 Task: Search one way flight ticket for 2 adults, 2 children, 2 infants in seat in first from Myrtle Beach: Myrtle Beach International Airport to Laramie: Laramie Regional Airport on 5-3-2023. Choice of flights is Royal air maroc. Number of bags: 7 checked bags. Price is upto 110000. Outbound departure time preference is 15:45.
Action: Mouse moved to (393, 162)
Screenshot: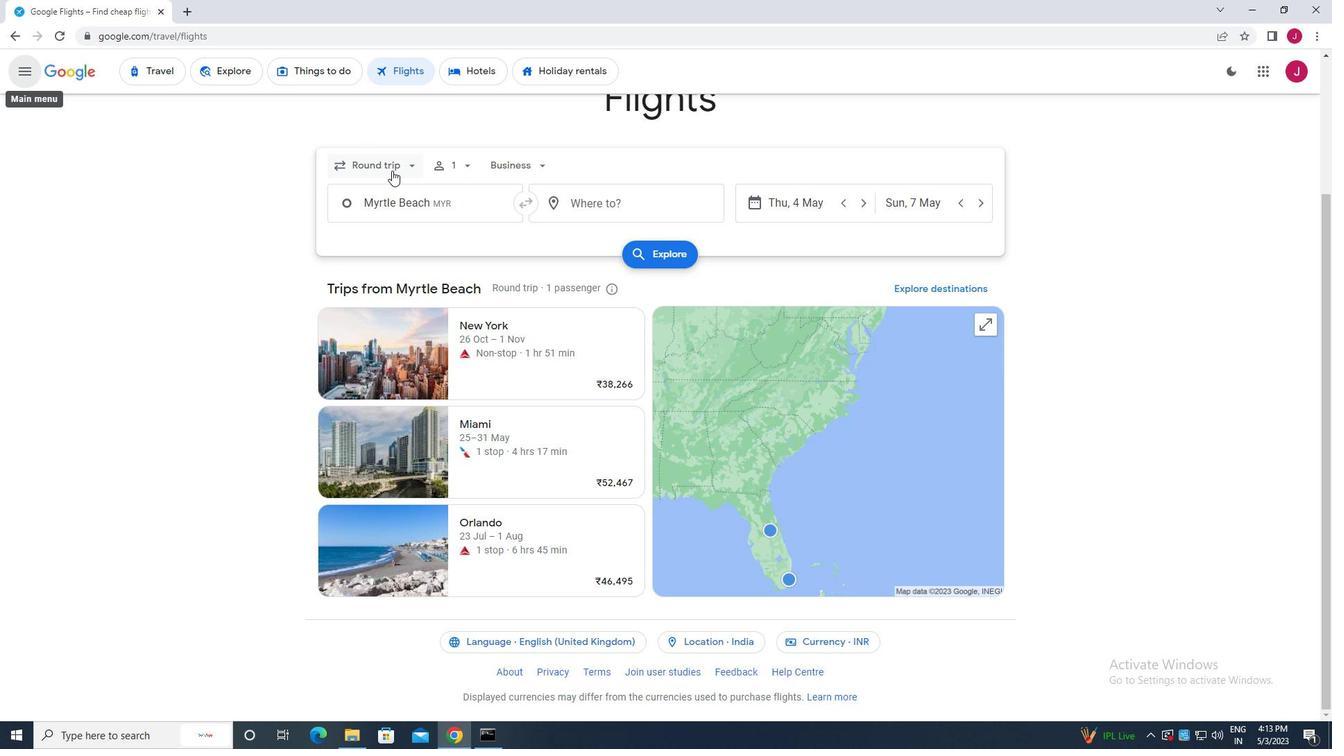 
Action: Mouse pressed left at (393, 162)
Screenshot: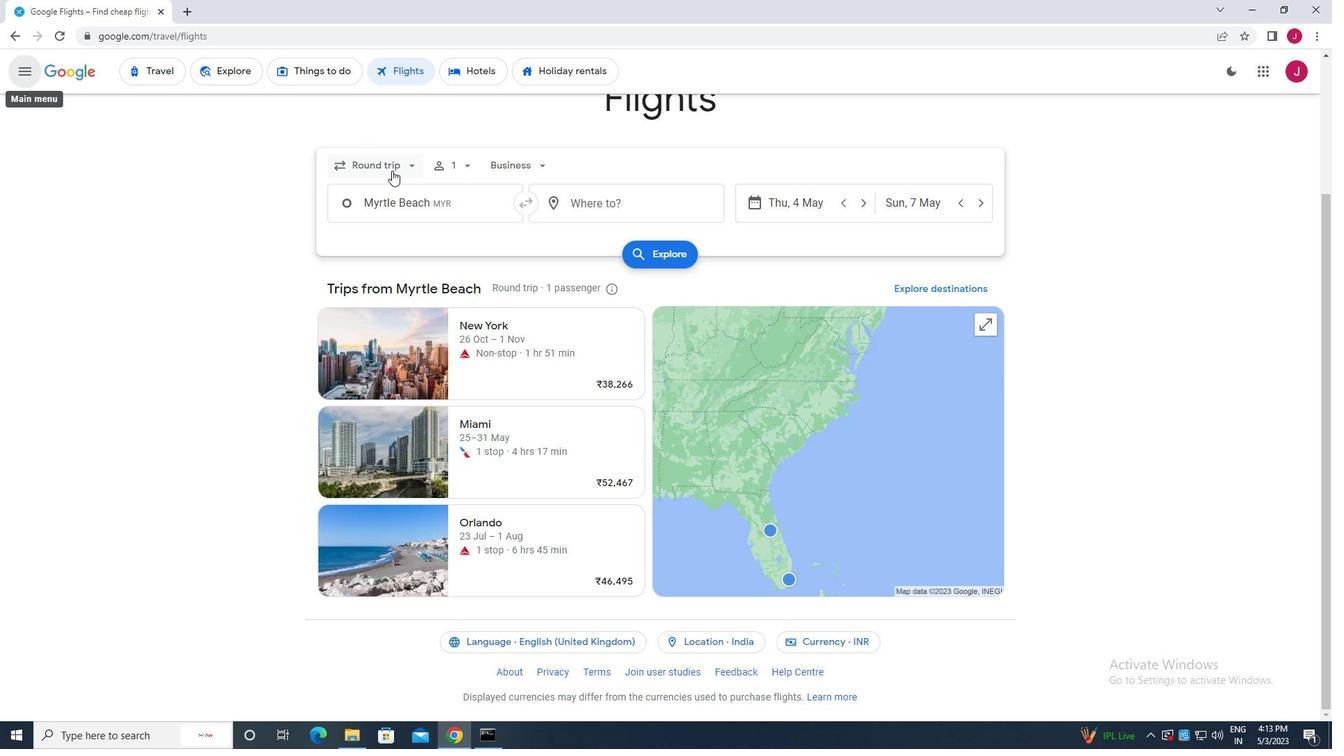 
Action: Mouse moved to (399, 227)
Screenshot: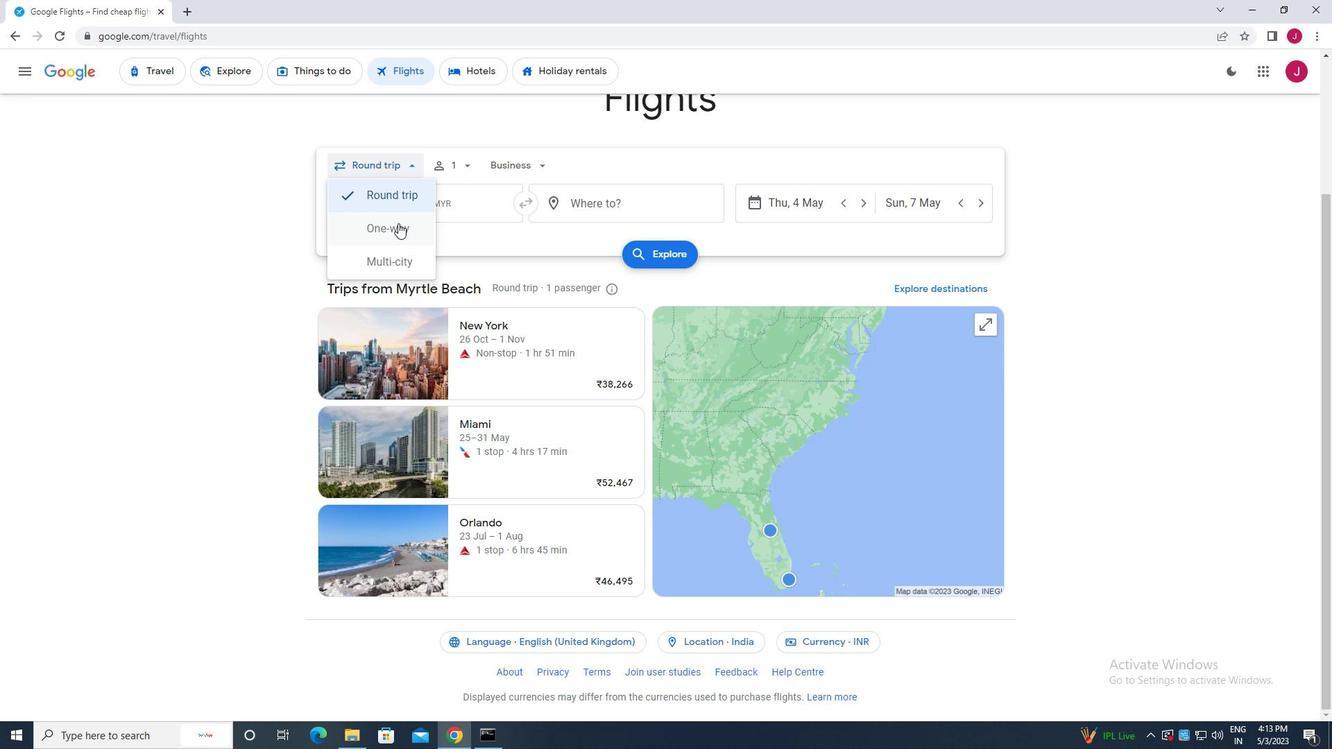 
Action: Mouse pressed left at (399, 227)
Screenshot: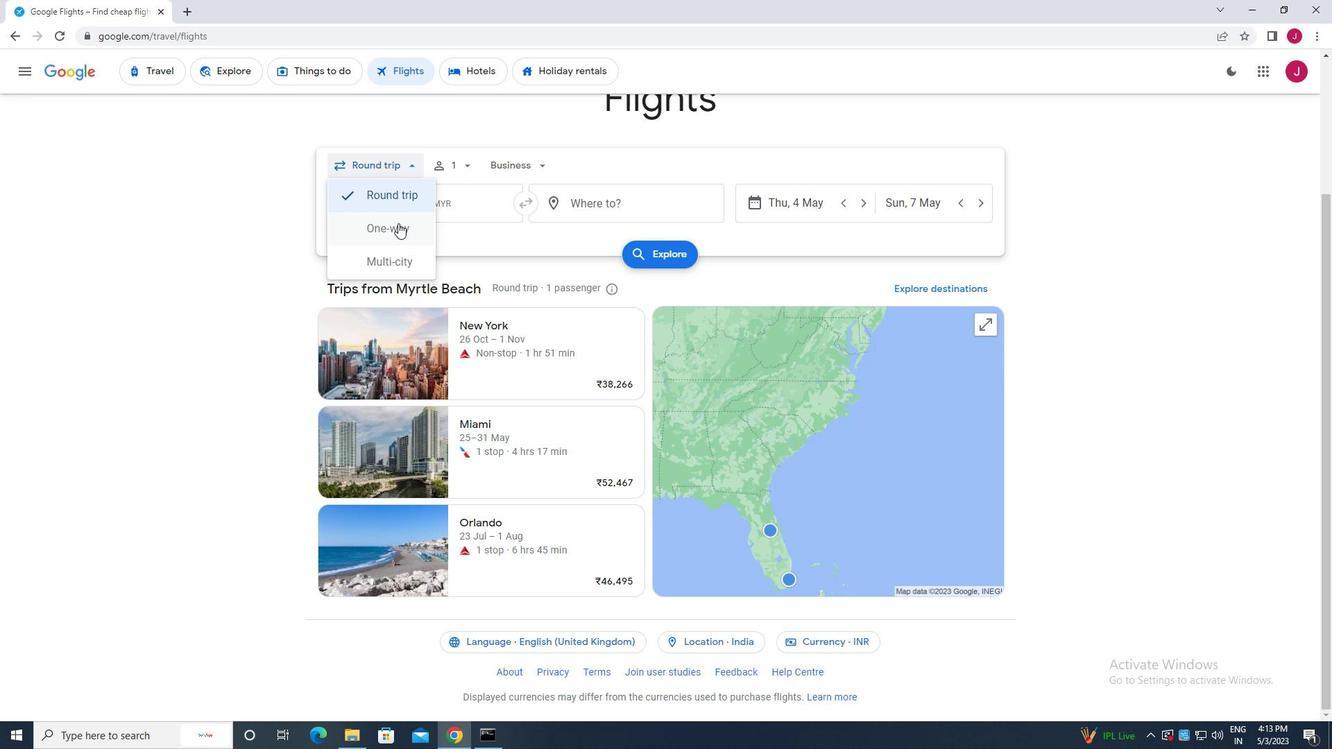 
Action: Mouse moved to (460, 166)
Screenshot: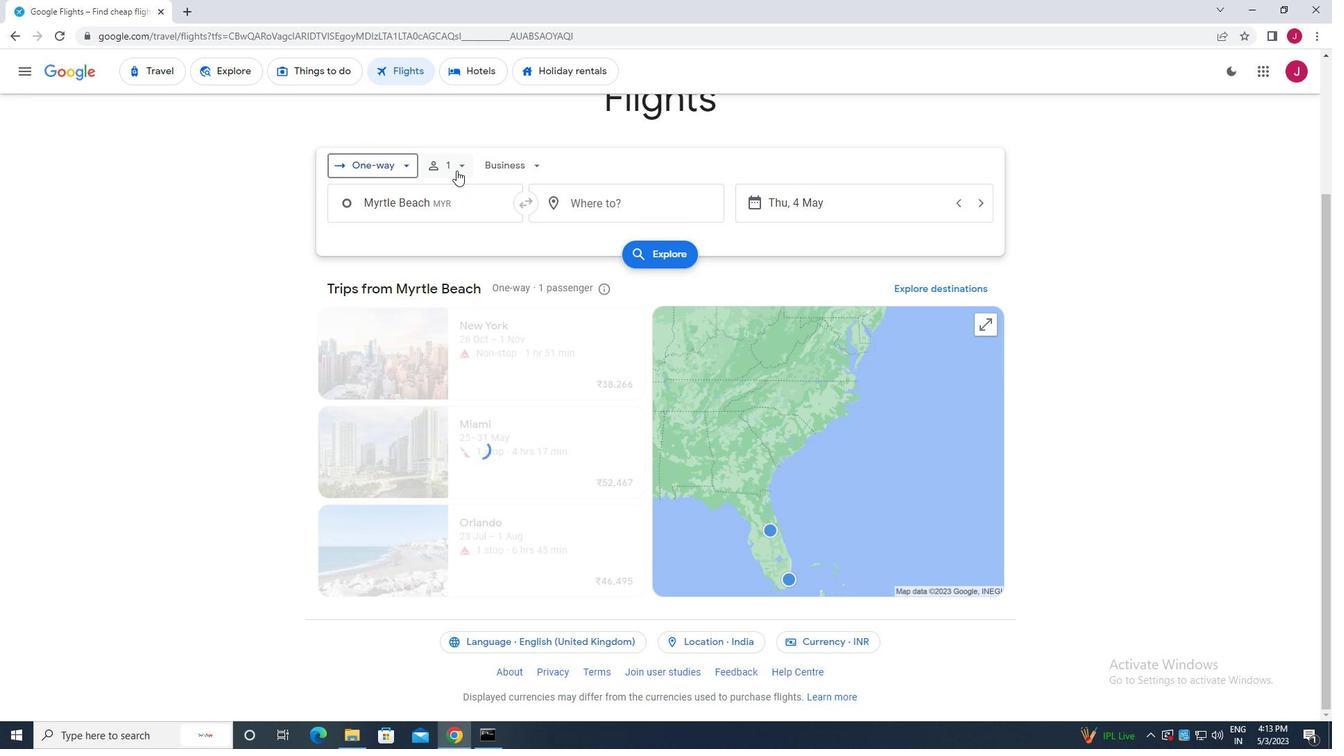 
Action: Mouse pressed left at (460, 166)
Screenshot: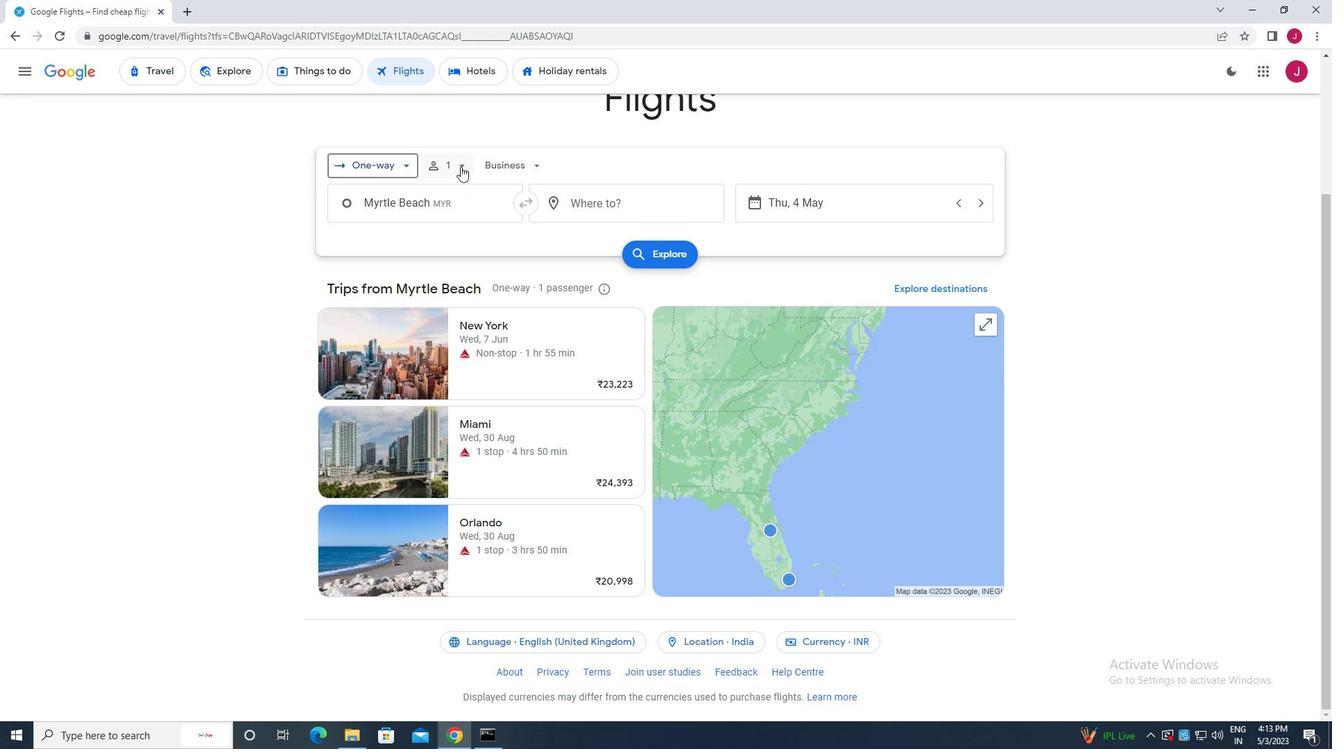 
Action: Mouse moved to (566, 206)
Screenshot: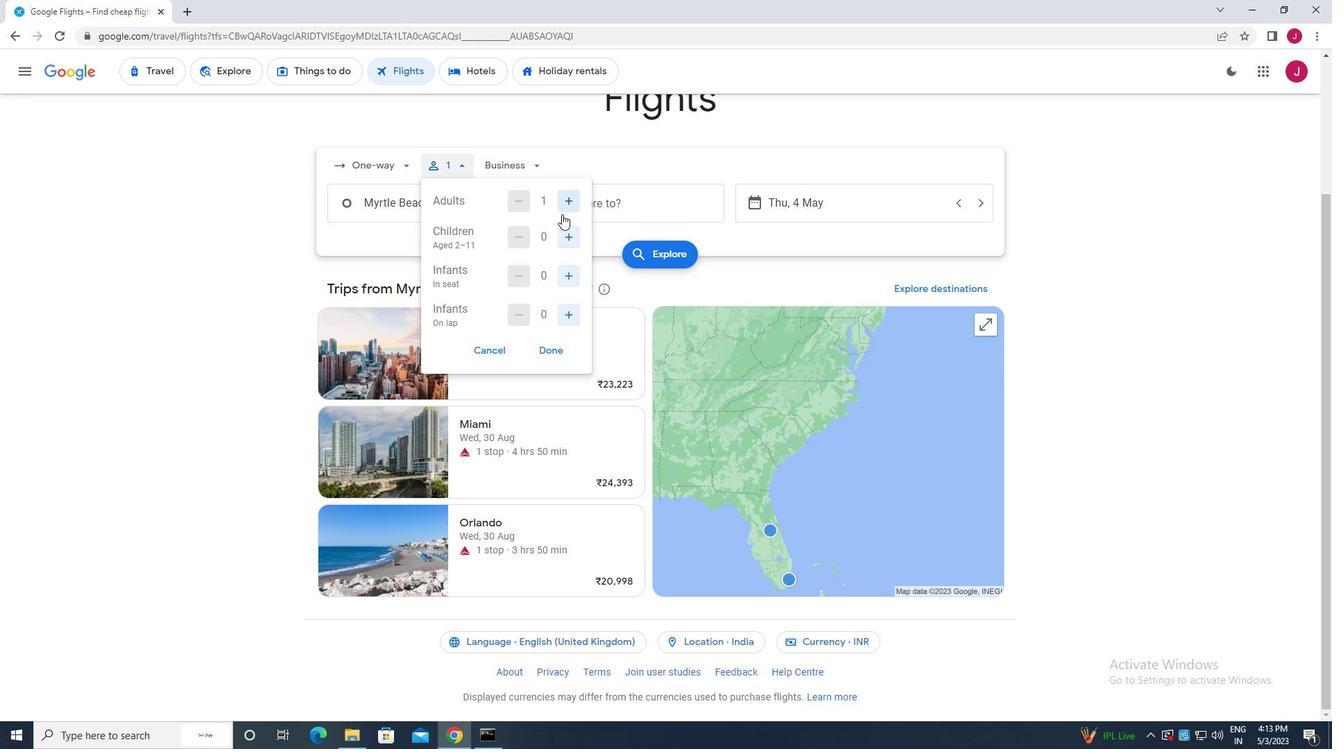 
Action: Mouse pressed left at (566, 206)
Screenshot: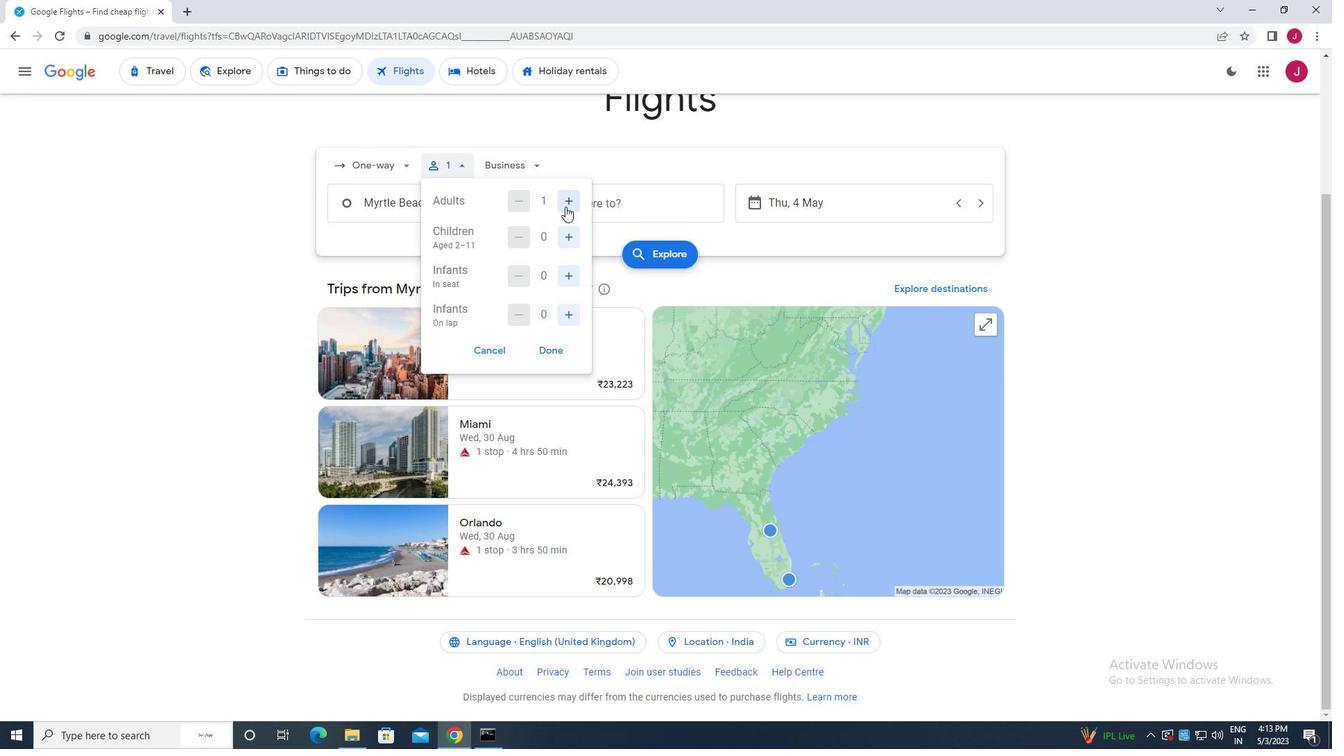 
Action: Mouse moved to (567, 236)
Screenshot: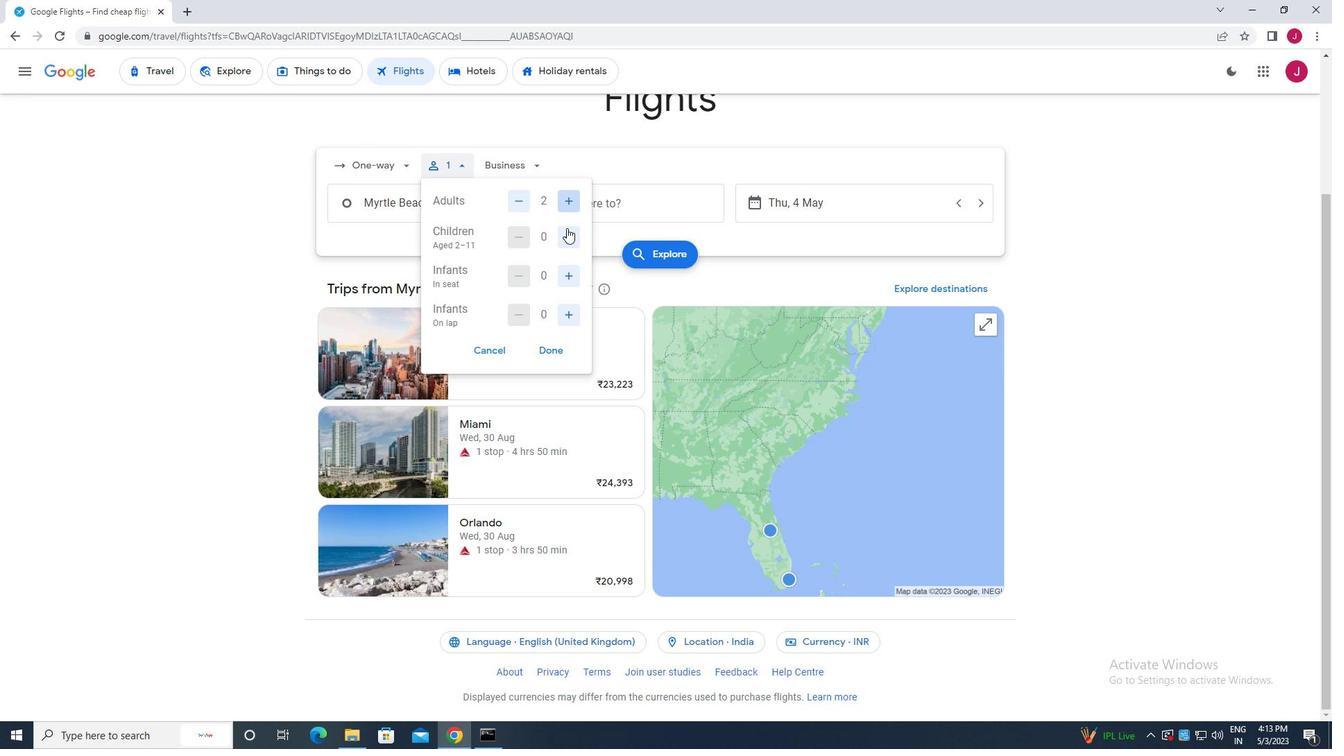 
Action: Mouse pressed left at (567, 236)
Screenshot: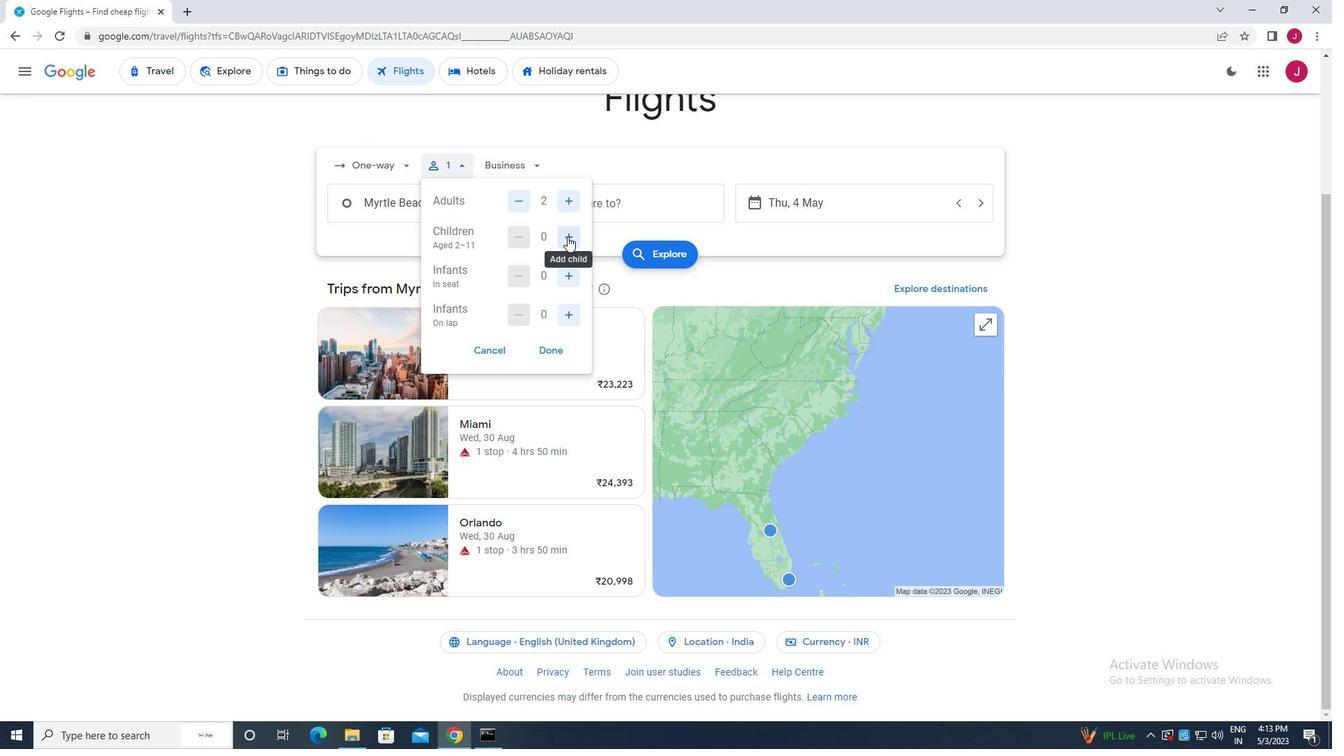 
Action: Mouse pressed left at (567, 236)
Screenshot: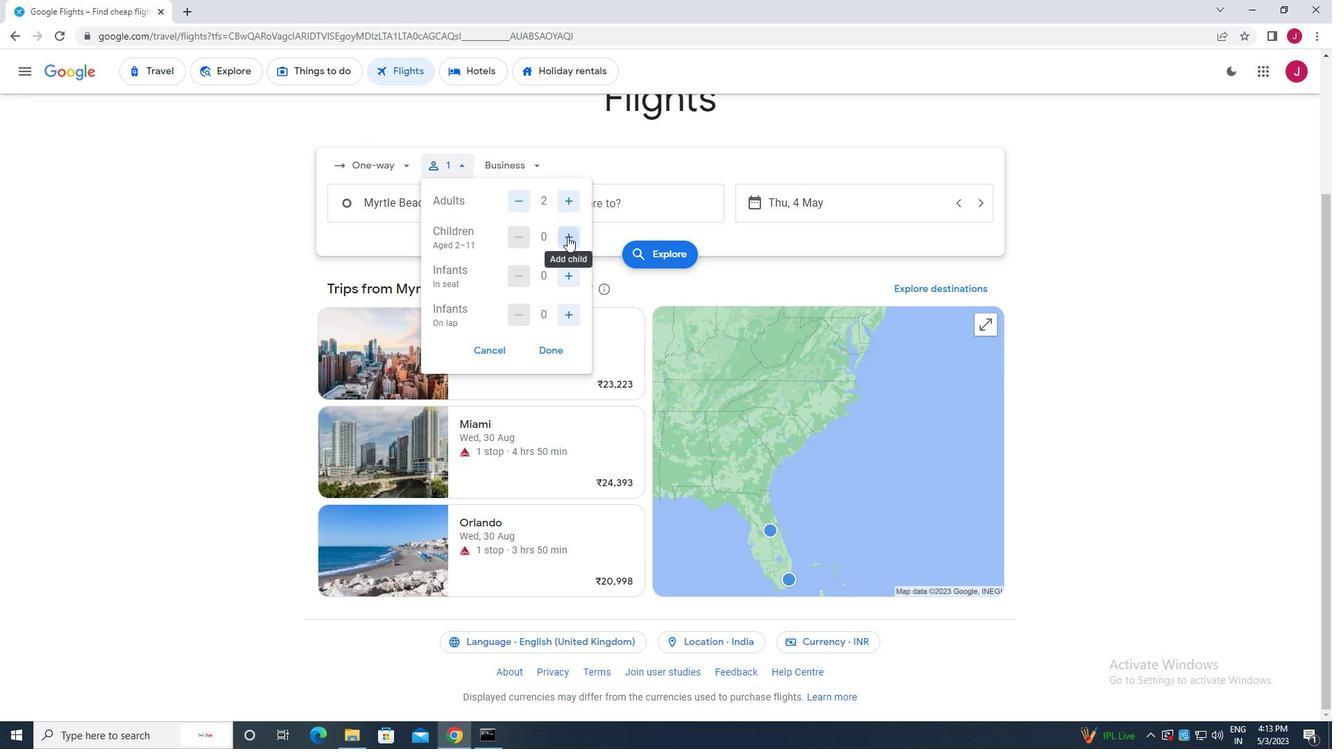 
Action: Mouse moved to (574, 279)
Screenshot: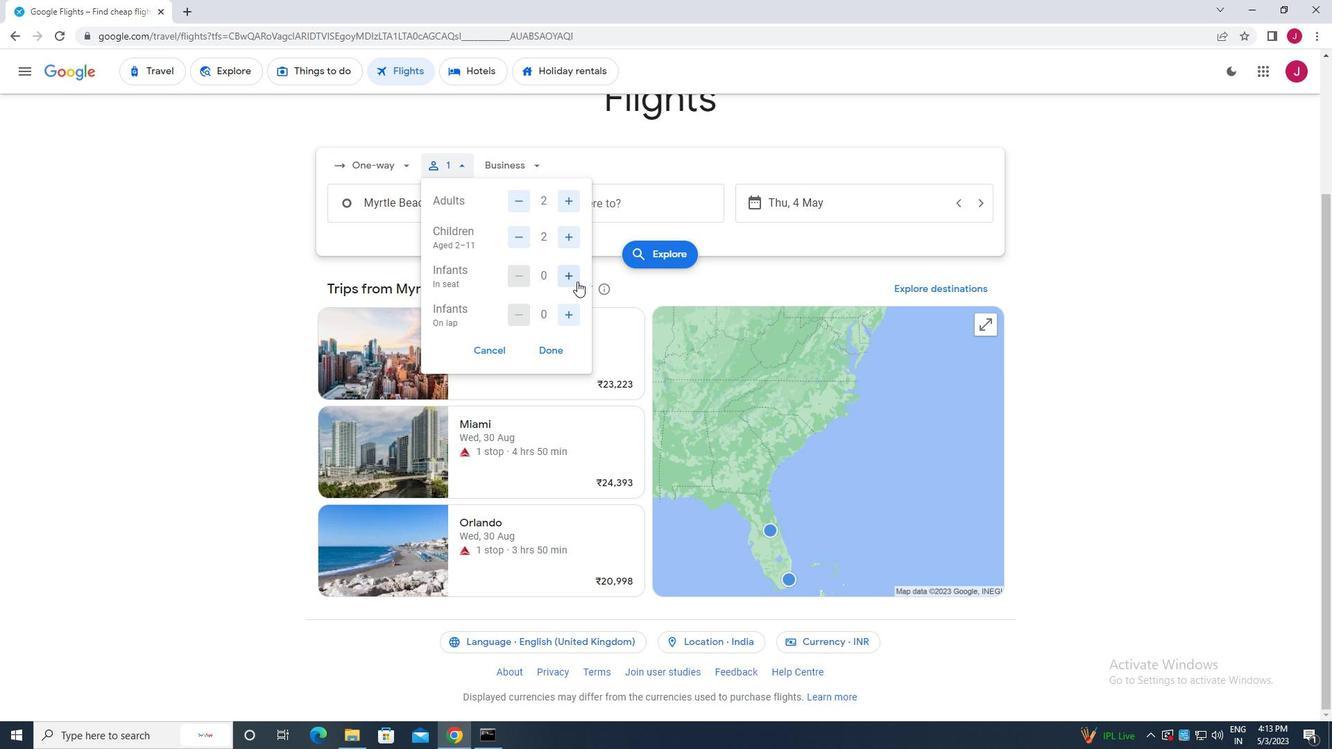 
Action: Mouse pressed left at (574, 279)
Screenshot: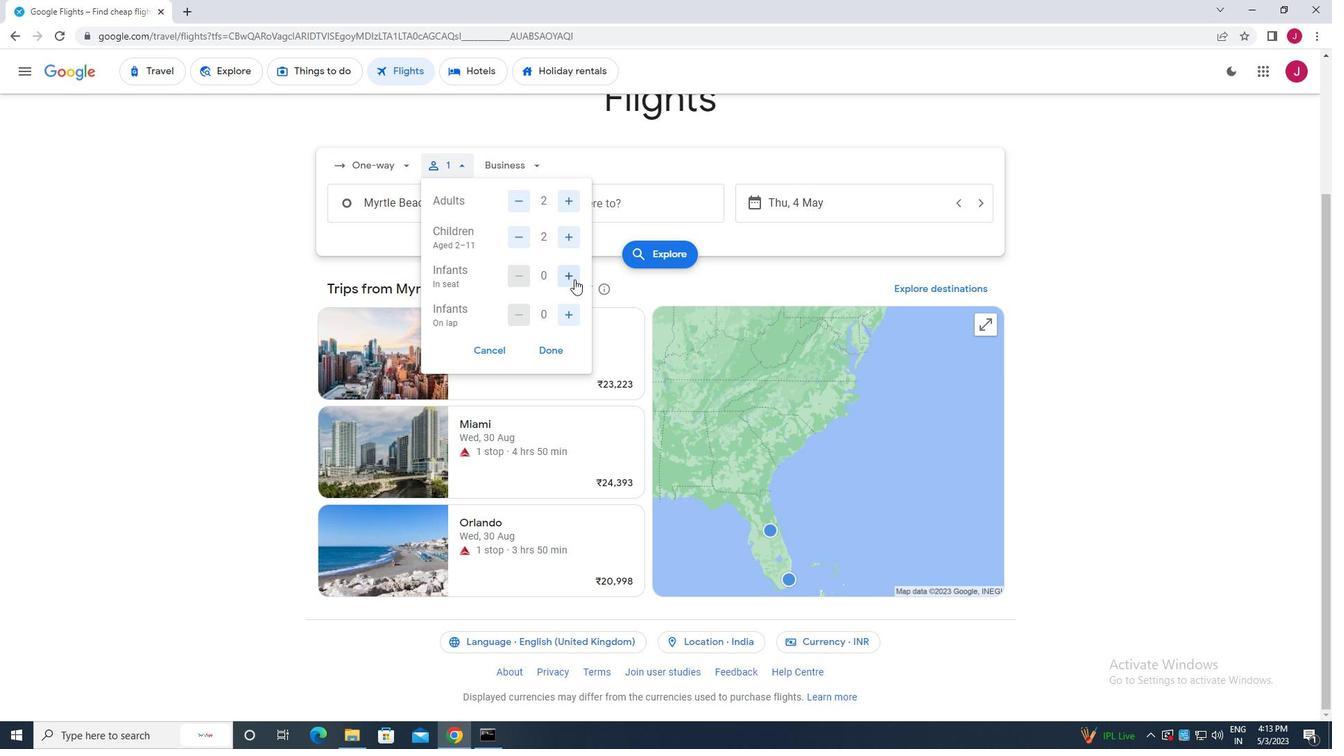 
Action: Mouse pressed left at (574, 279)
Screenshot: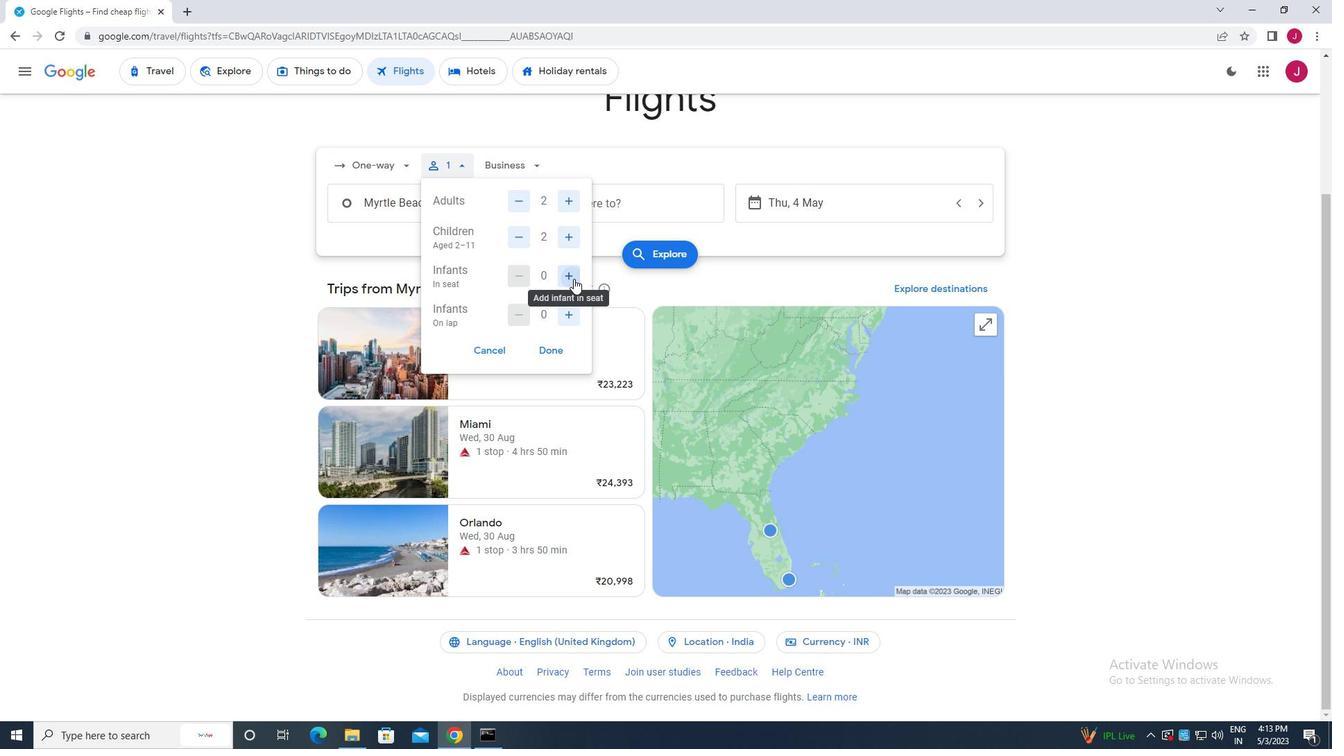 
Action: Mouse moved to (551, 349)
Screenshot: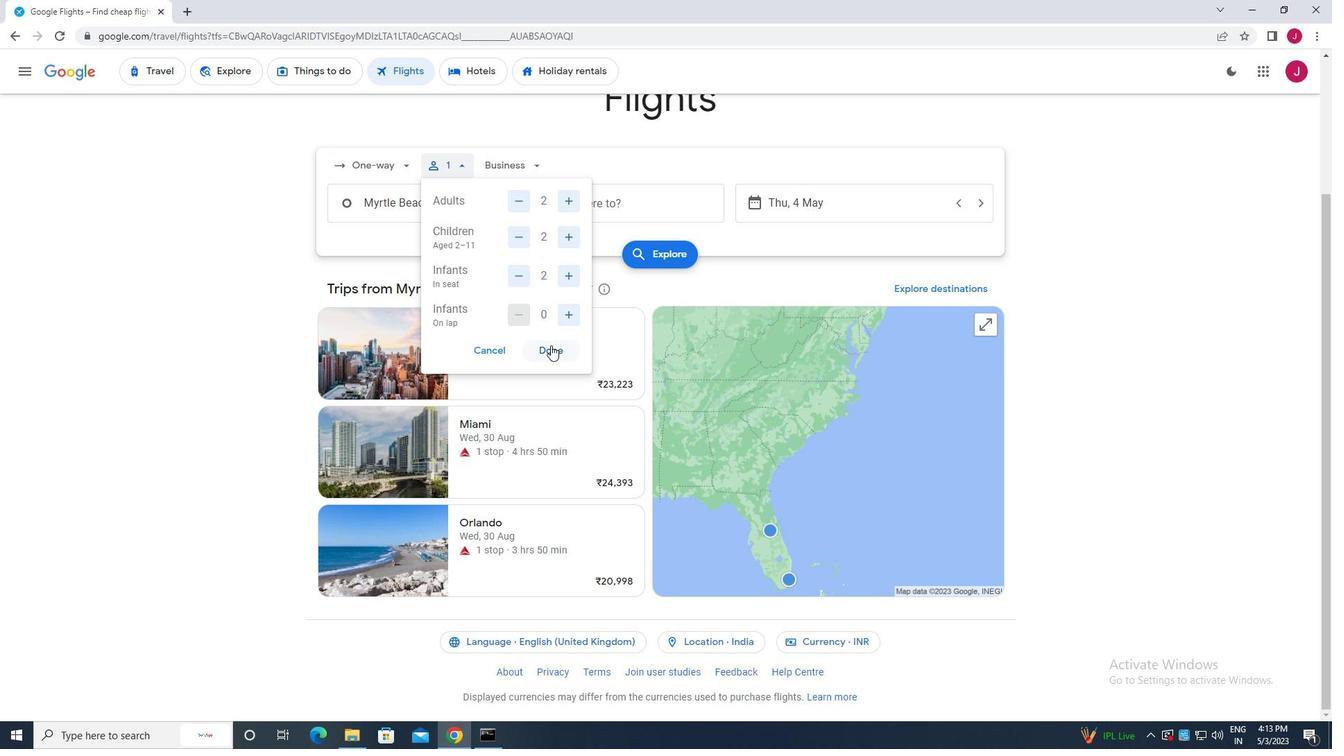 
Action: Mouse pressed left at (551, 349)
Screenshot: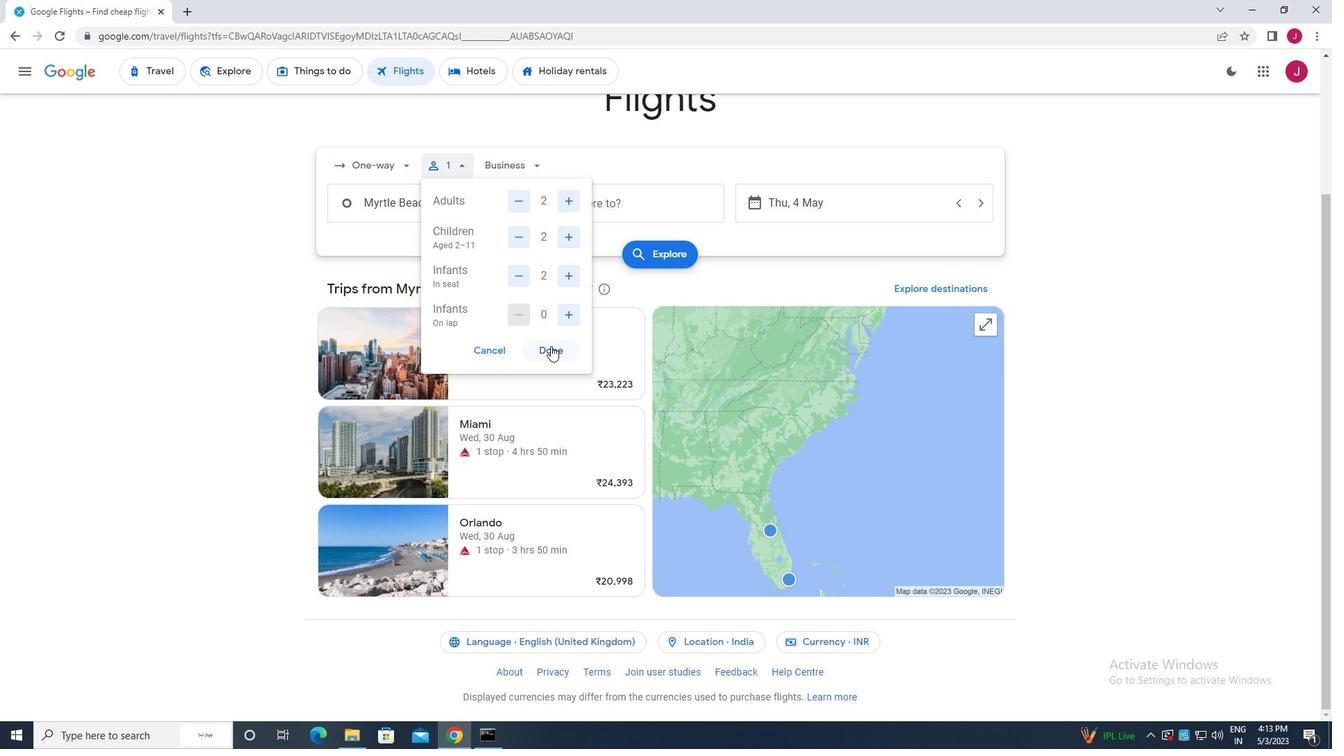 
Action: Mouse moved to (514, 168)
Screenshot: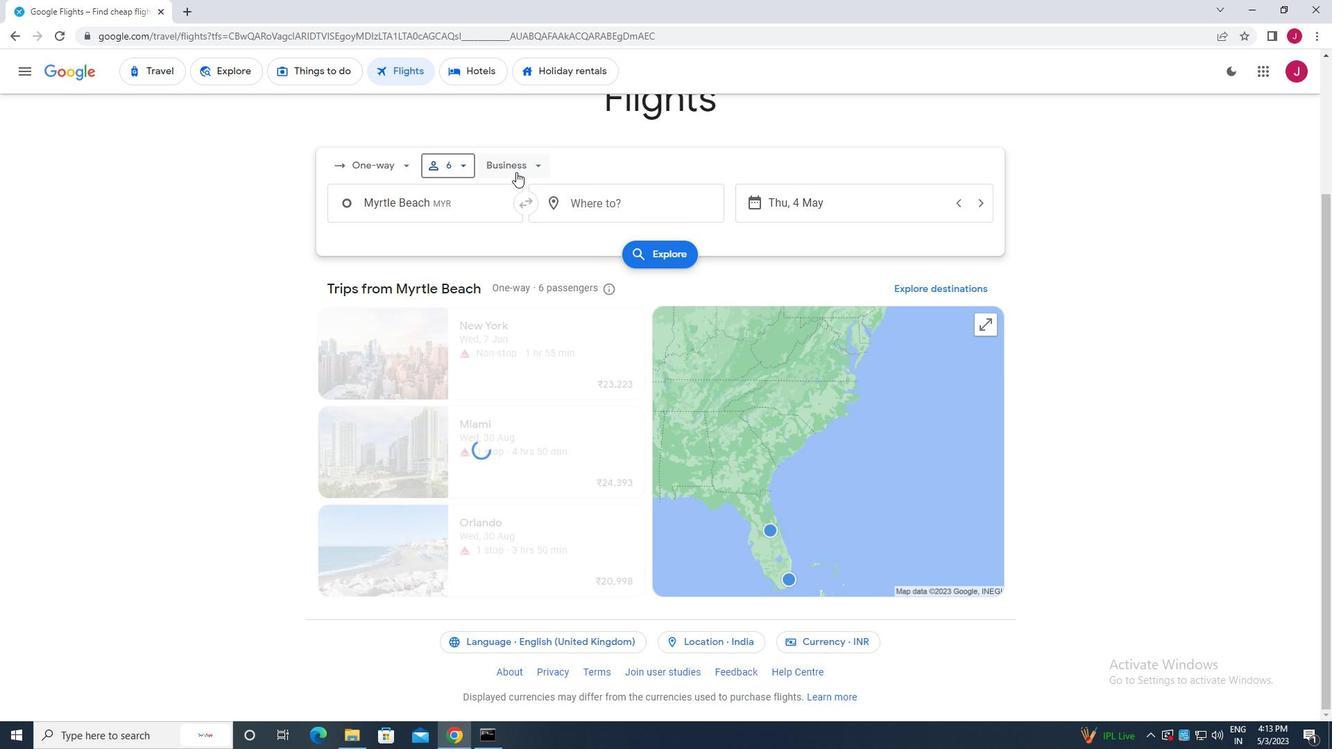 
Action: Mouse pressed left at (514, 168)
Screenshot: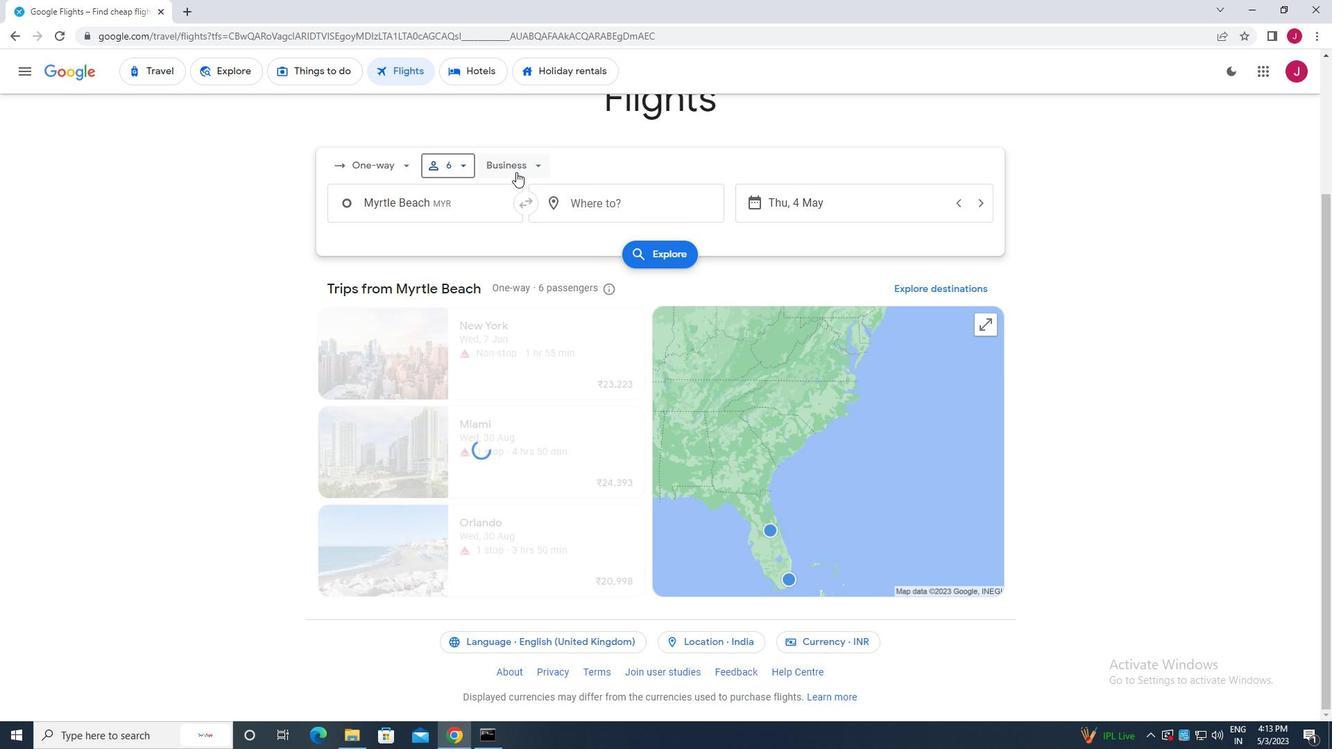 
Action: Mouse moved to (531, 294)
Screenshot: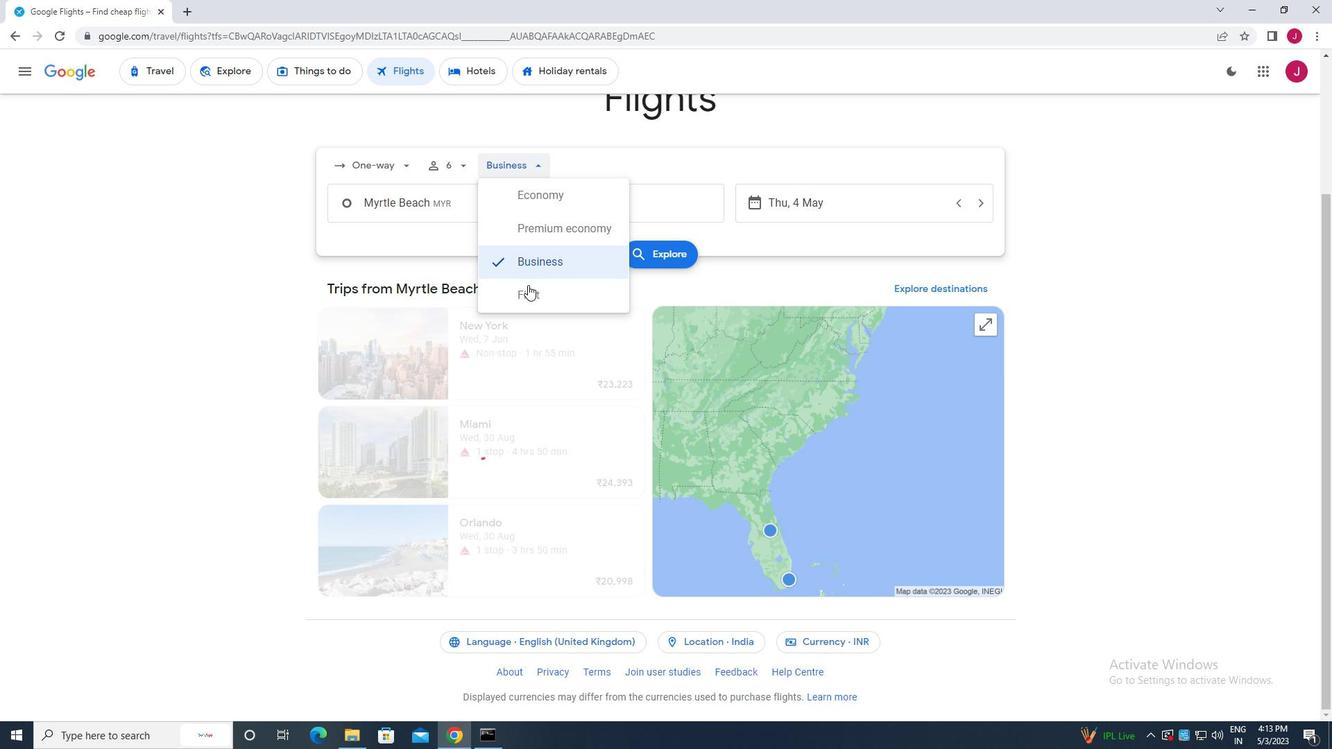 
Action: Mouse pressed left at (531, 294)
Screenshot: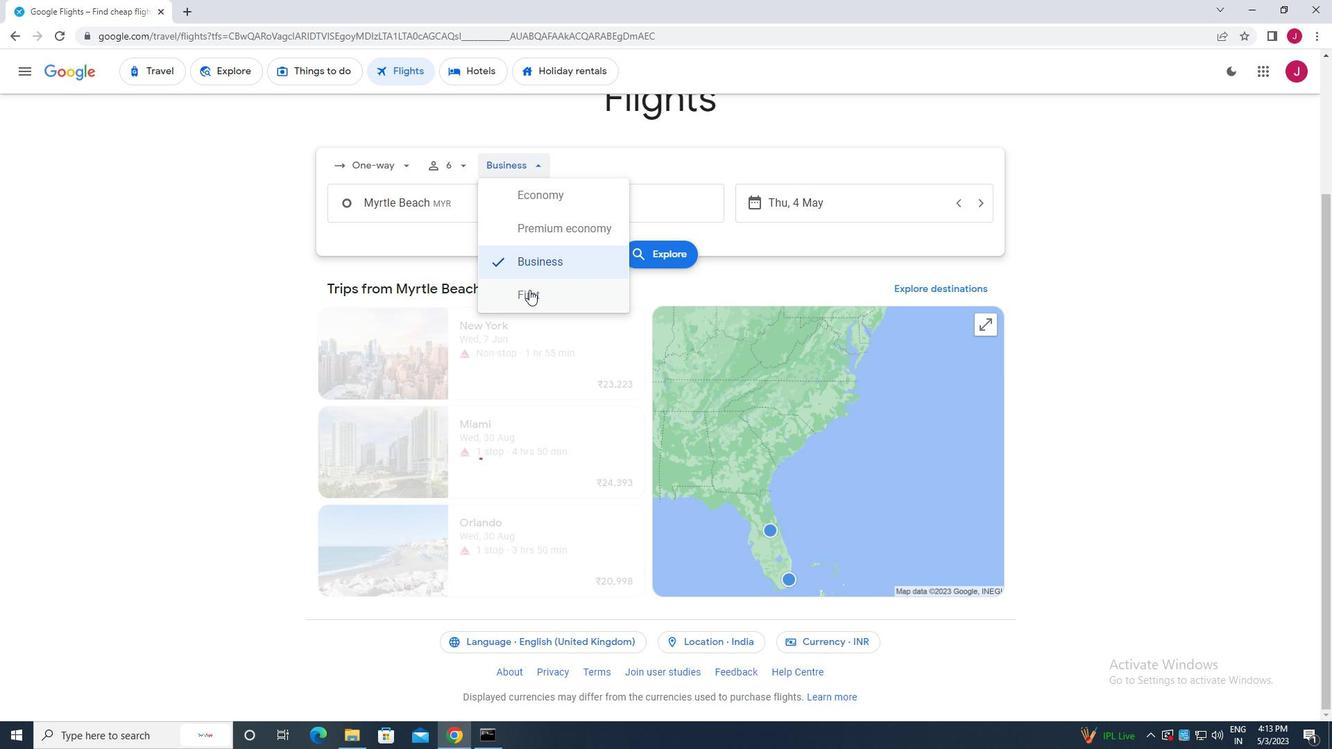 
Action: Mouse moved to (474, 194)
Screenshot: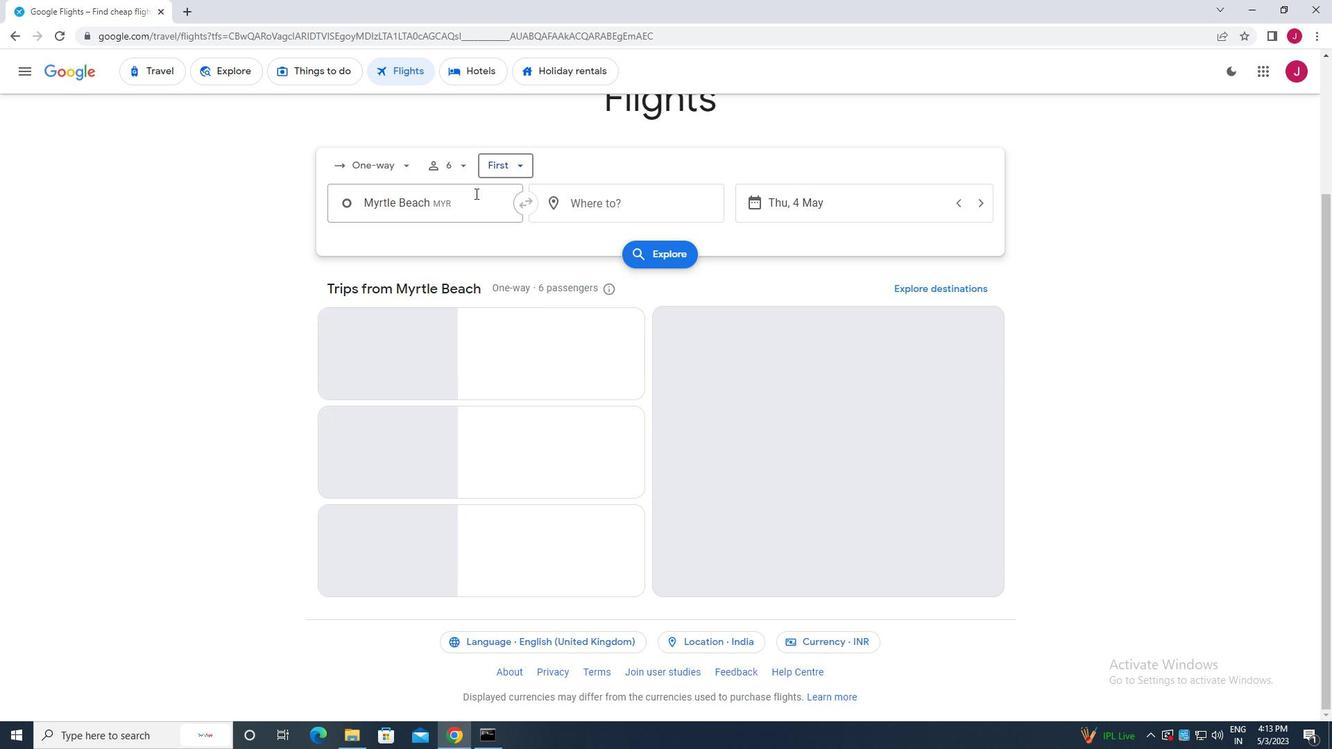 
Action: Mouse pressed left at (474, 194)
Screenshot: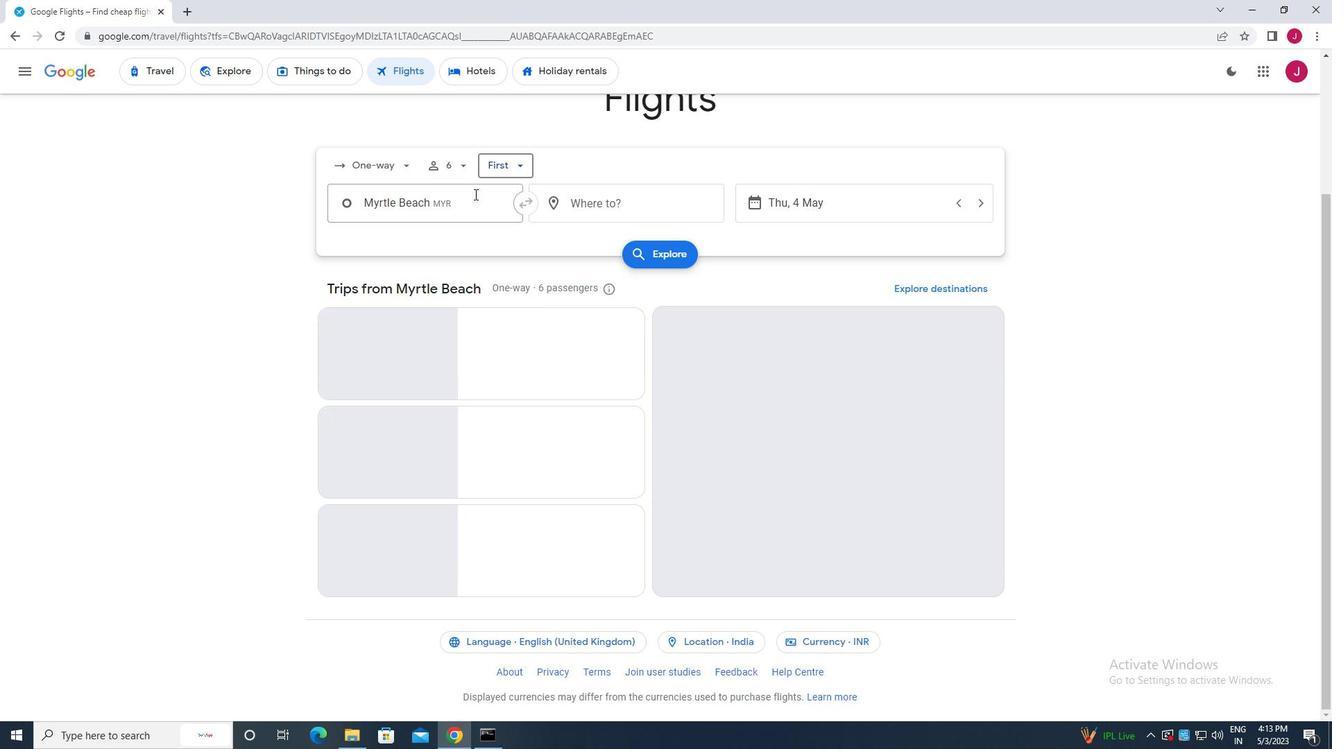 
Action: Mouse moved to (479, 194)
Screenshot: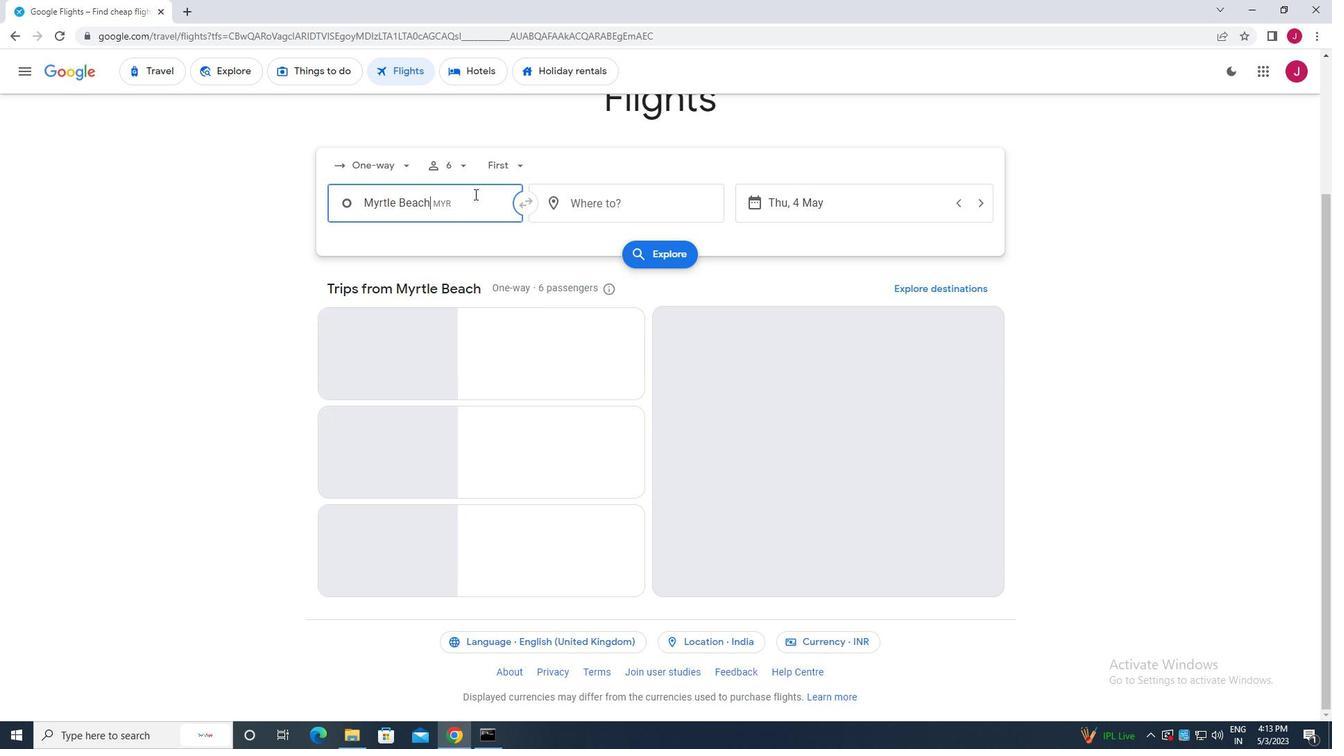 
Action: Key pressed myrtle
Screenshot: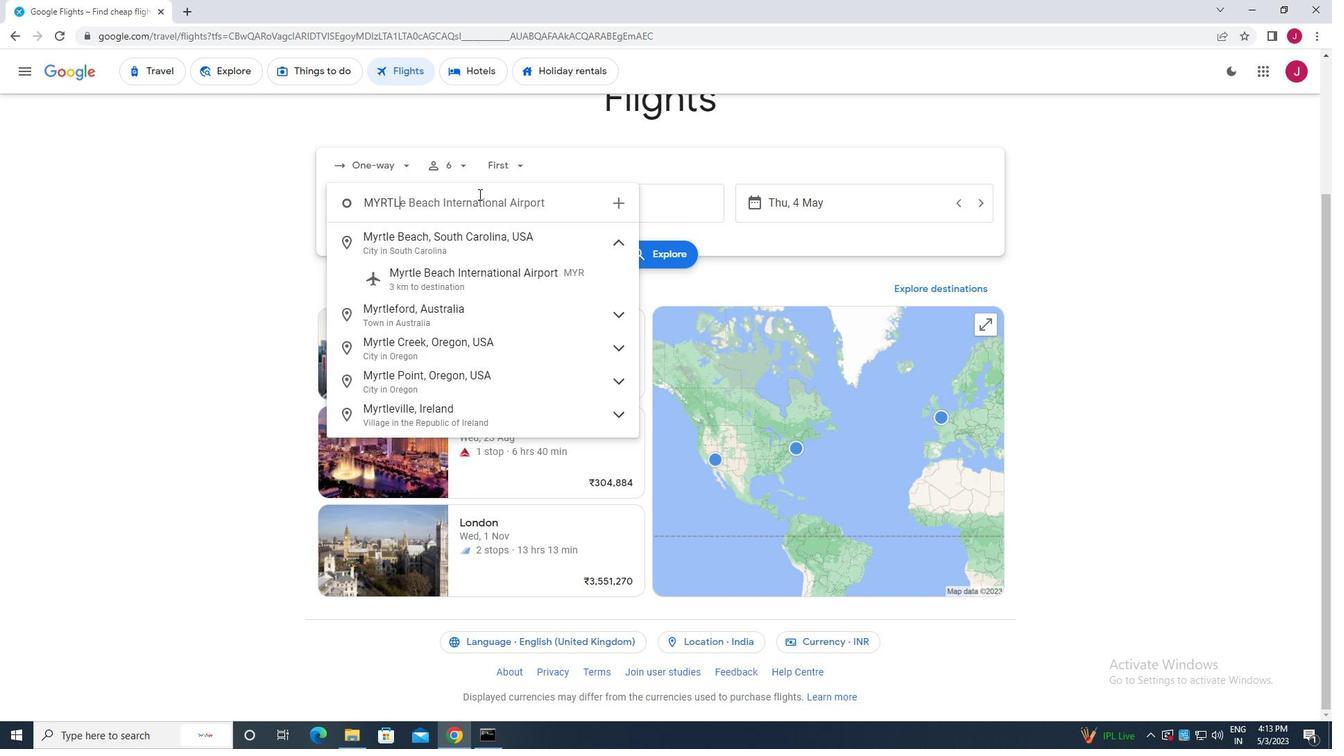 
Action: Mouse moved to (497, 272)
Screenshot: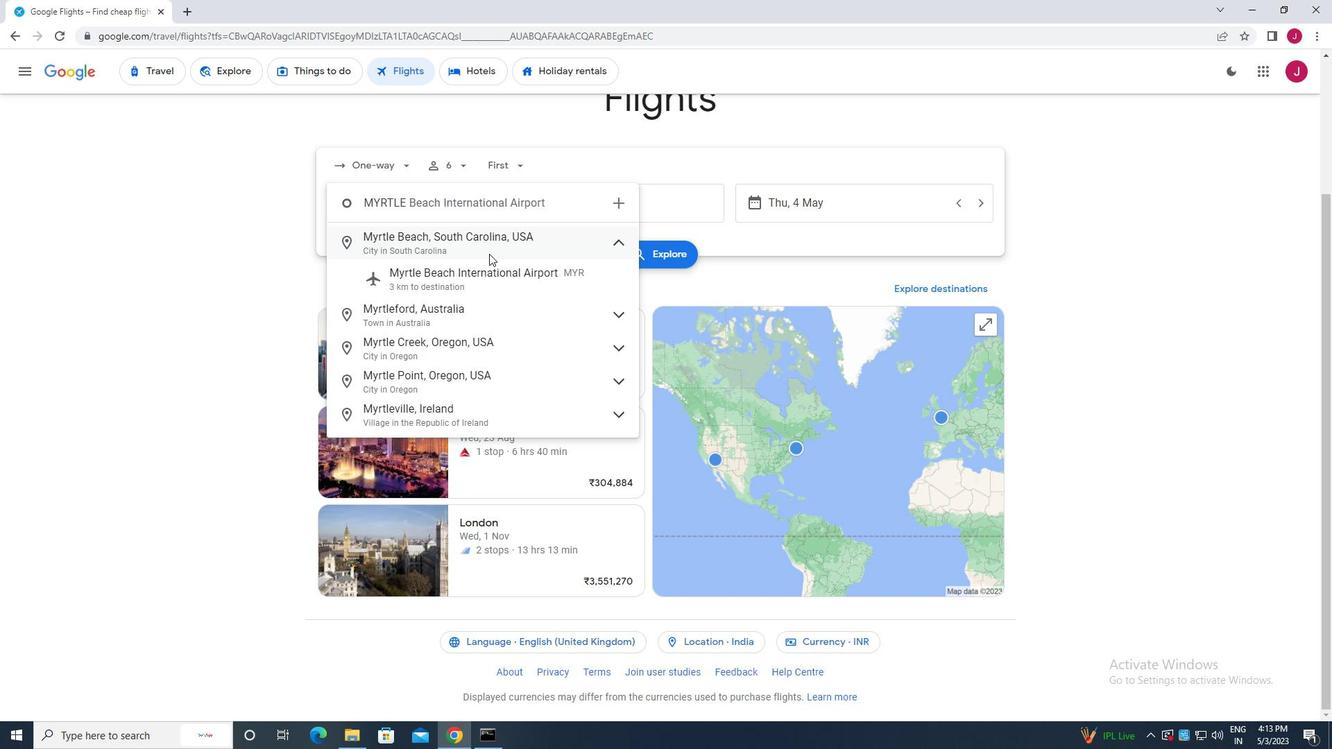 
Action: Mouse pressed left at (497, 272)
Screenshot: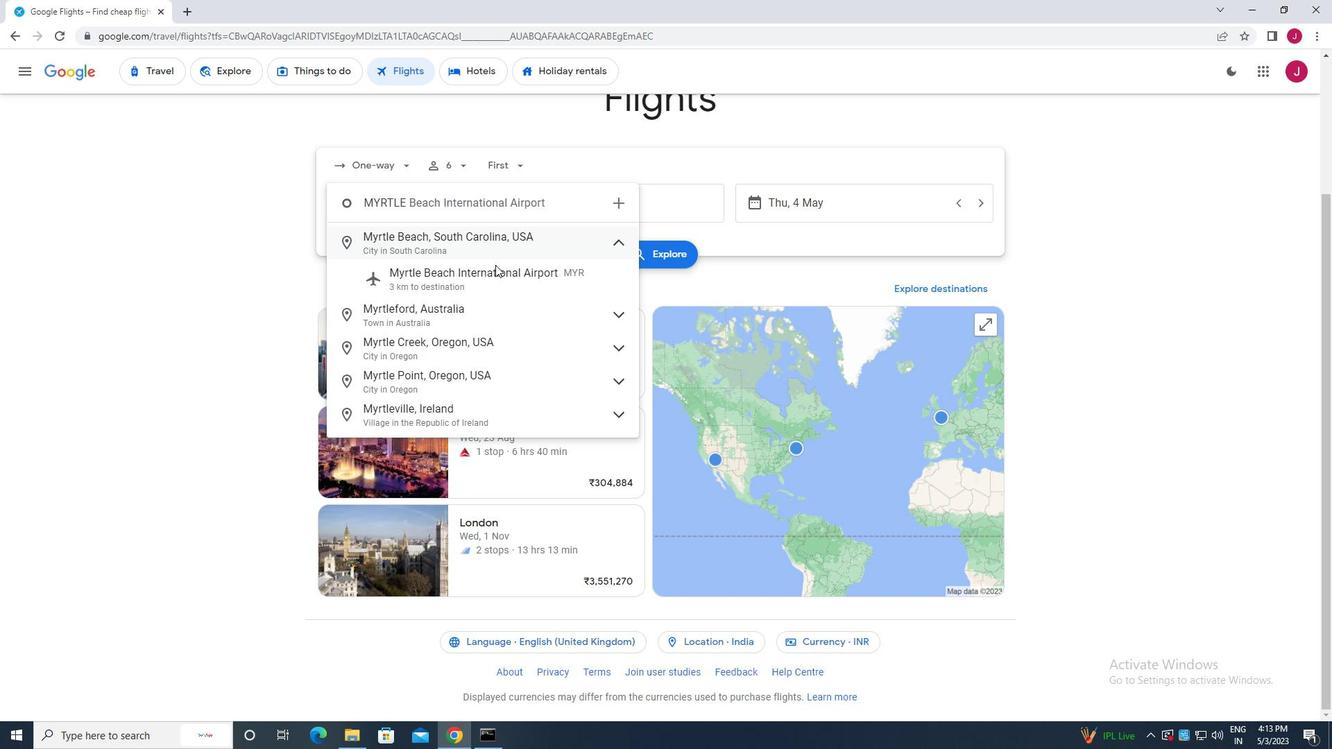 
Action: Mouse moved to (623, 211)
Screenshot: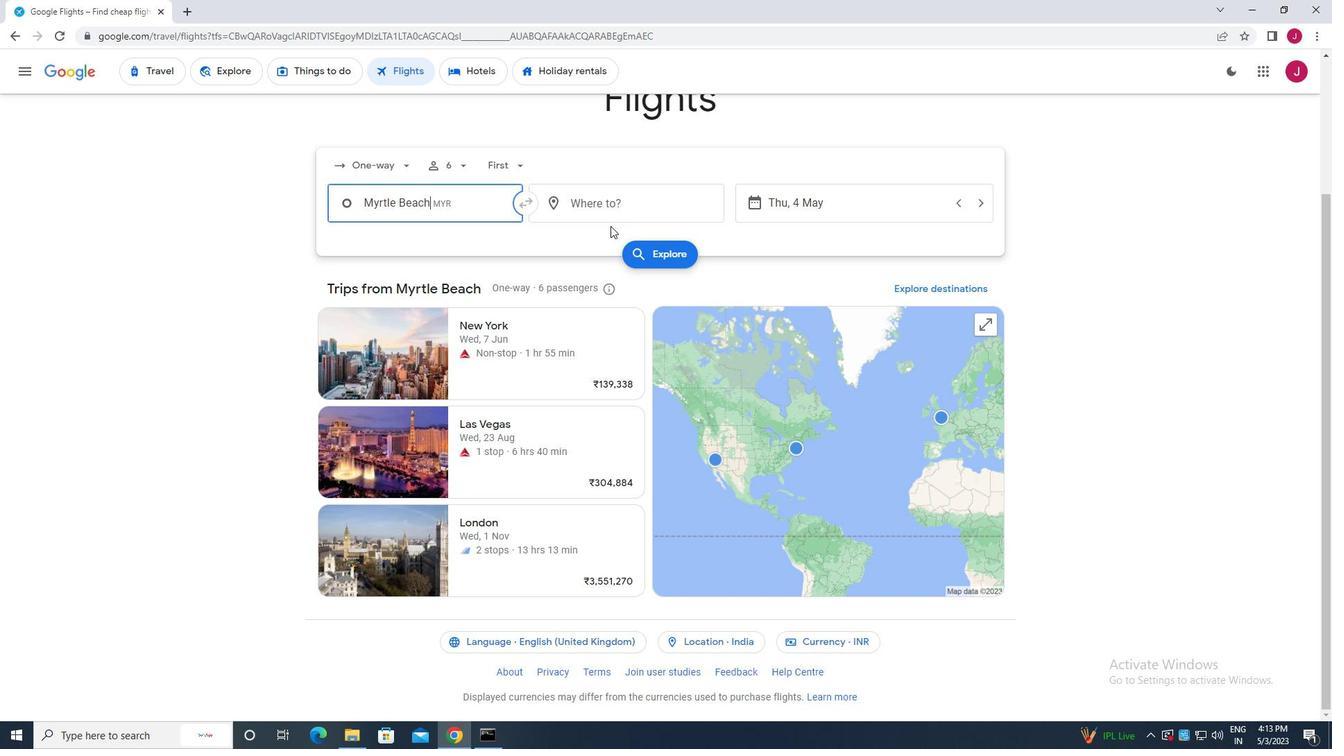 
Action: Mouse pressed left at (623, 211)
Screenshot: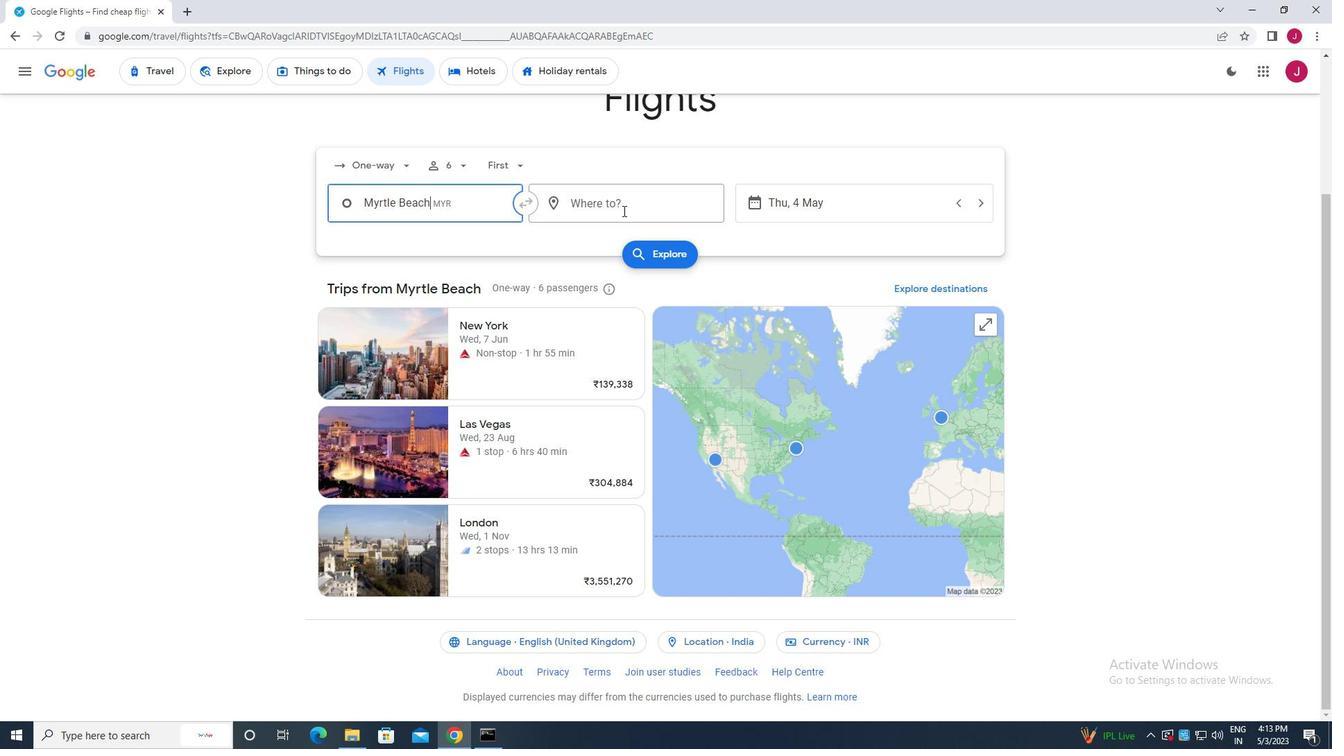 
Action: Mouse moved to (621, 208)
Screenshot: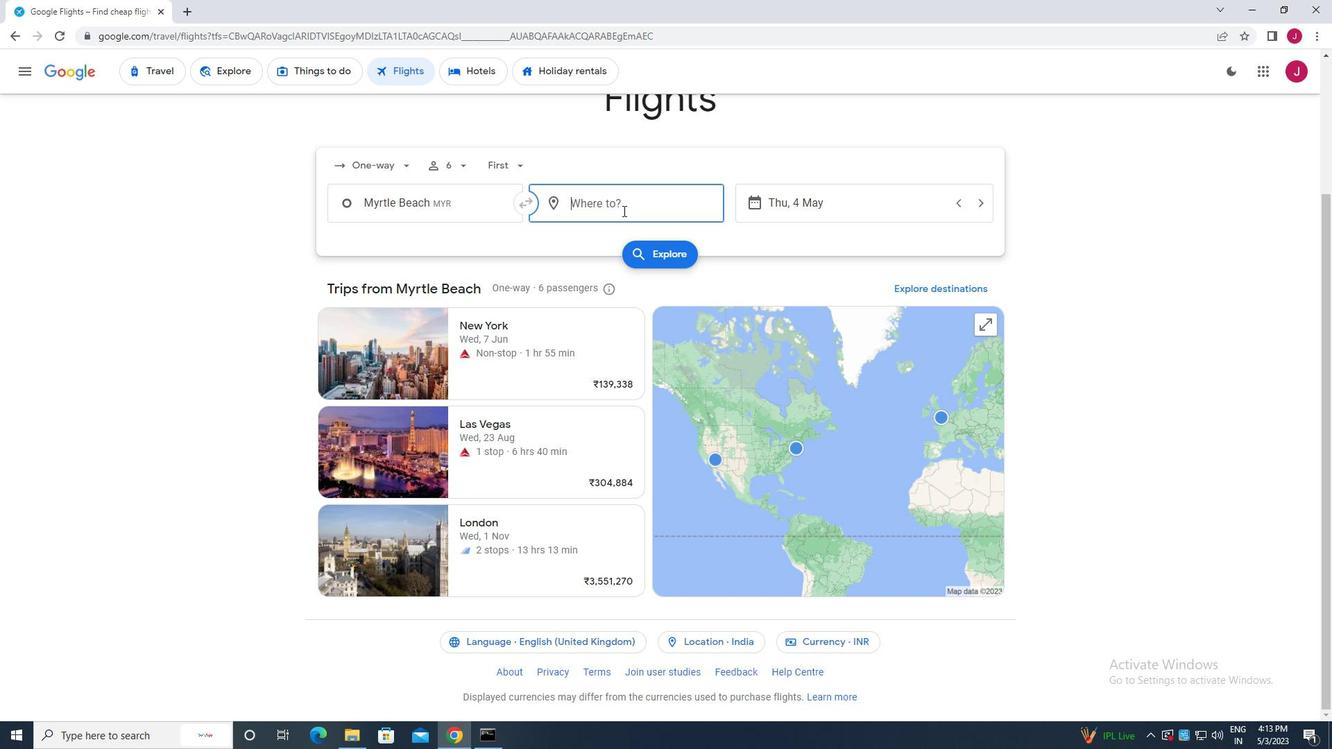 
Action: Key pressed laram<Key.space><Key.backspace>
Screenshot: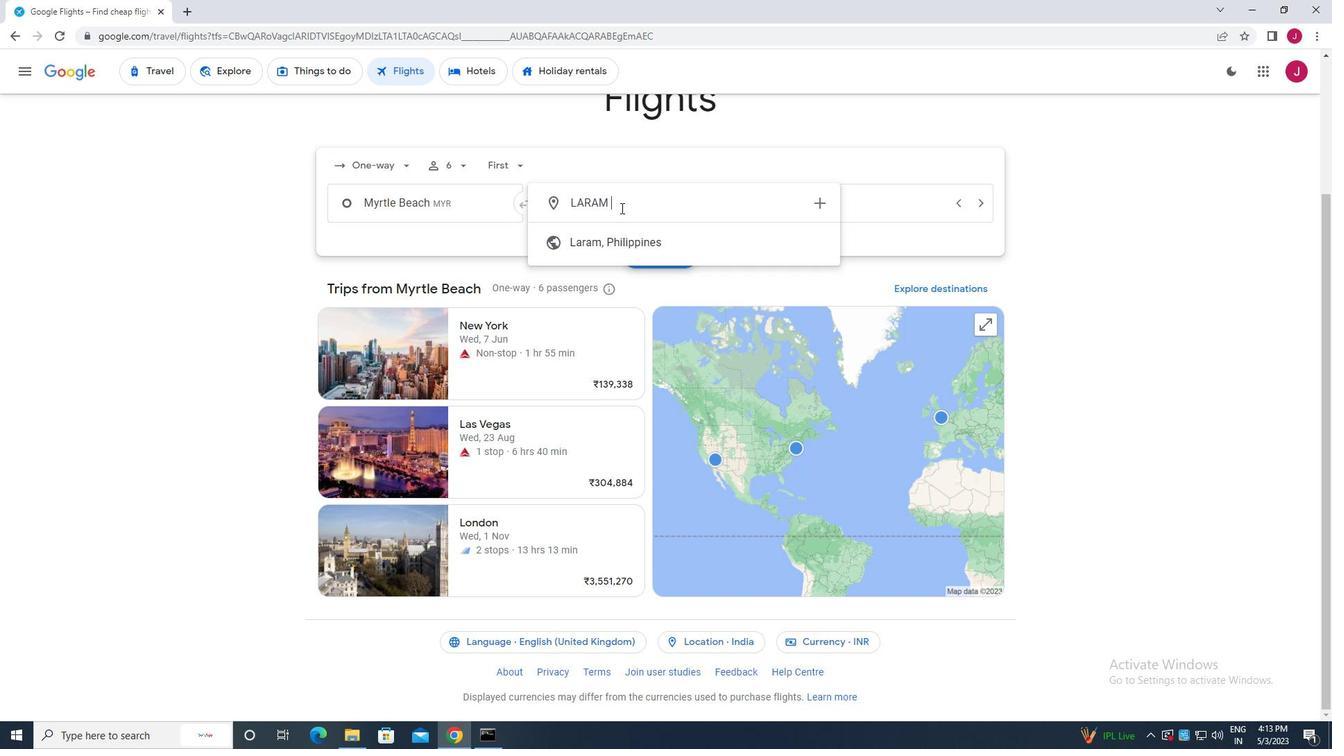 
Action: Mouse moved to (666, 308)
Screenshot: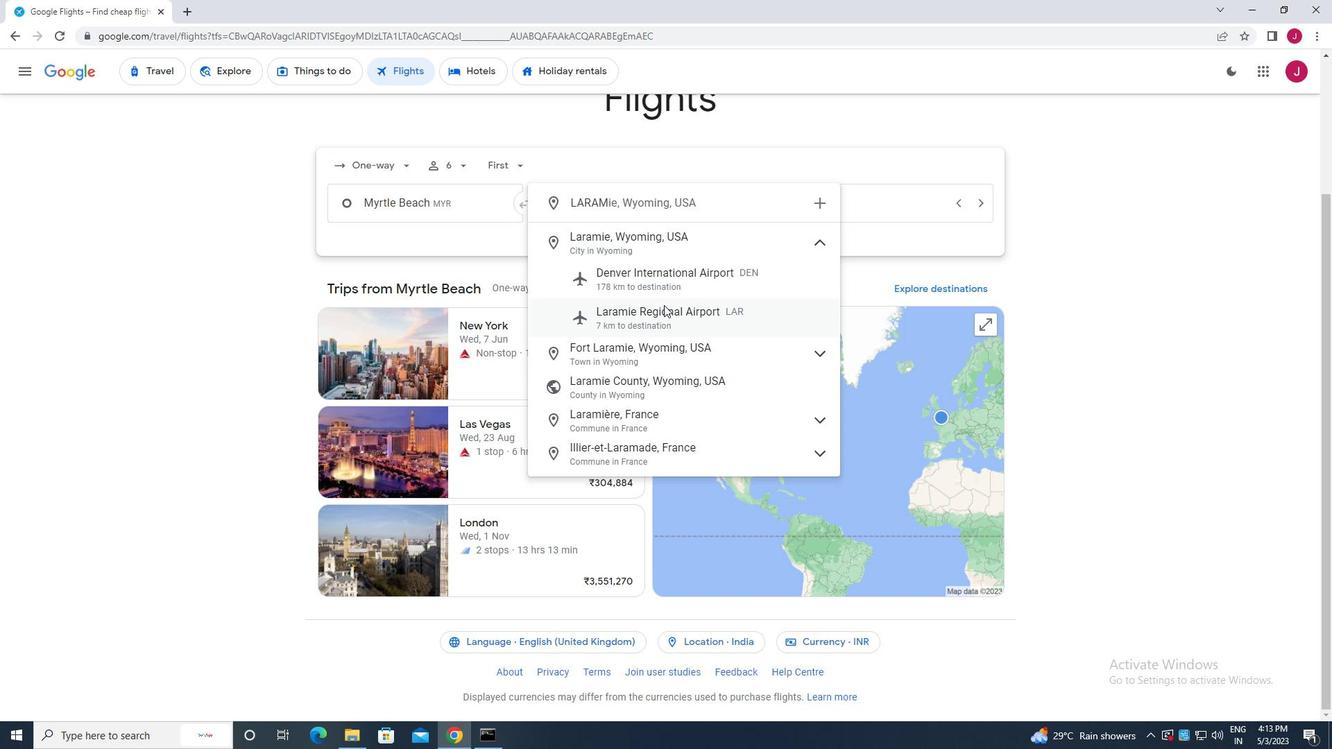 
Action: Mouse pressed left at (666, 308)
Screenshot: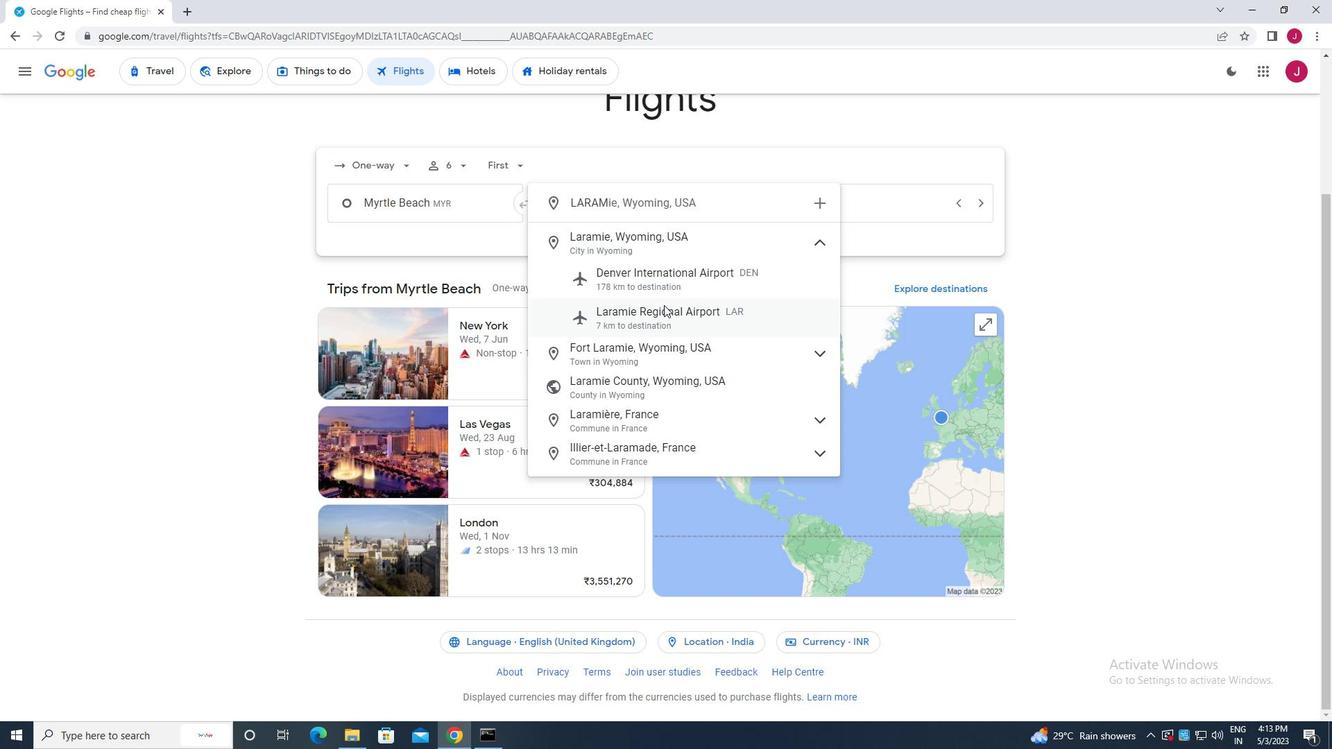 
Action: Mouse moved to (815, 209)
Screenshot: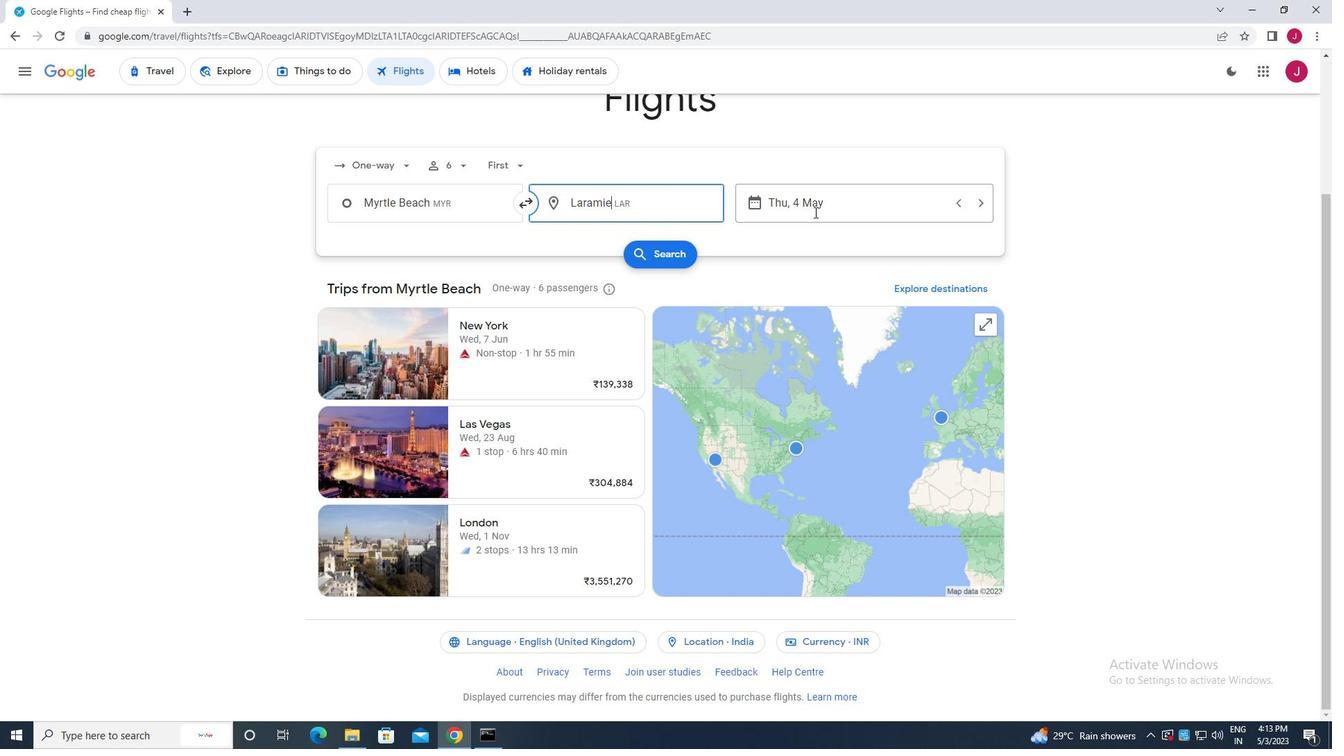 
Action: Mouse pressed left at (815, 209)
Screenshot: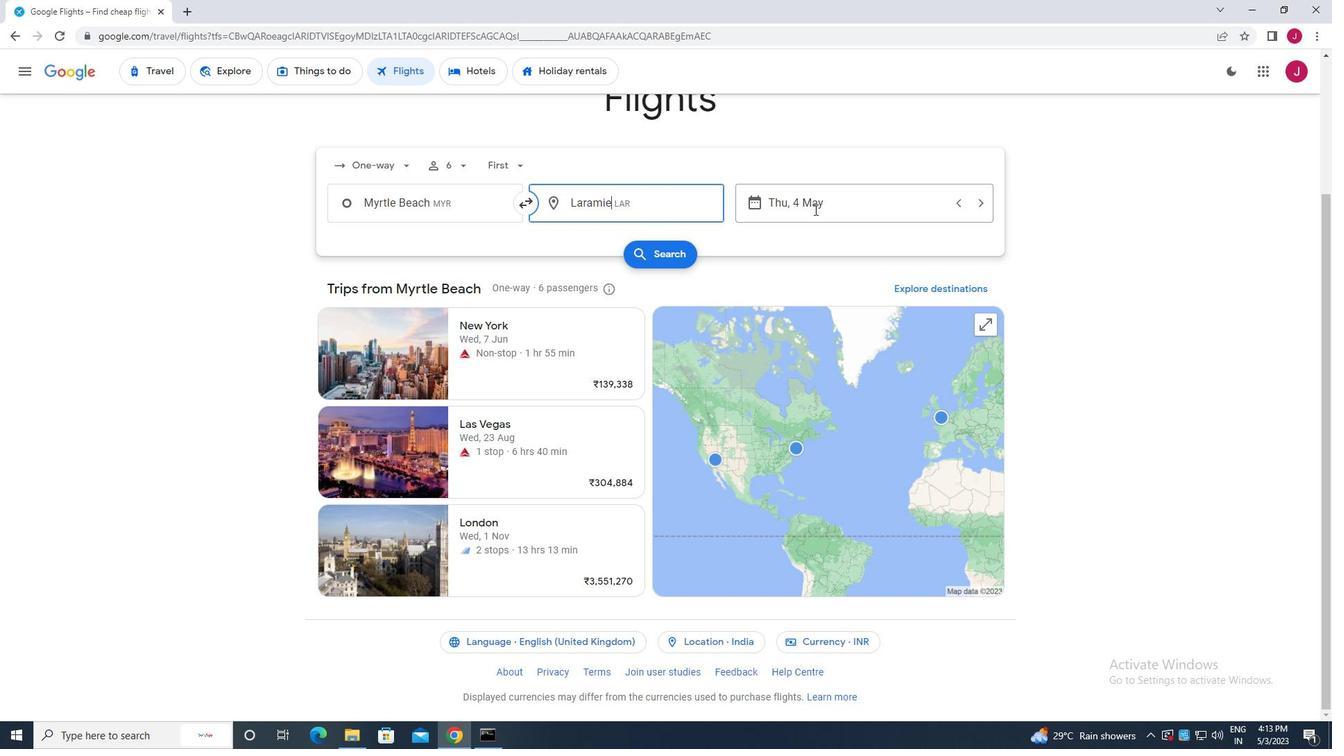 
Action: Mouse moved to (594, 311)
Screenshot: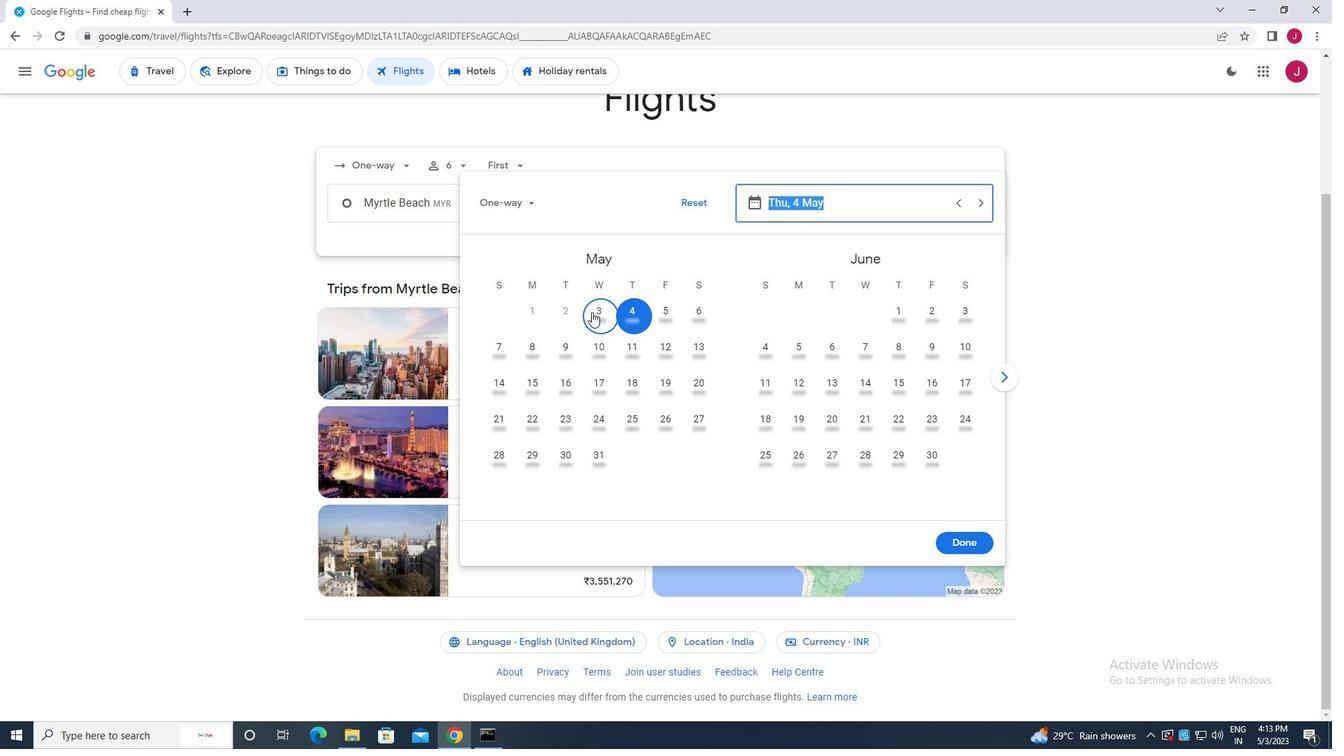 
Action: Mouse pressed left at (594, 311)
Screenshot: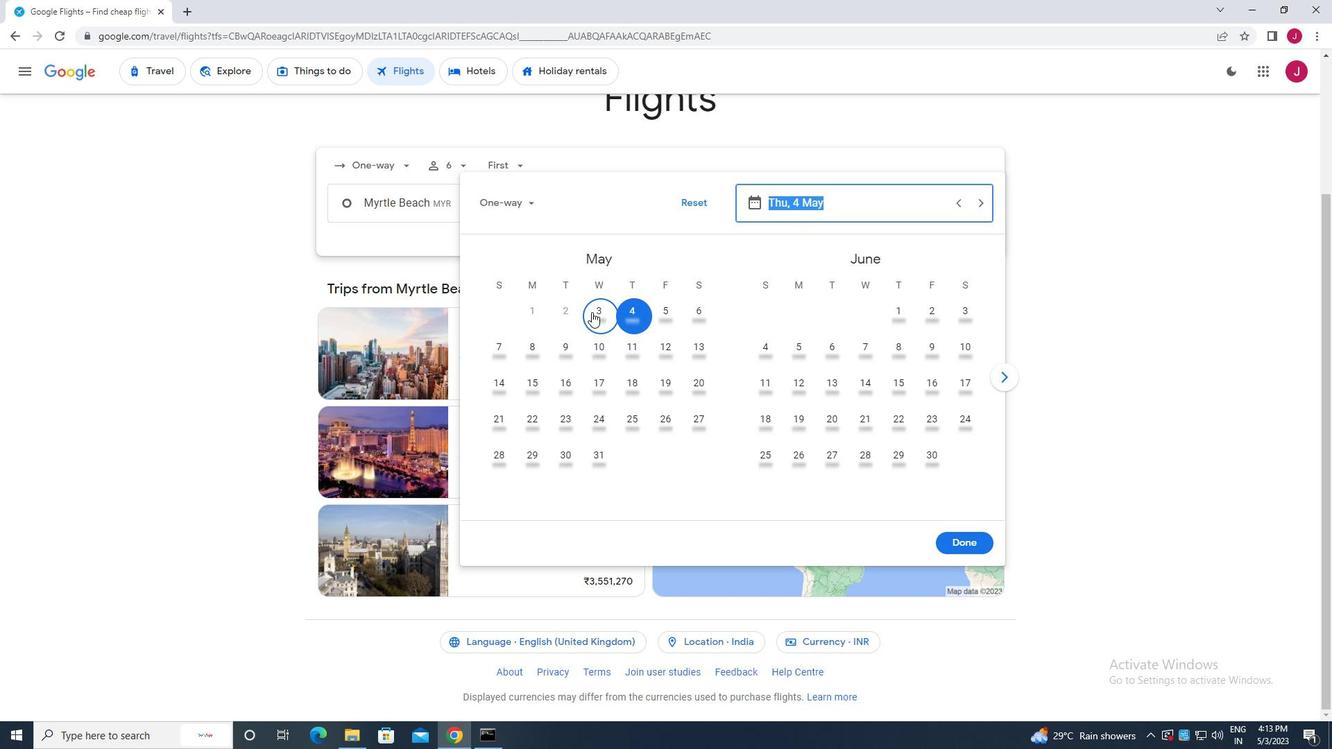 
Action: Mouse moved to (962, 549)
Screenshot: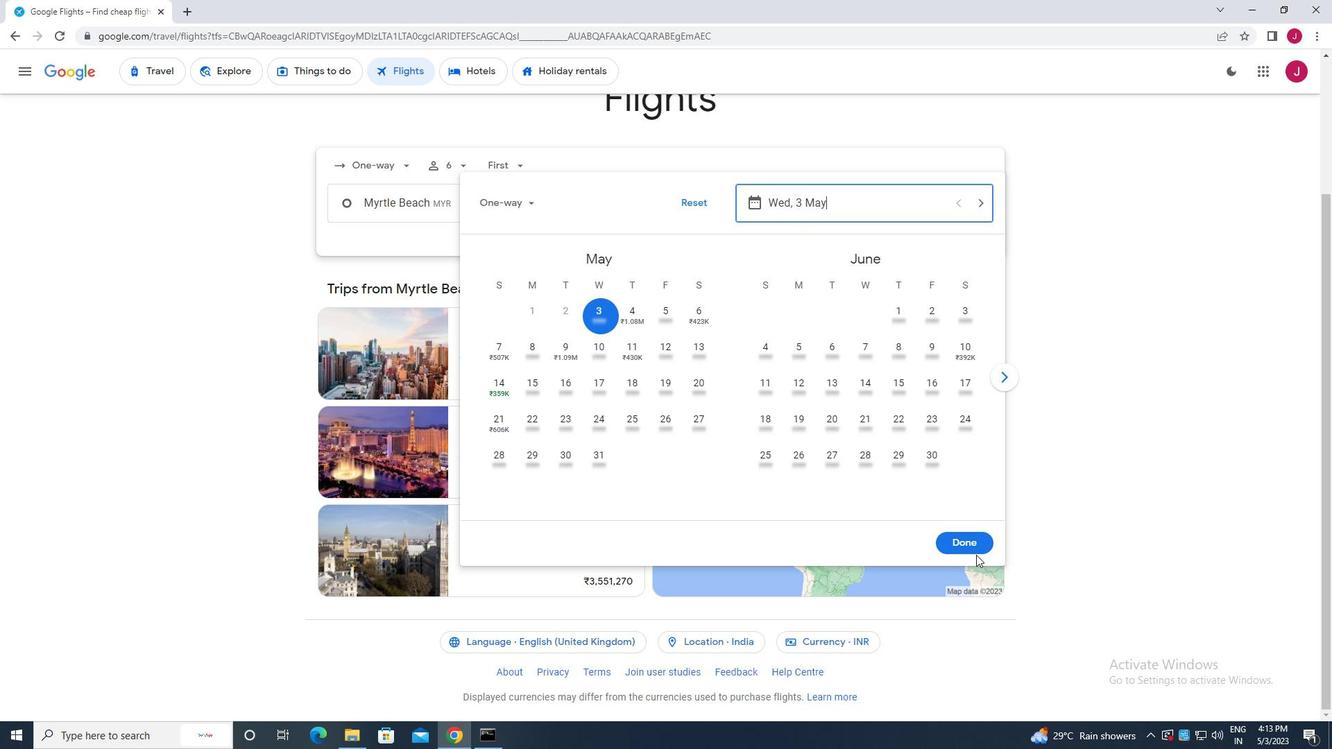 
Action: Mouse pressed left at (962, 549)
Screenshot: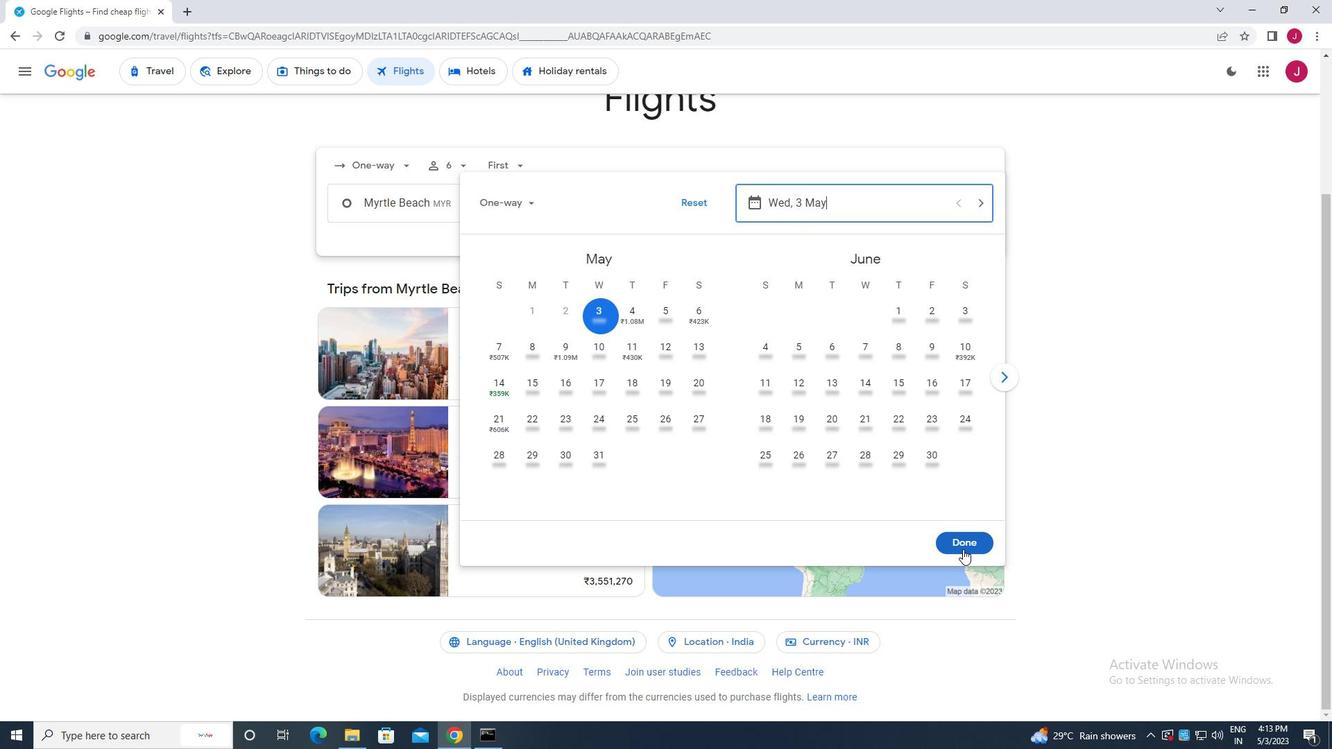 
Action: Mouse moved to (662, 256)
Screenshot: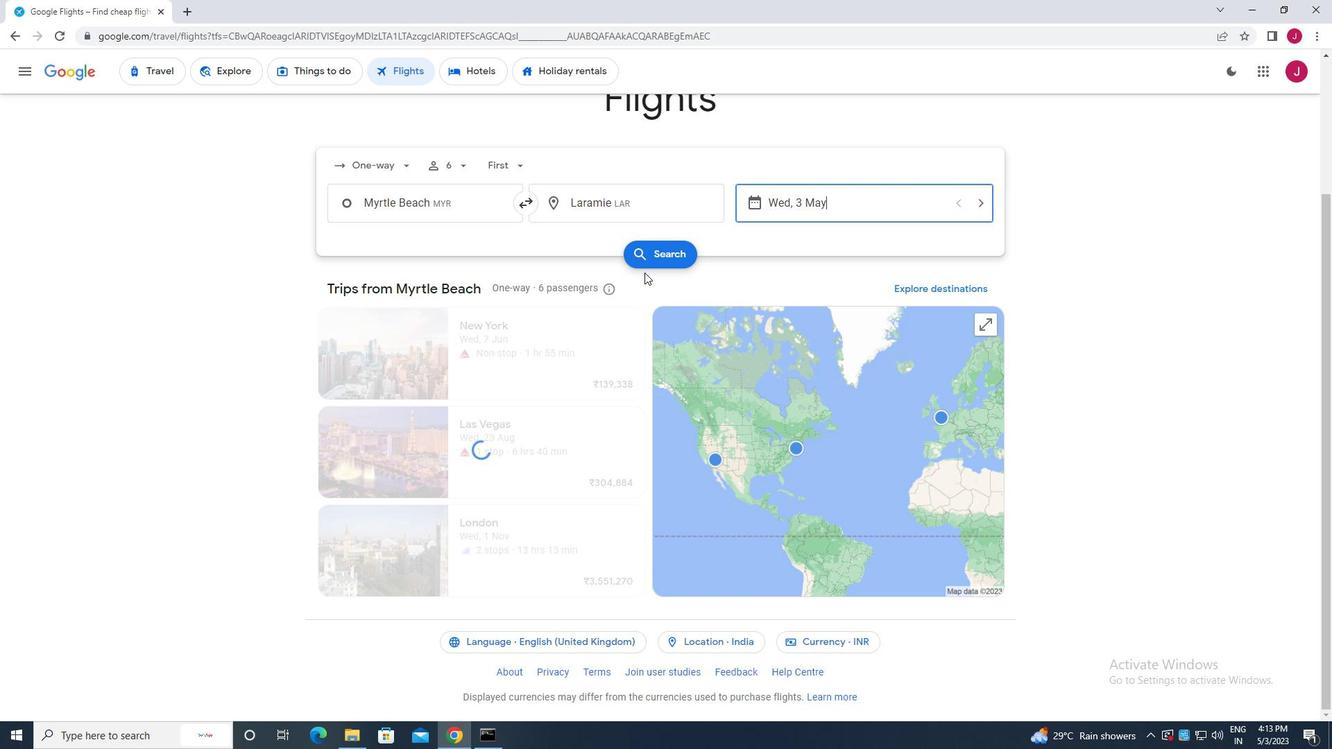 
Action: Mouse pressed left at (662, 256)
Screenshot: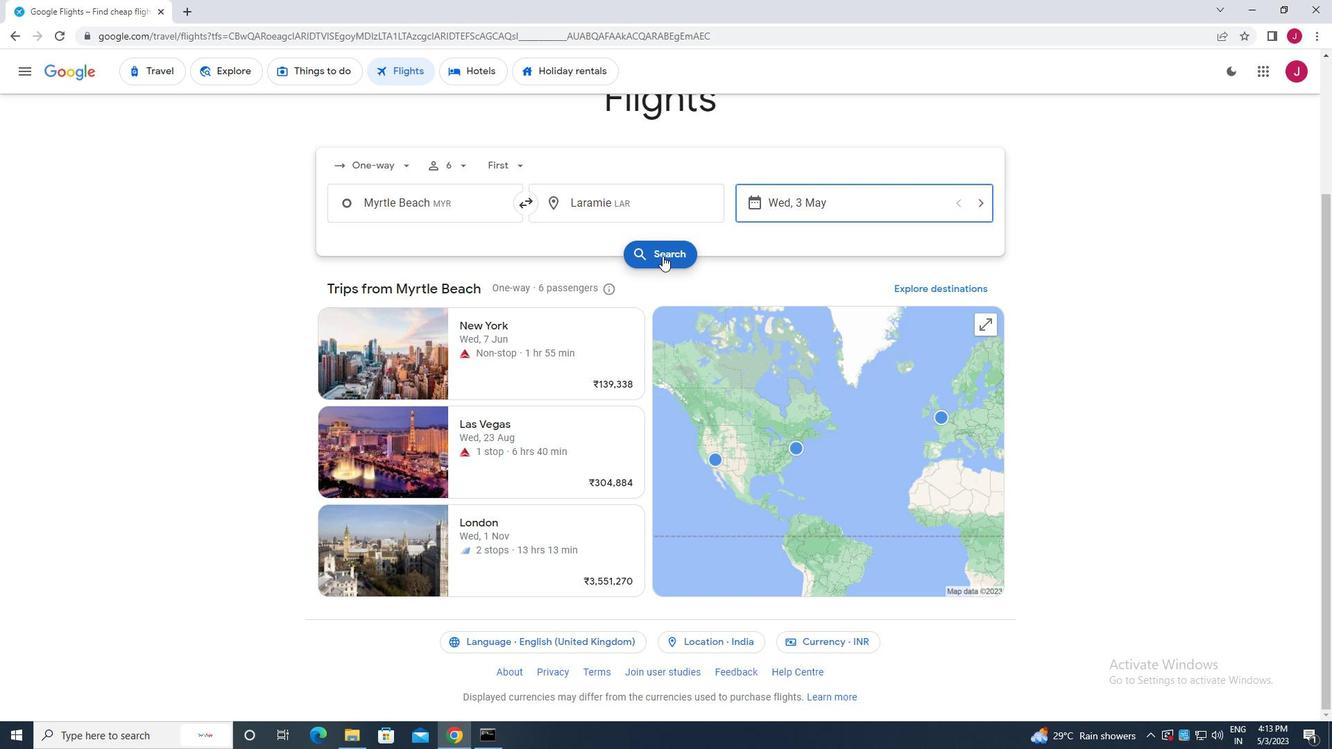 
Action: Mouse moved to (350, 197)
Screenshot: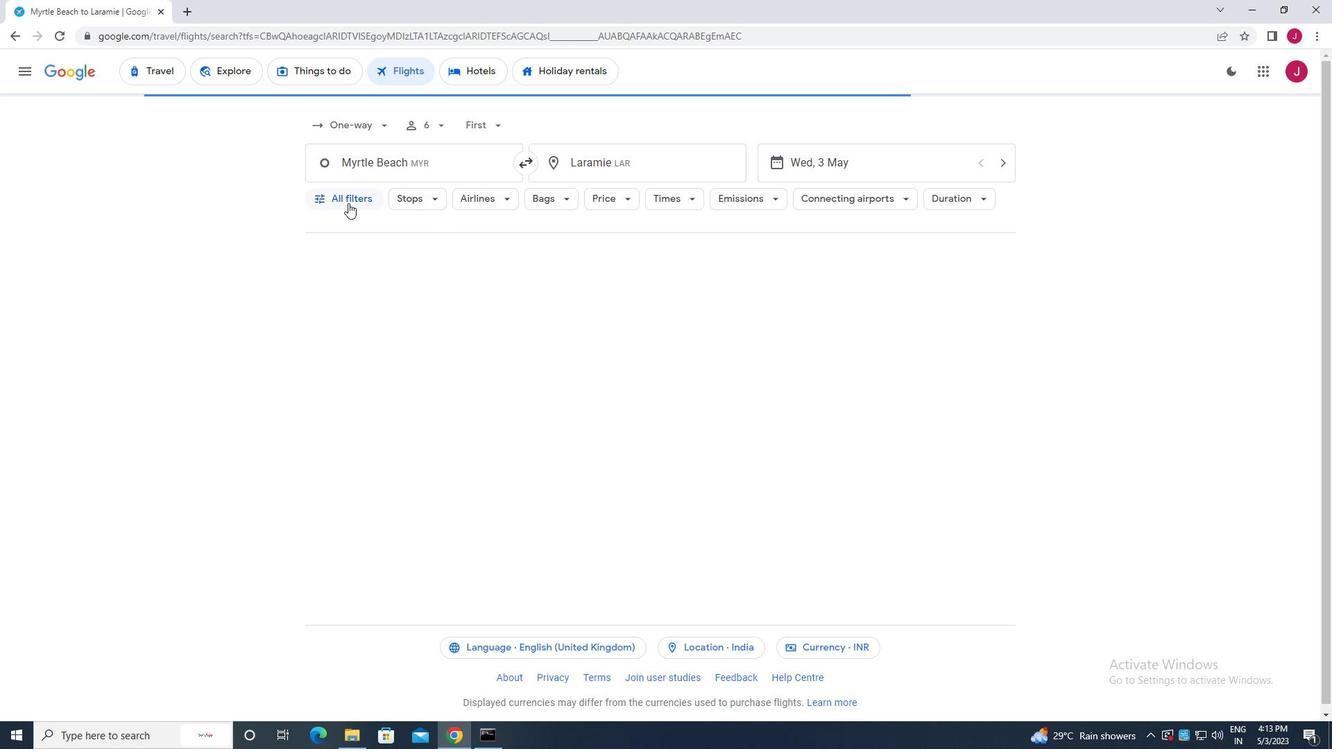 
Action: Mouse pressed left at (350, 197)
Screenshot: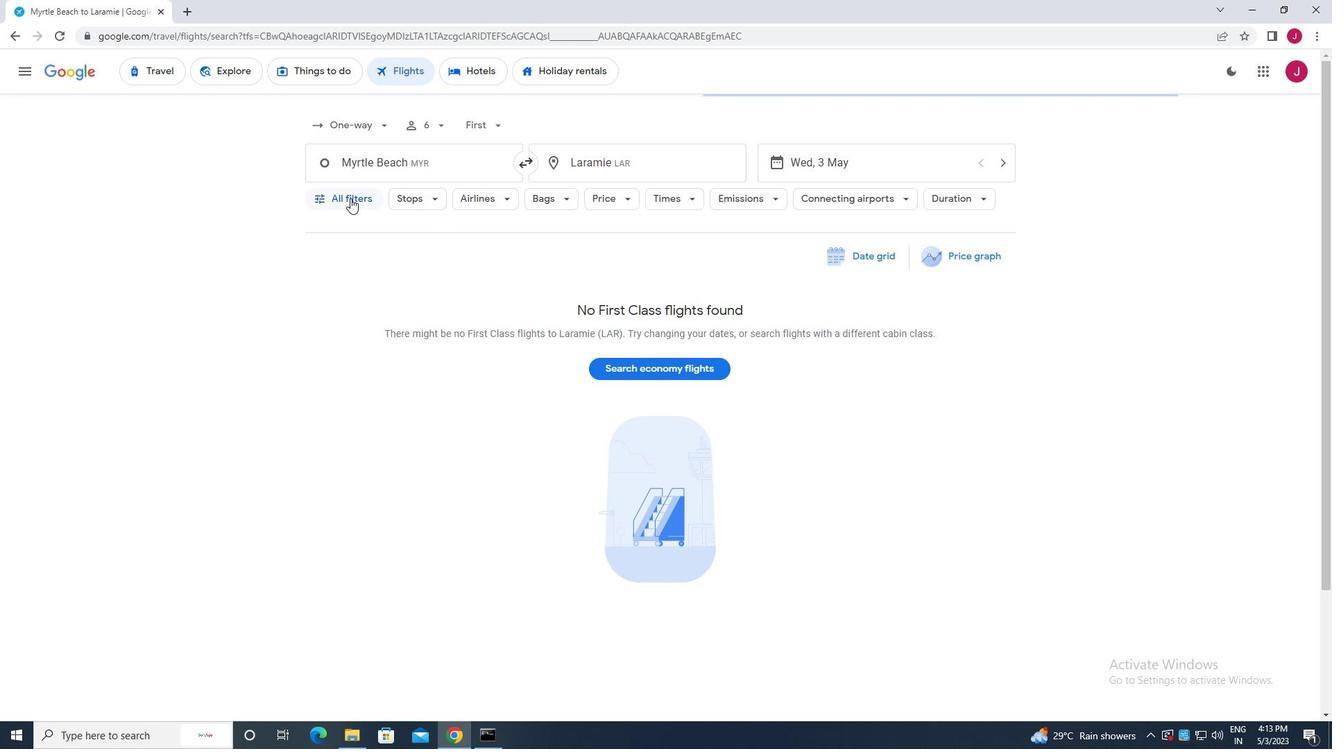 
Action: Mouse moved to (394, 287)
Screenshot: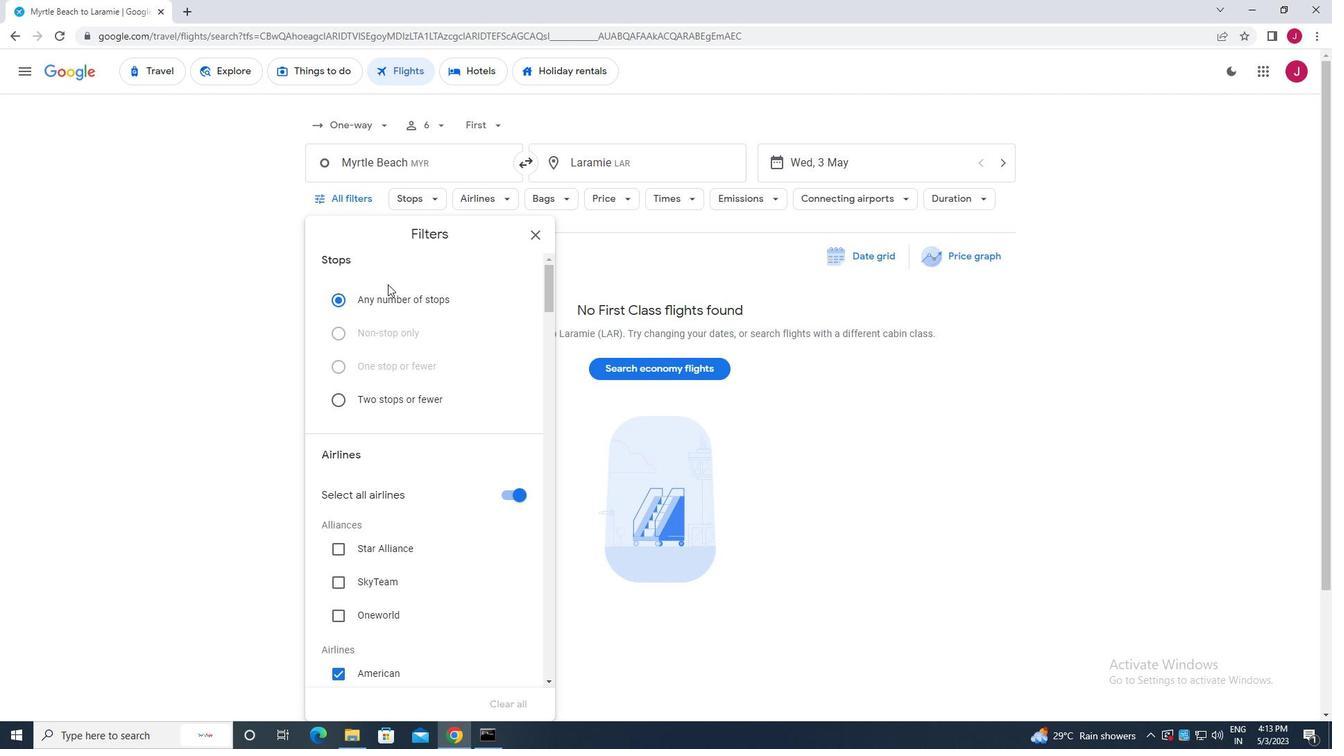 
Action: Mouse scrolled (394, 286) with delta (0, 0)
Screenshot: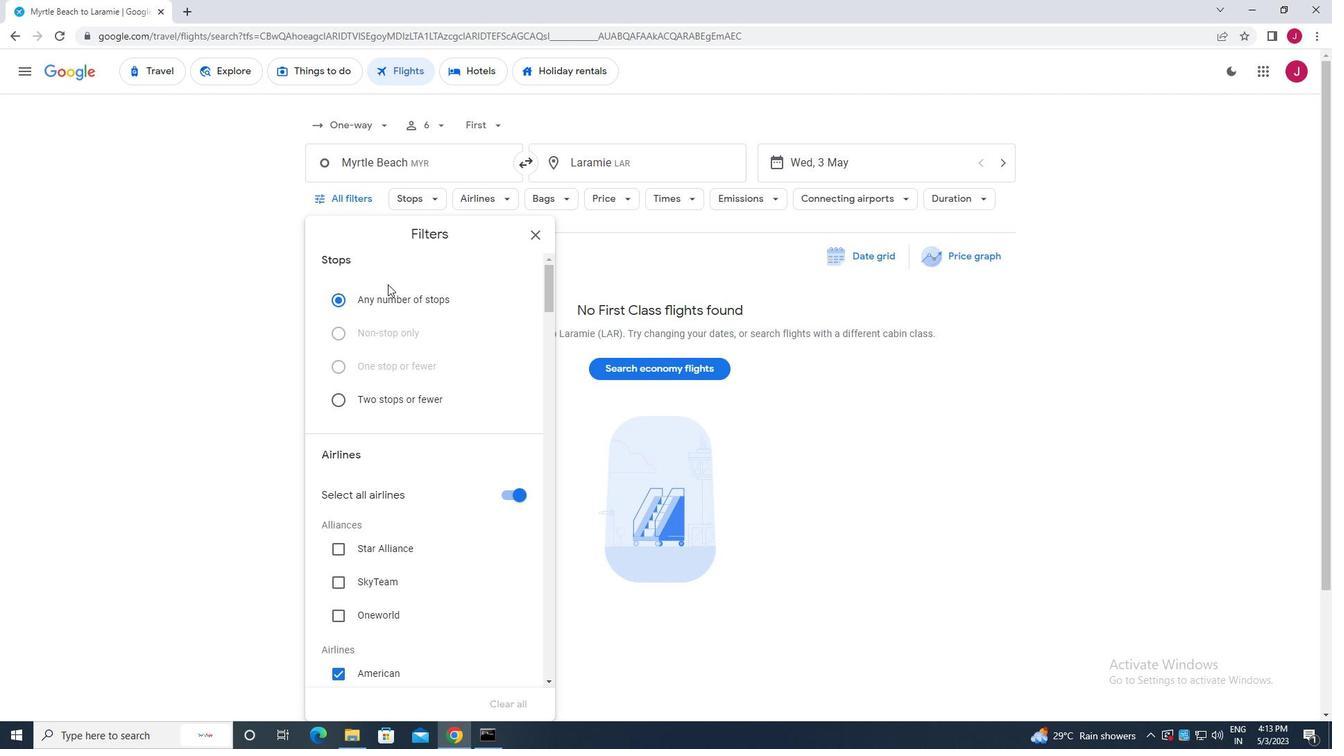 
Action: Mouse moved to (395, 288)
Screenshot: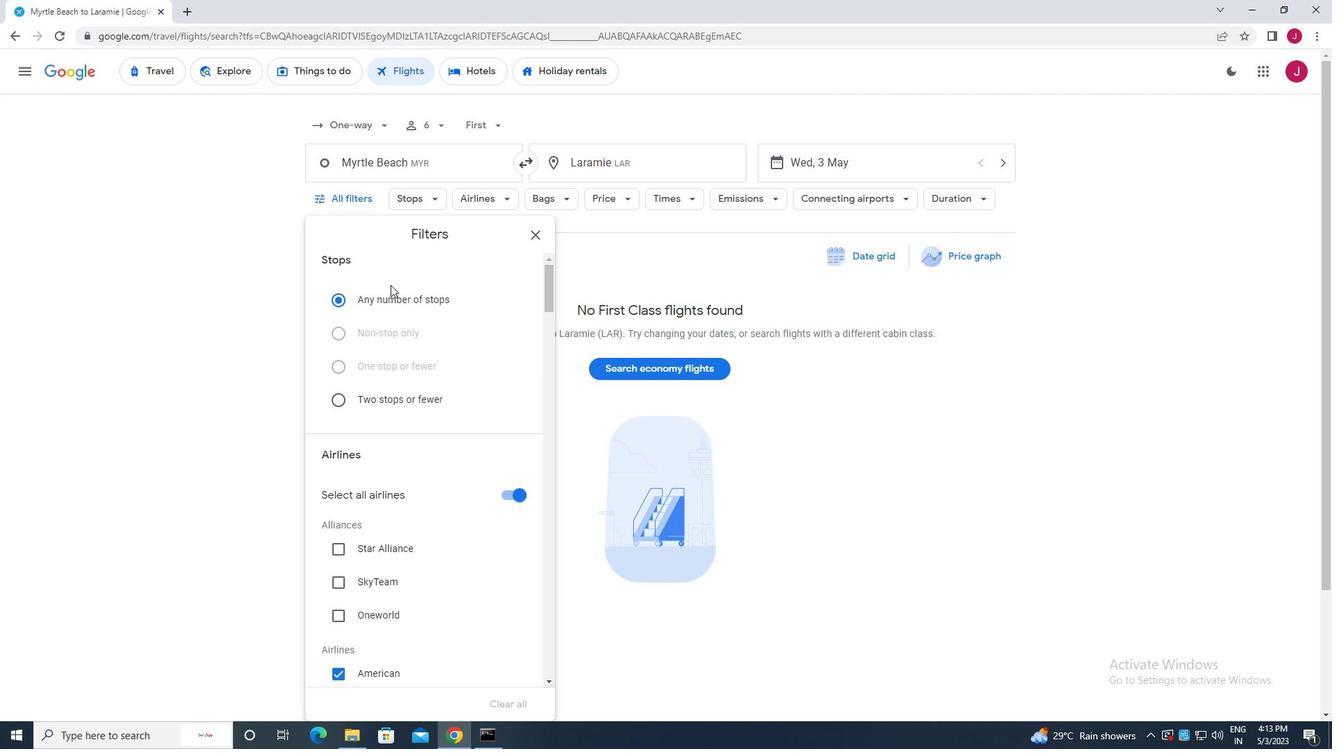 
Action: Mouse scrolled (395, 288) with delta (0, 0)
Screenshot: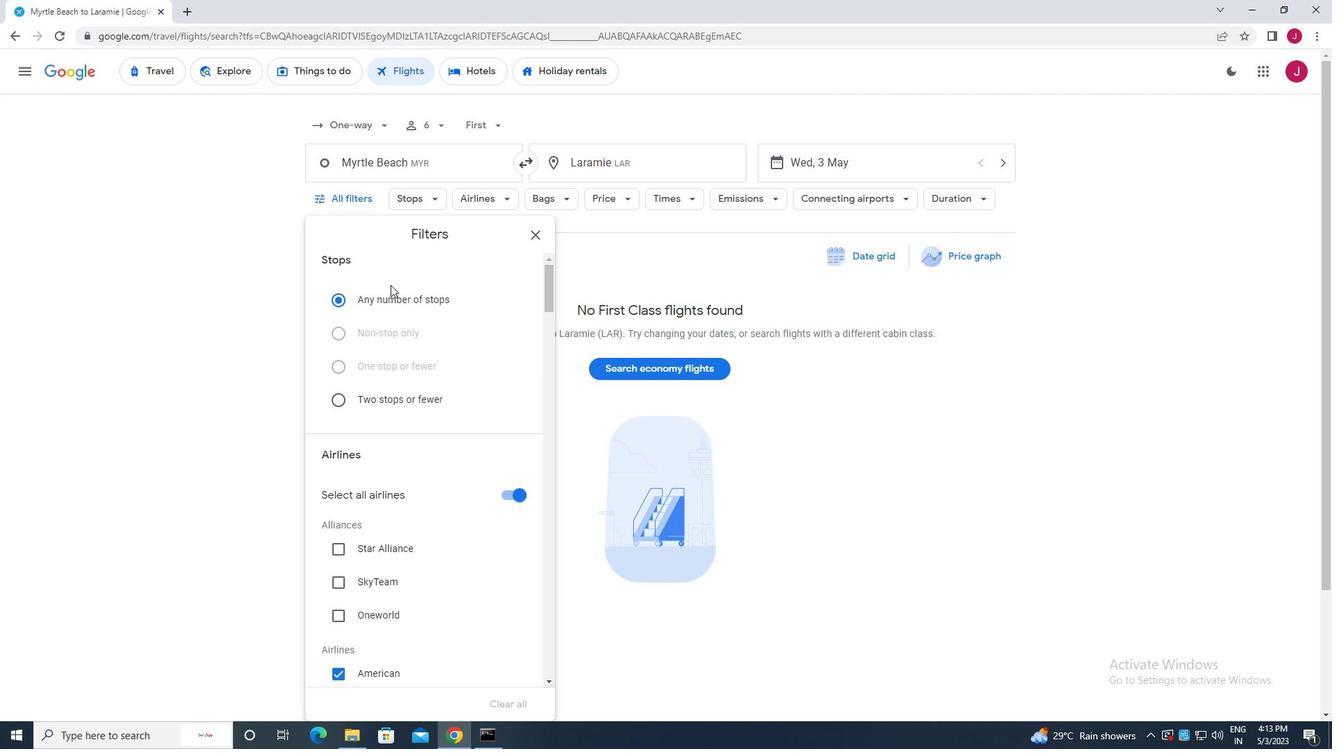 
Action: Mouse moved to (395, 288)
Screenshot: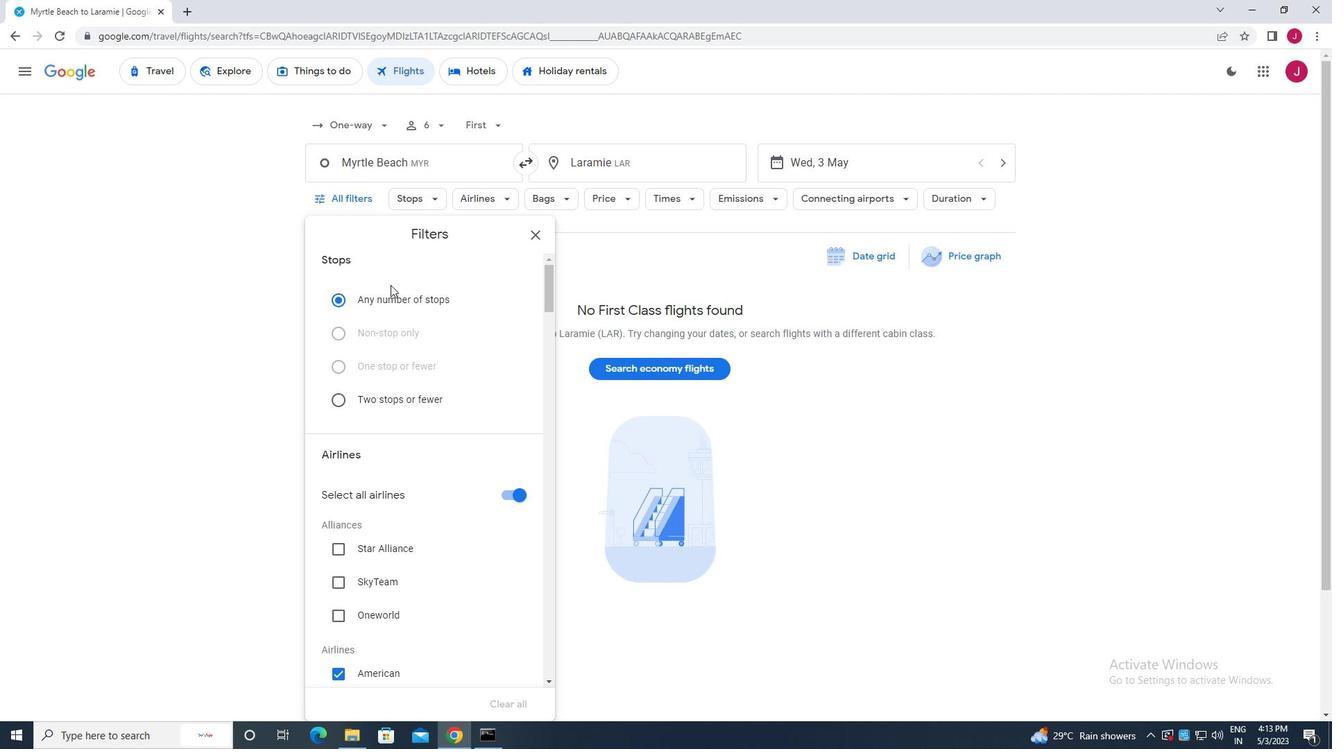 
Action: Mouse scrolled (395, 288) with delta (0, 0)
Screenshot: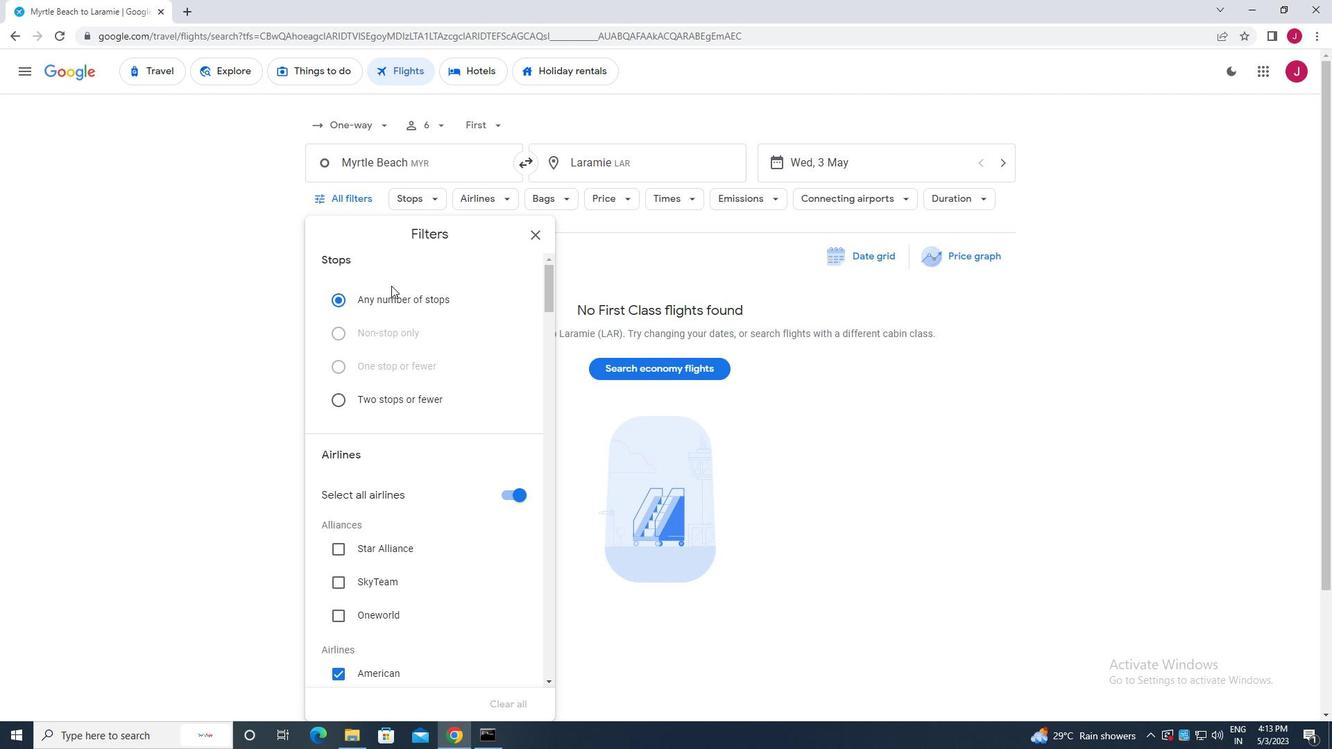 
Action: Mouse moved to (504, 285)
Screenshot: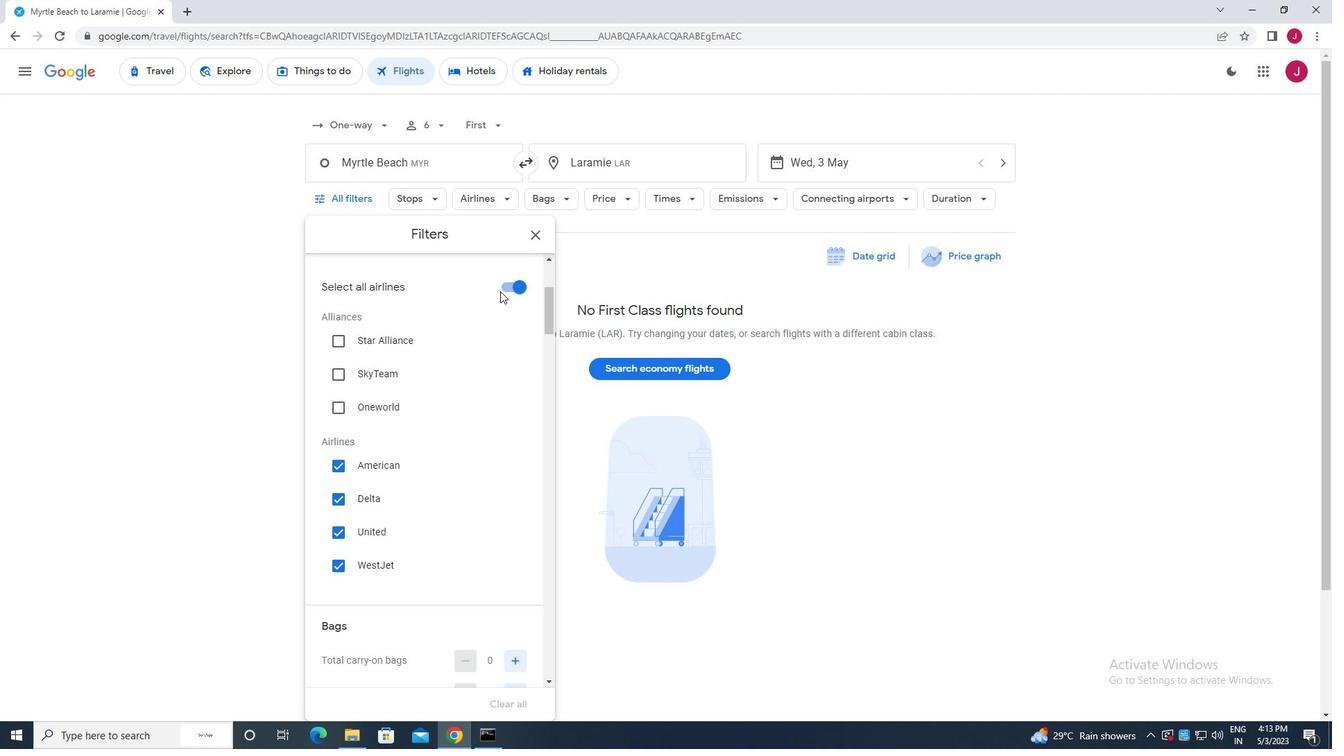 
Action: Mouse pressed left at (504, 285)
Screenshot: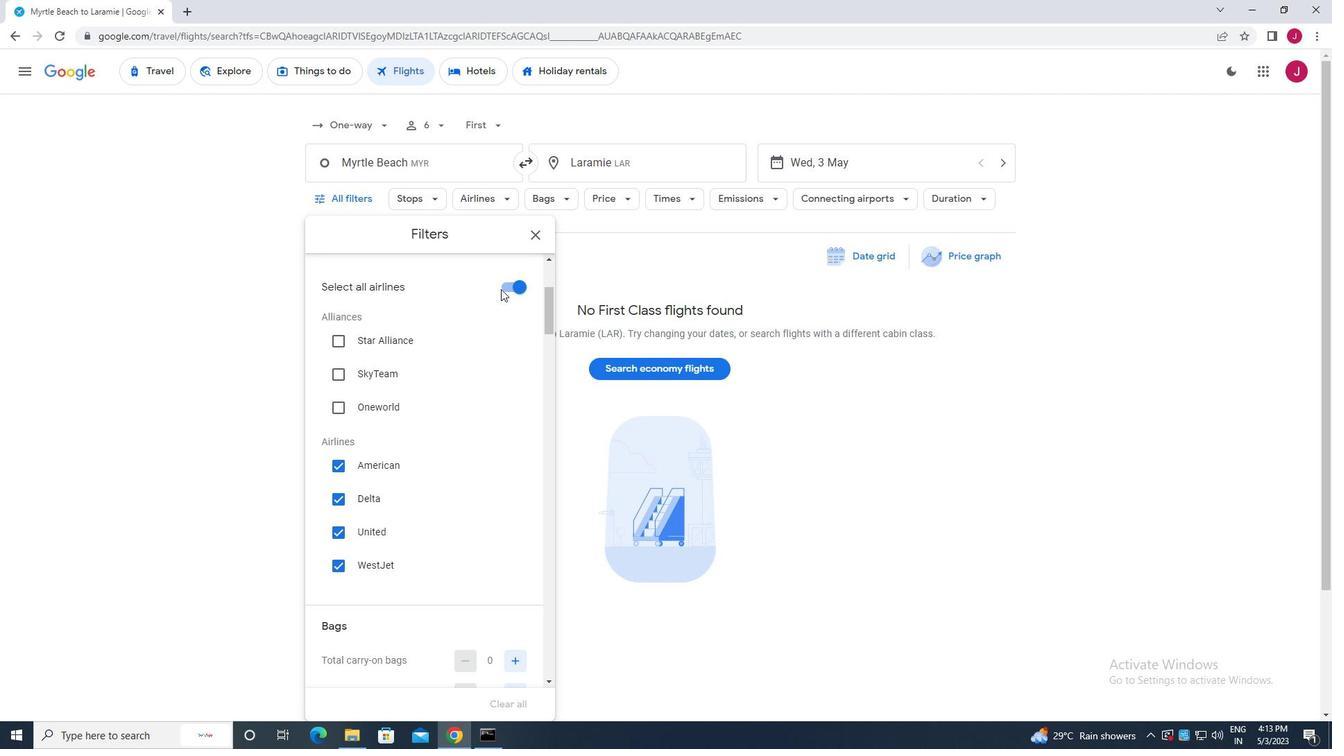 
Action: Mouse moved to (404, 346)
Screenshot: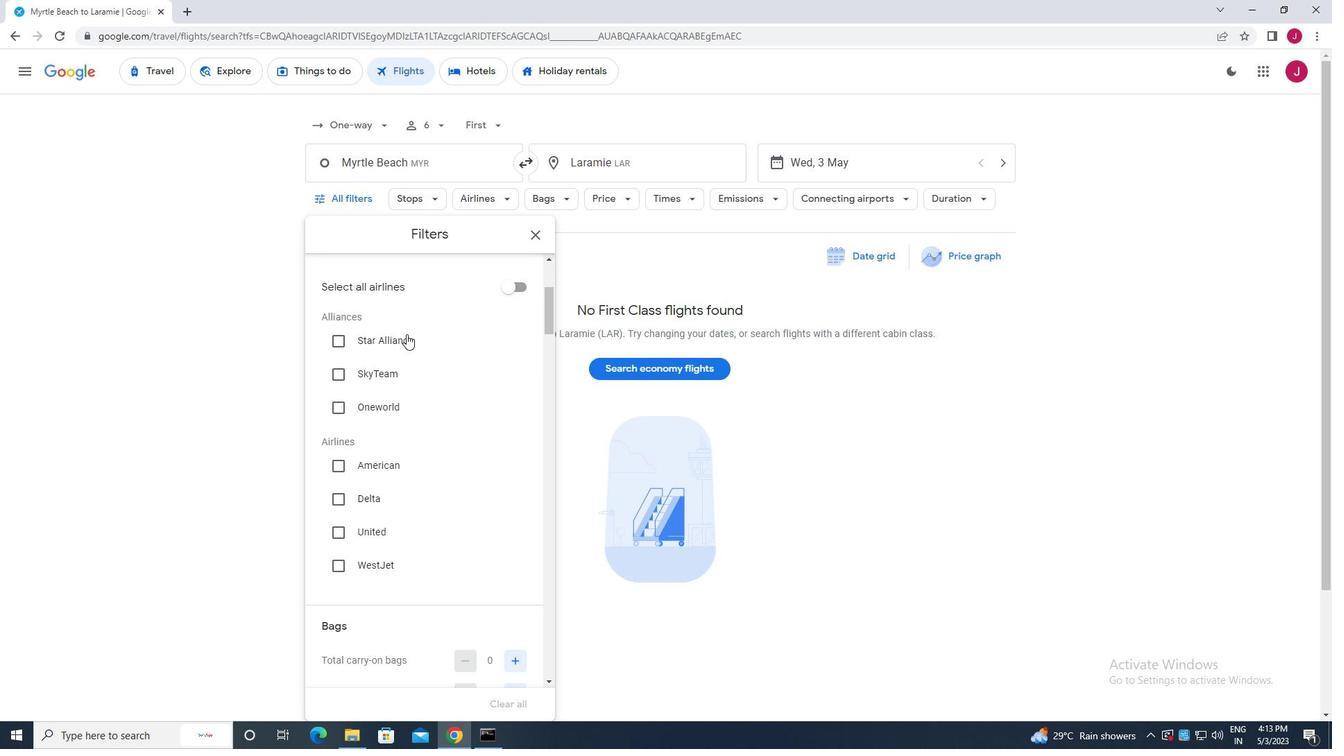 
Action: Mouse scrolled (404, 345) with delta (0, 0)
Screenshot: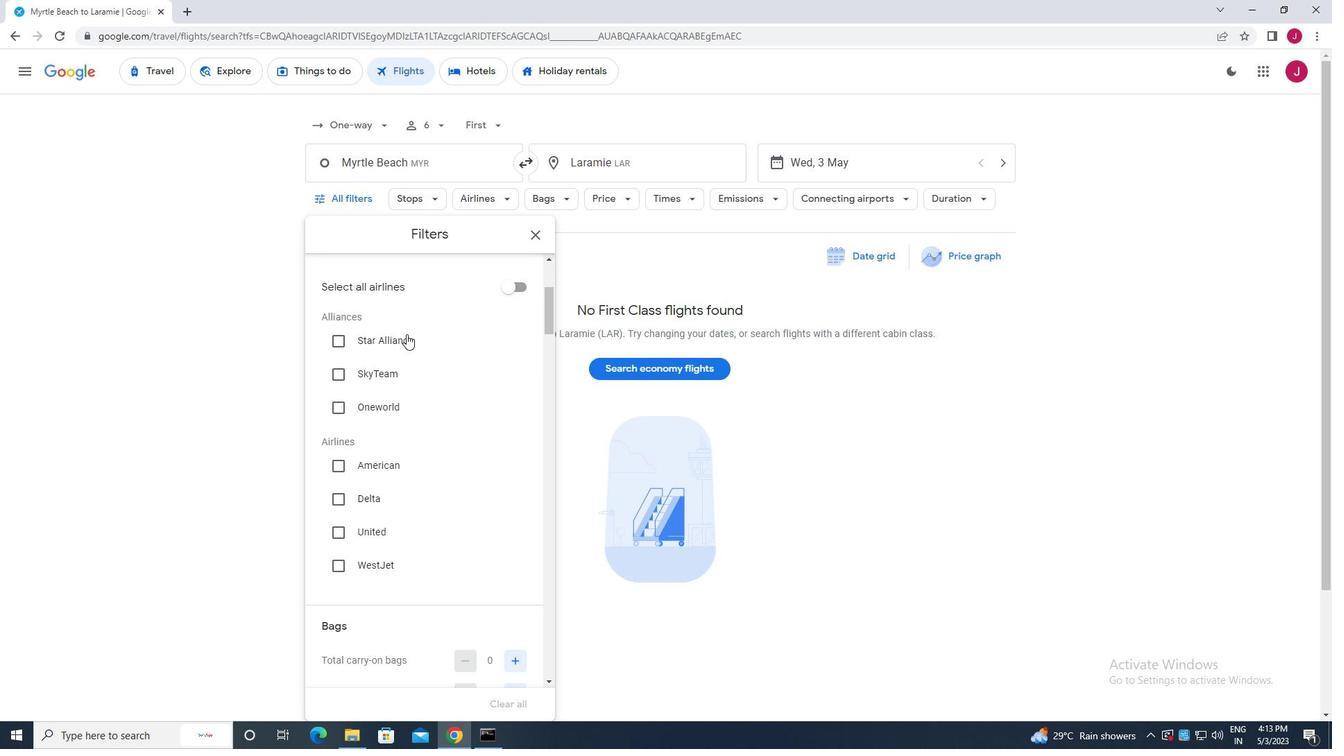 
Action: Mouse moved to (405, 353)
Screenshot: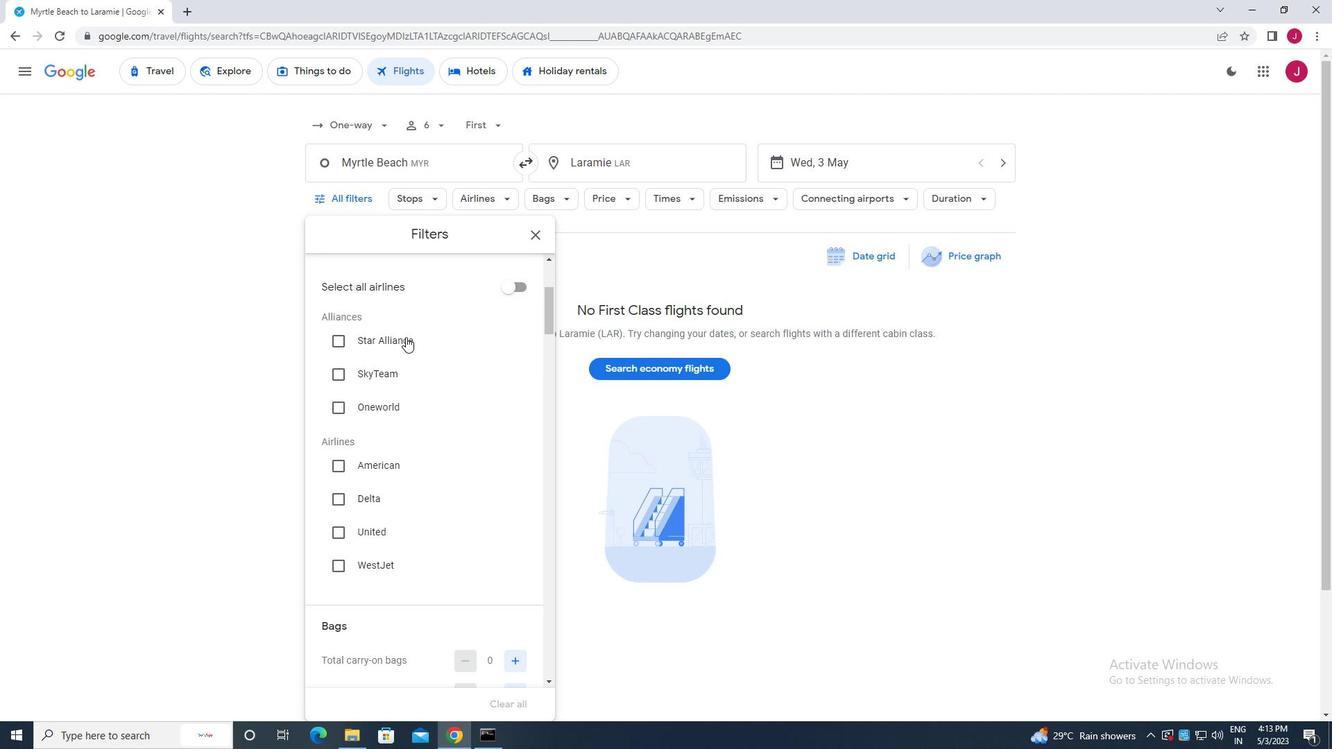 
Action: Mouse scrolled (405, 352) with delta (0, 0)
Screenshot: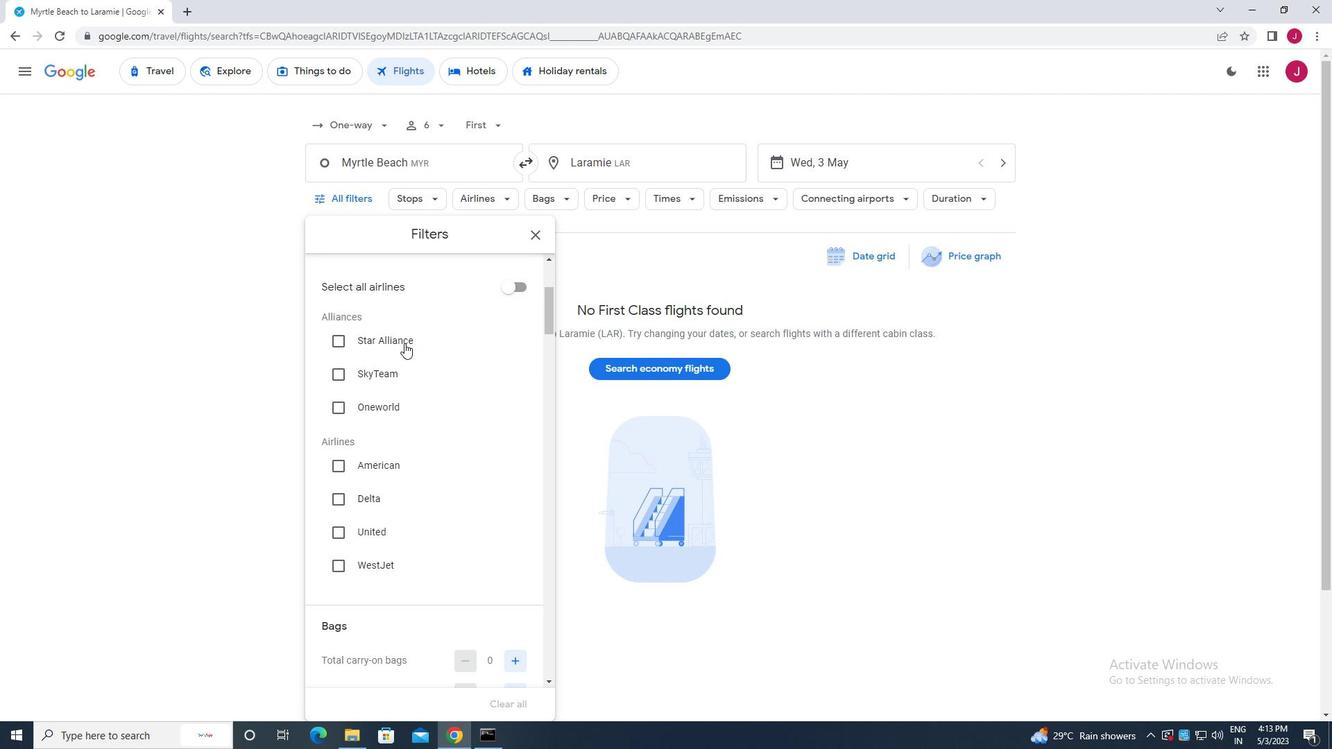 
Action: Mouse scrolled (405, 352) with delta (0, 0)
Screenshot: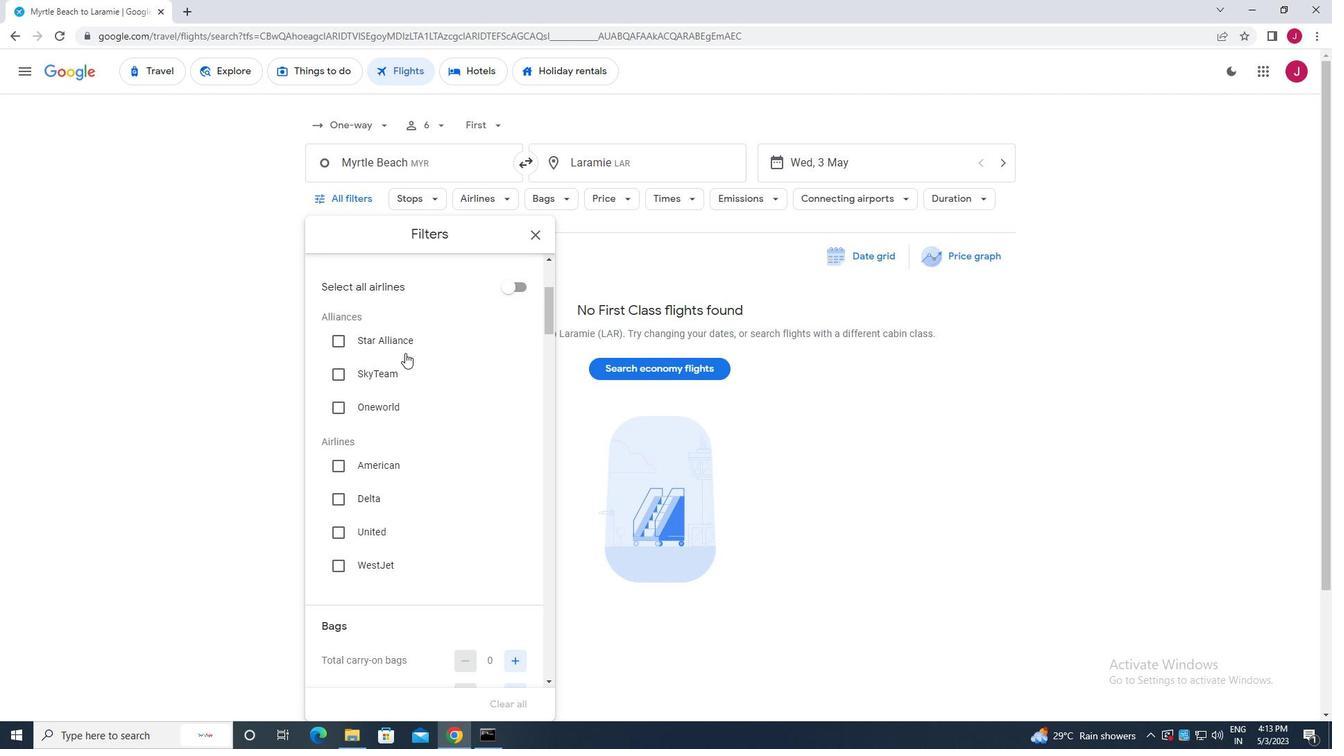 
Action: Mouse scrolled (405, 352) with delta (0, 0)
Screenshot: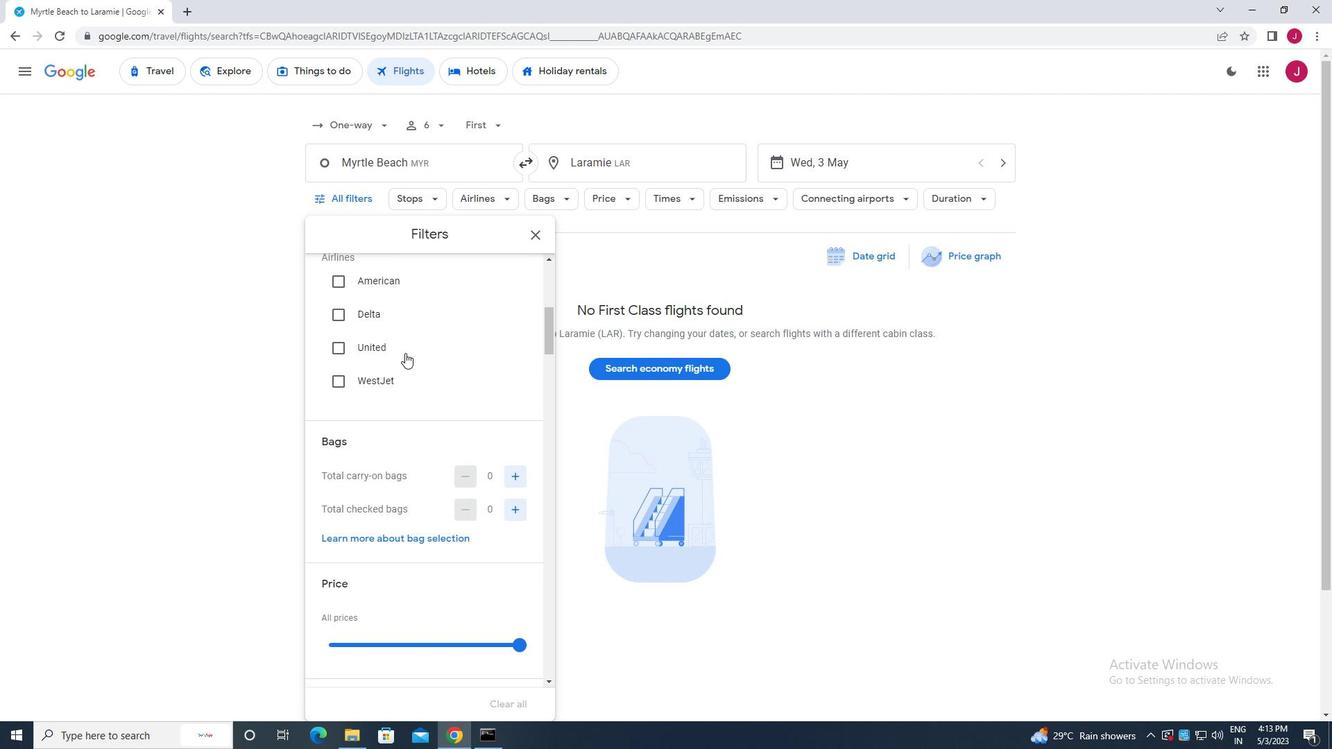 
Action: Mouse scrolled (405, 352) with delta (0, 0)
Screenshot: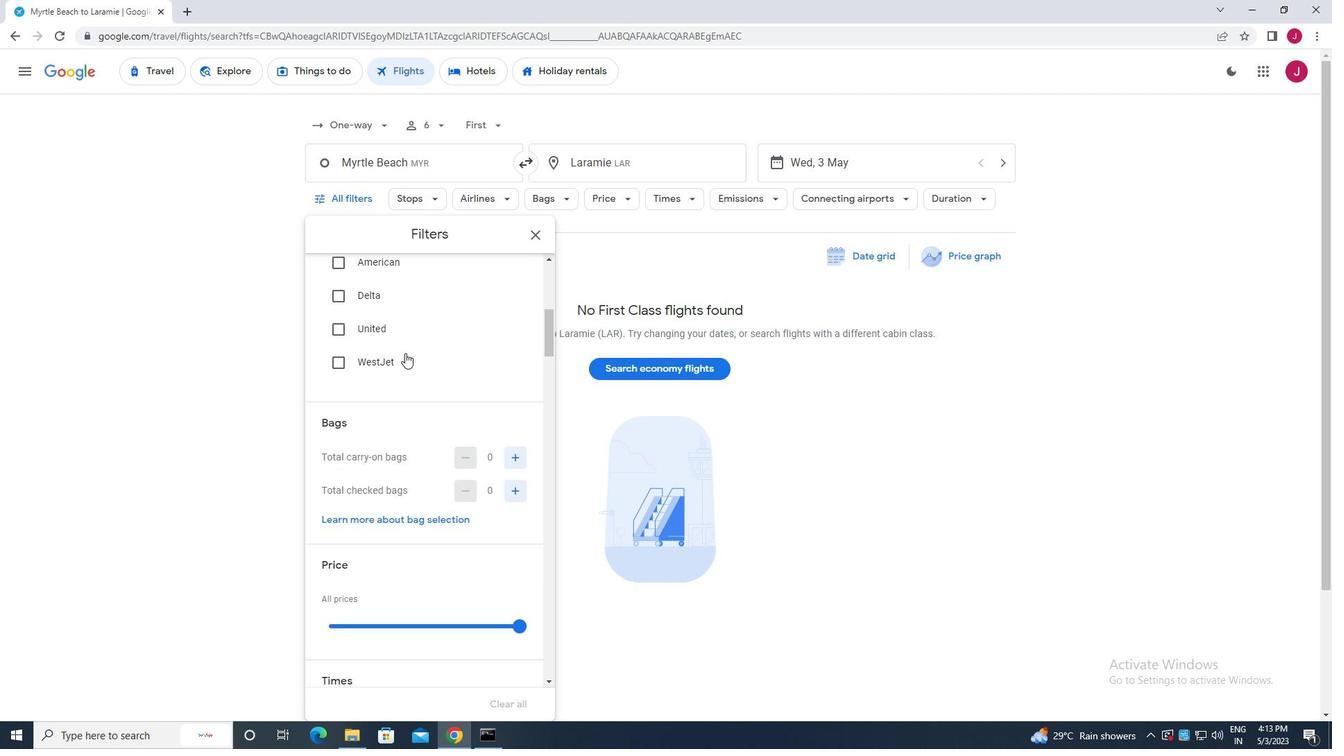 
Action: Mouse moved to (517, 349)
Screenshot: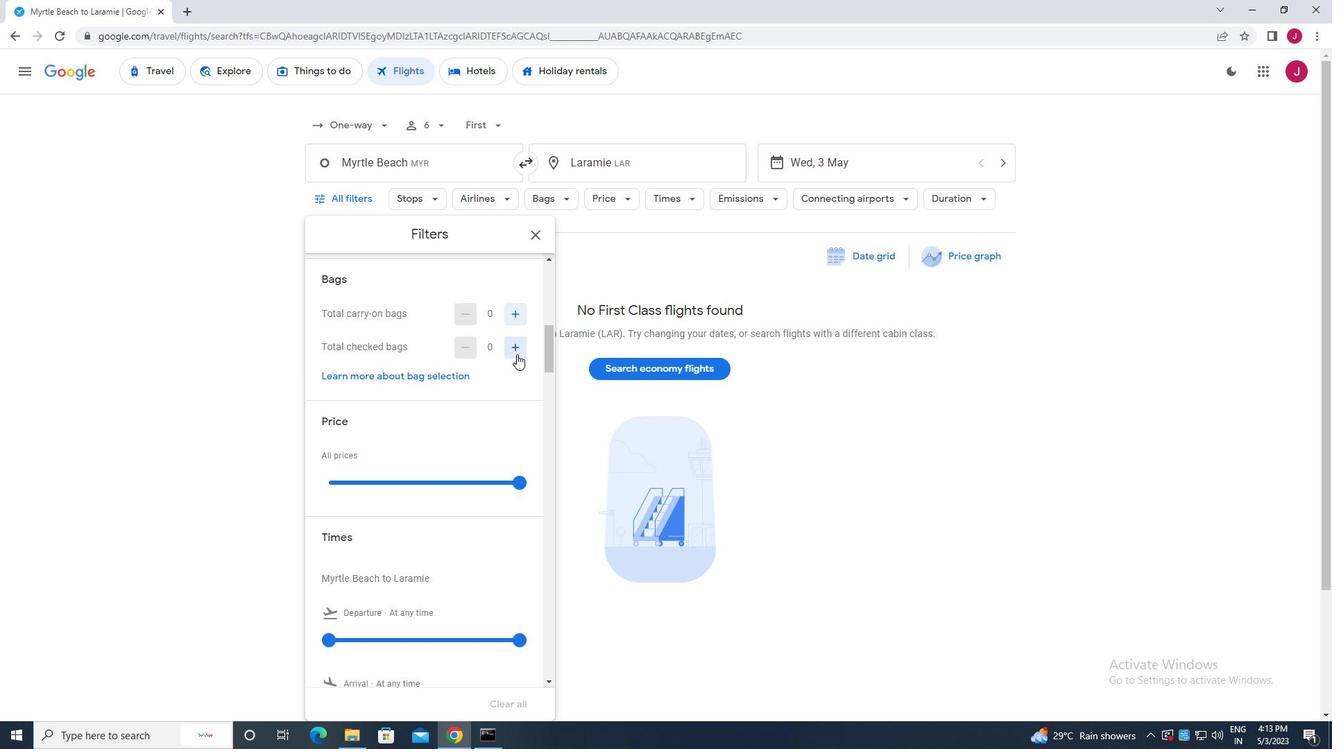 
Action: Mouse pressed left at (517, 349)
Screenshot: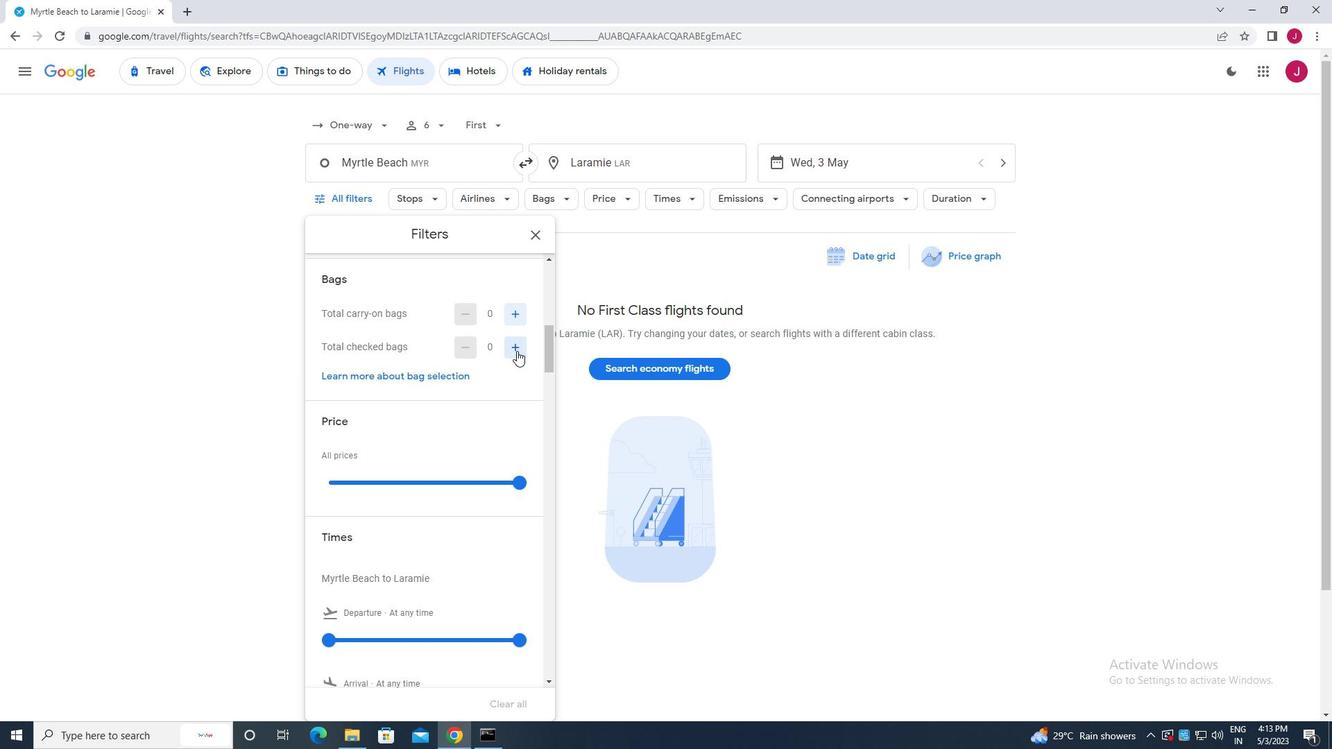 
Action: Mouse pressed left at (517, 349)
Screenshot: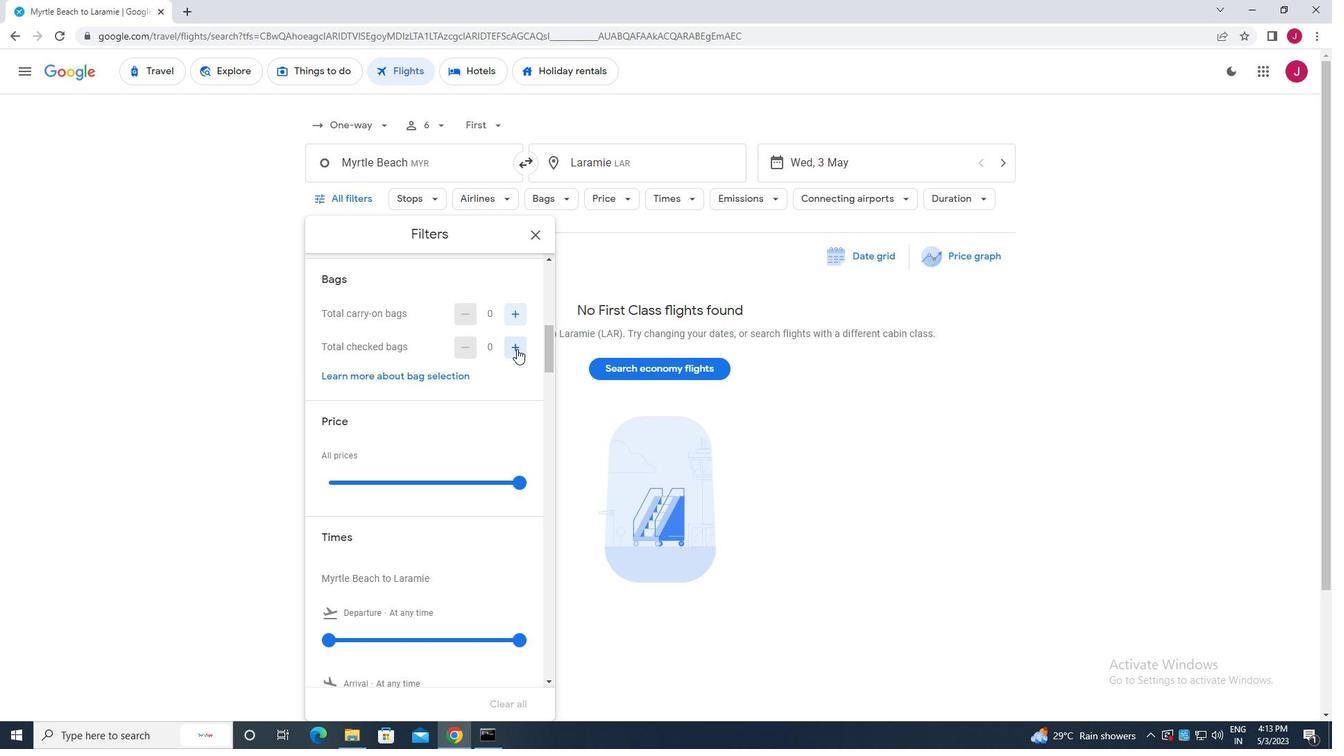 
Action: Mouse pressed left at (517, 349)
Screenshot: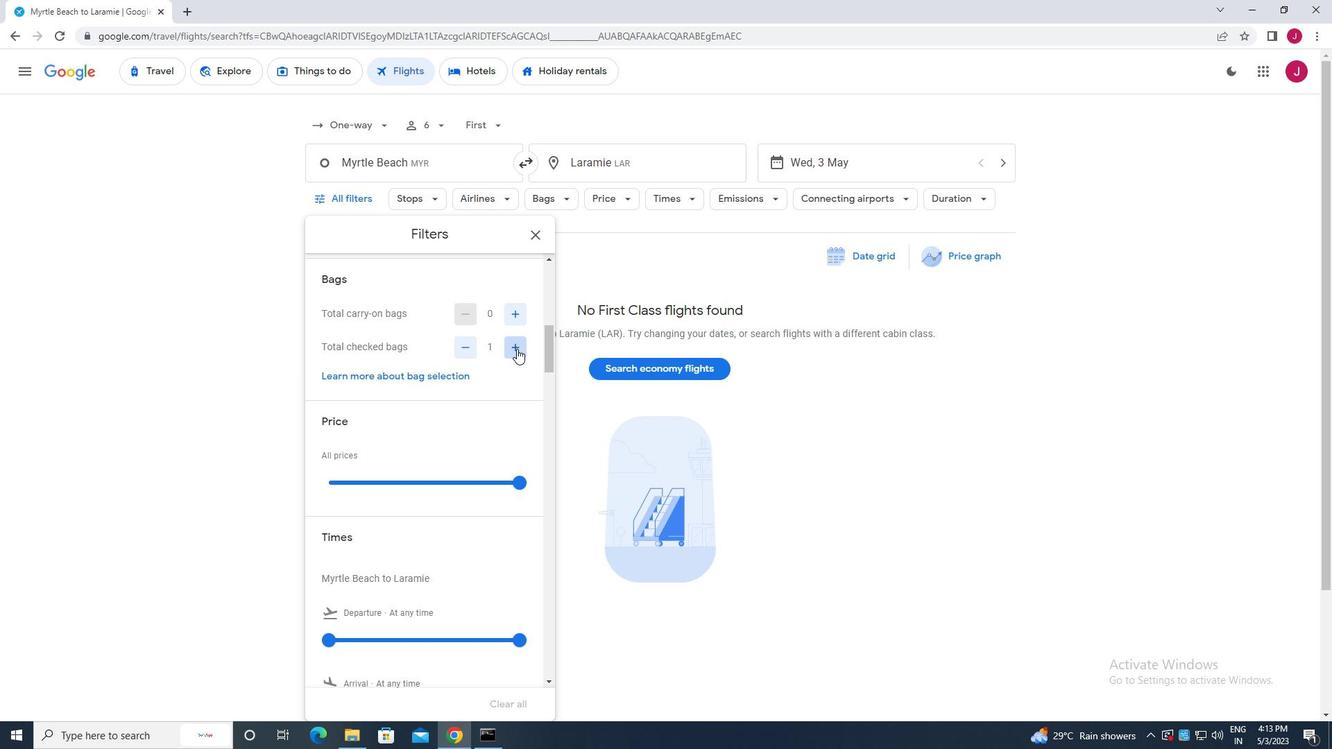 
Action: Mouse pressed left at (517, 349)
Screenshot: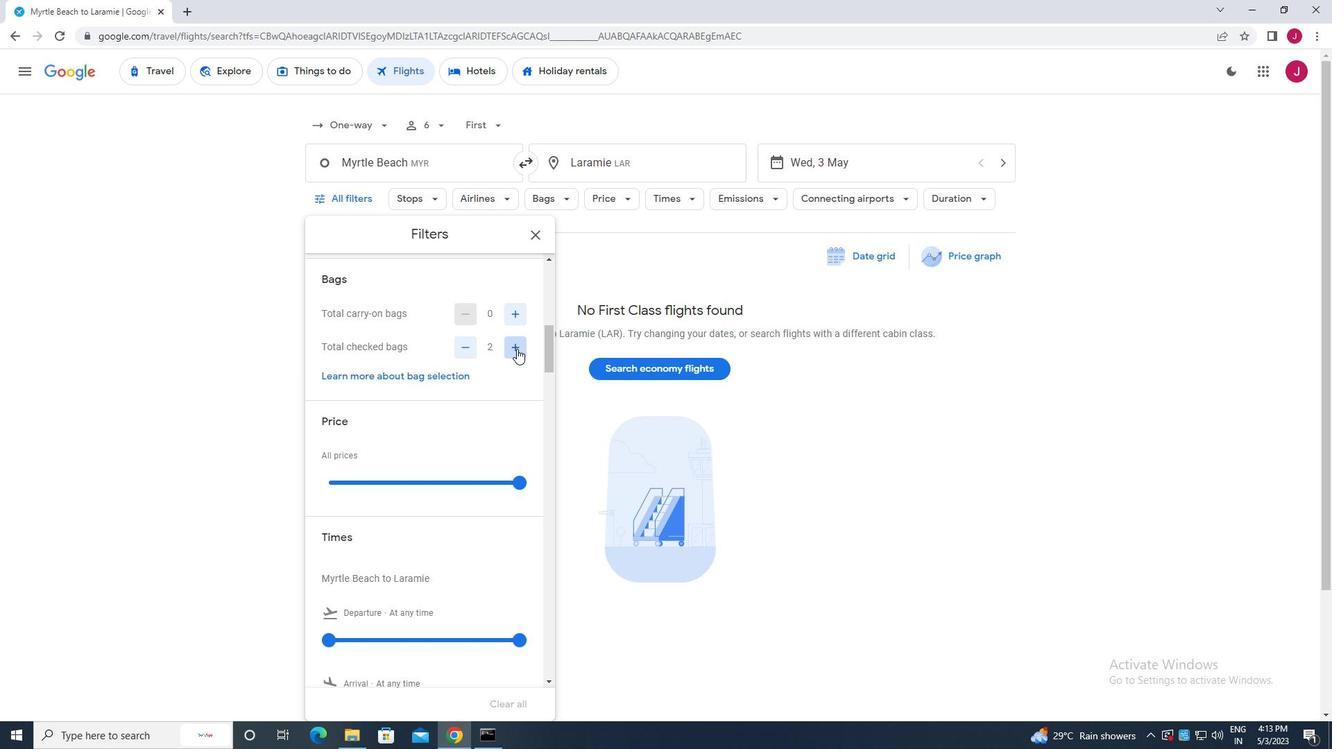 
Action: Mouse pressed left at (517, 349)
Screenshot: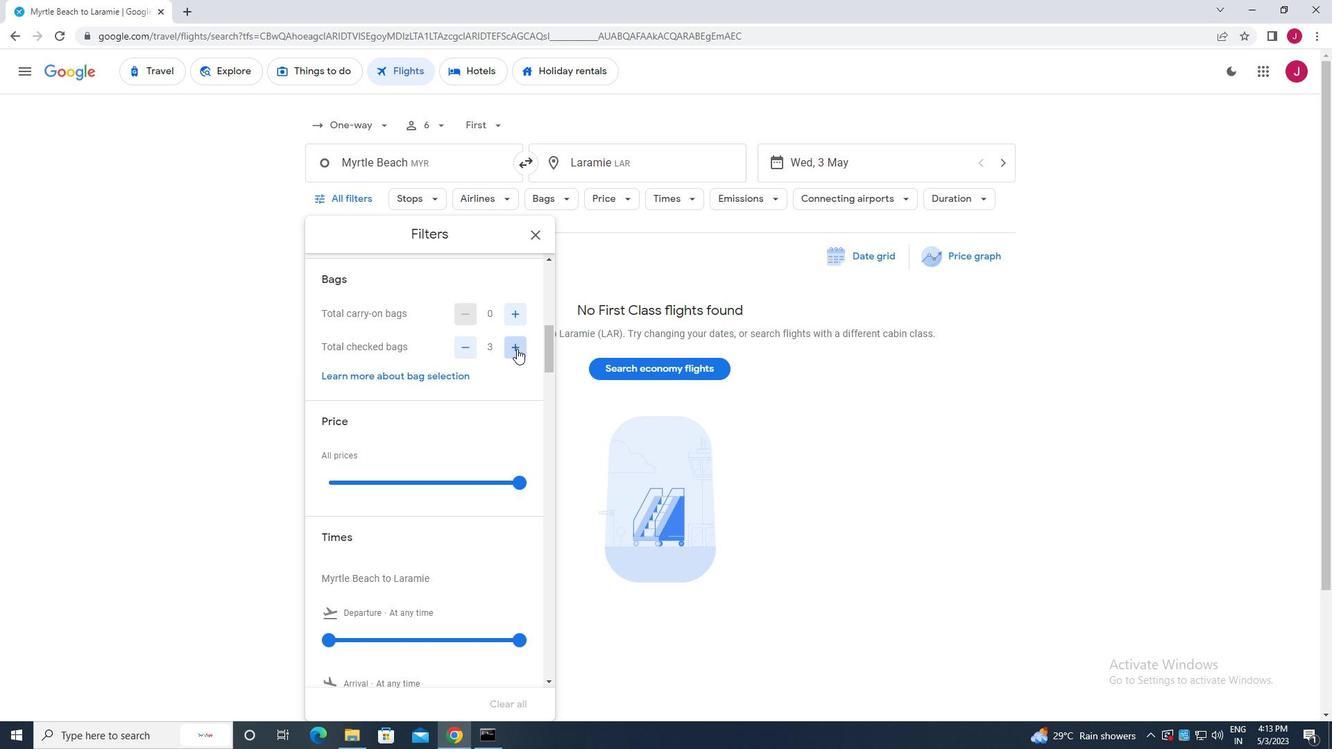 
Action: Mouse pressed left at (517, 349)
Screenshot: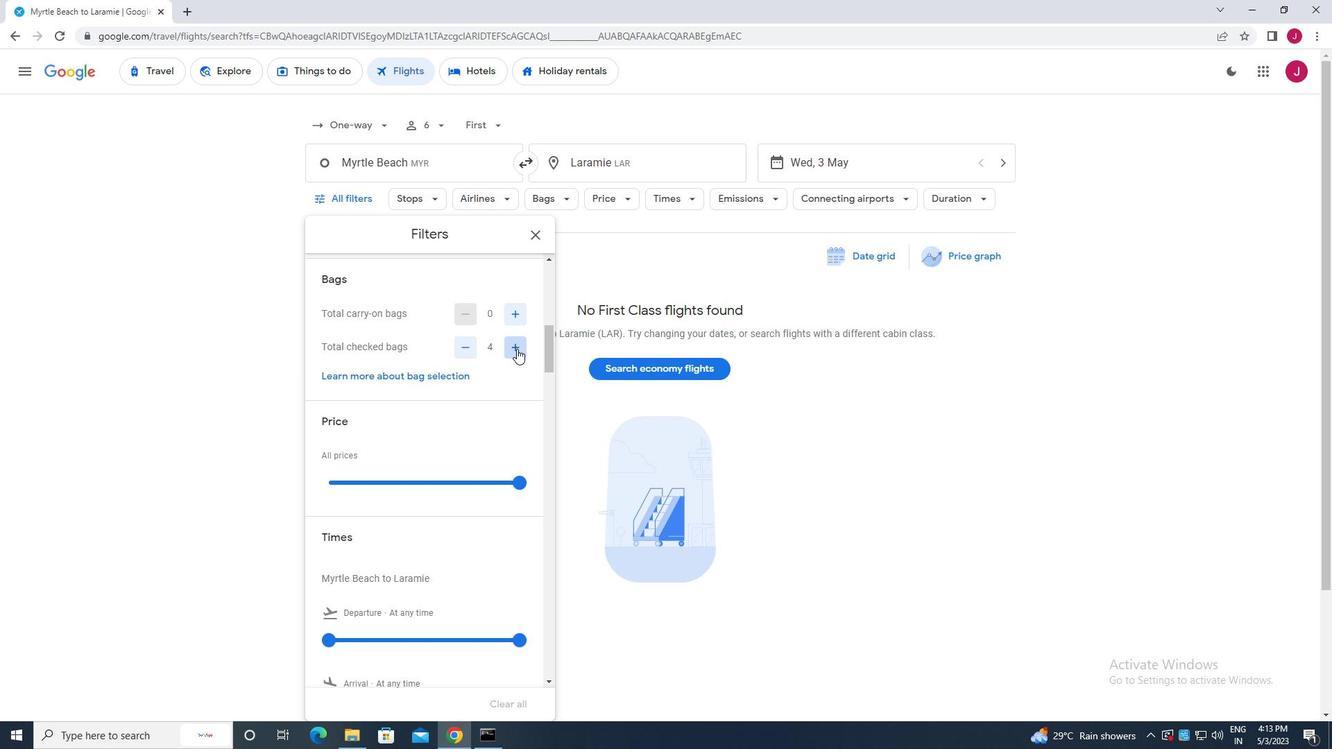 
Action: Mouse pressed left at (517, 349)
Screenshot: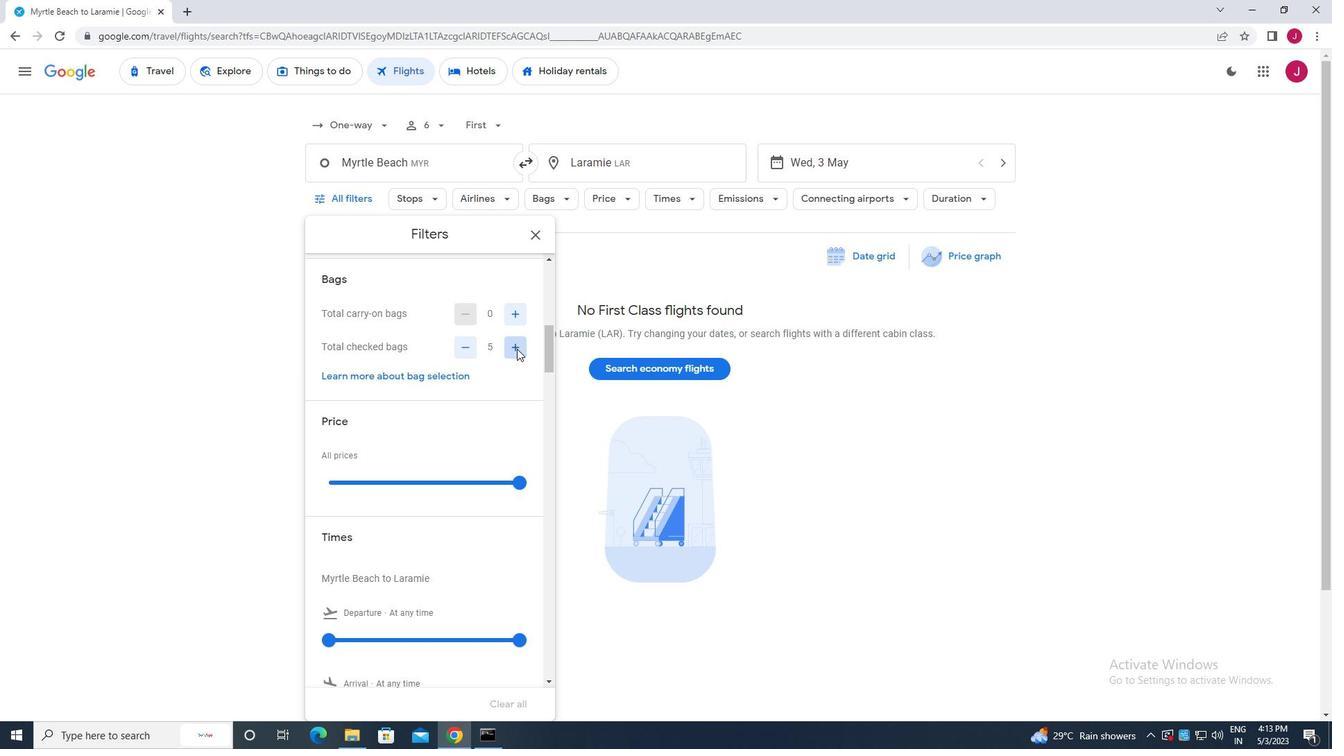 
Action: Mouse moved to (522, 487)
Screenshot: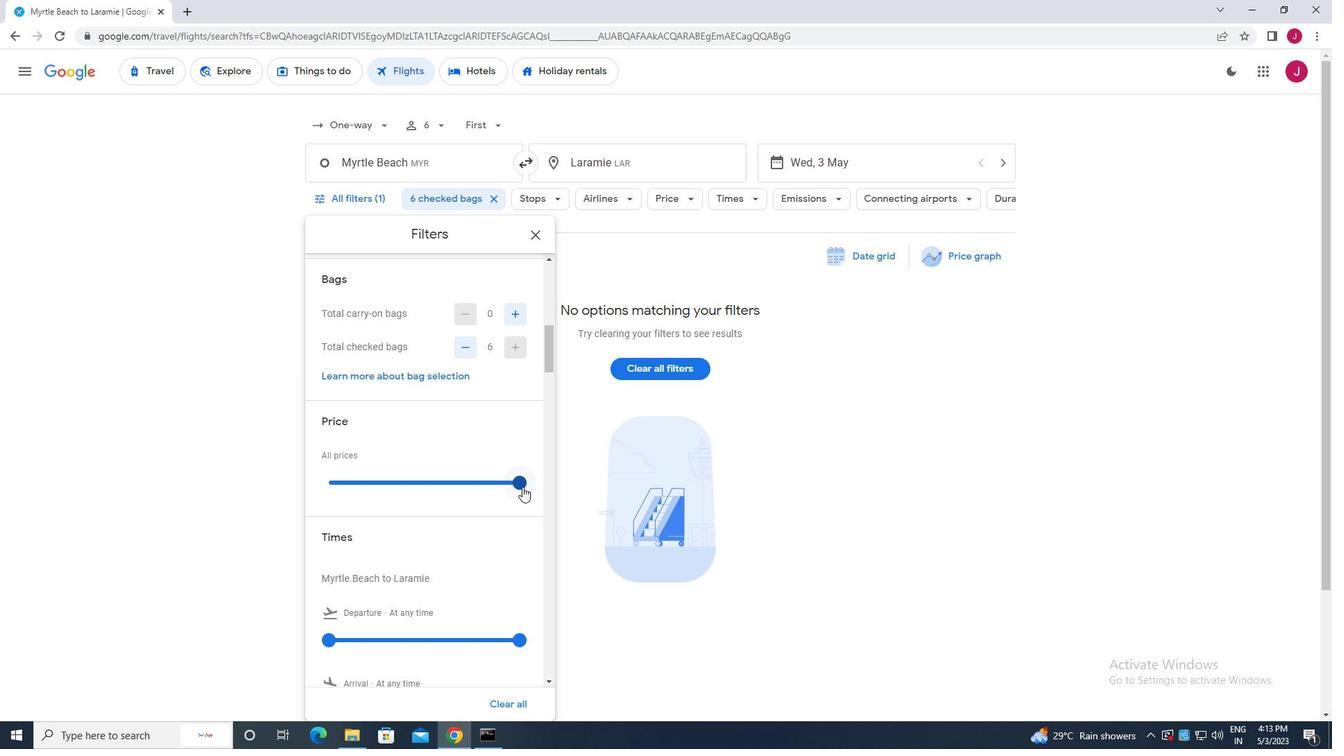 
Action: Mouse pressed left at (522, 487)
Screenshot: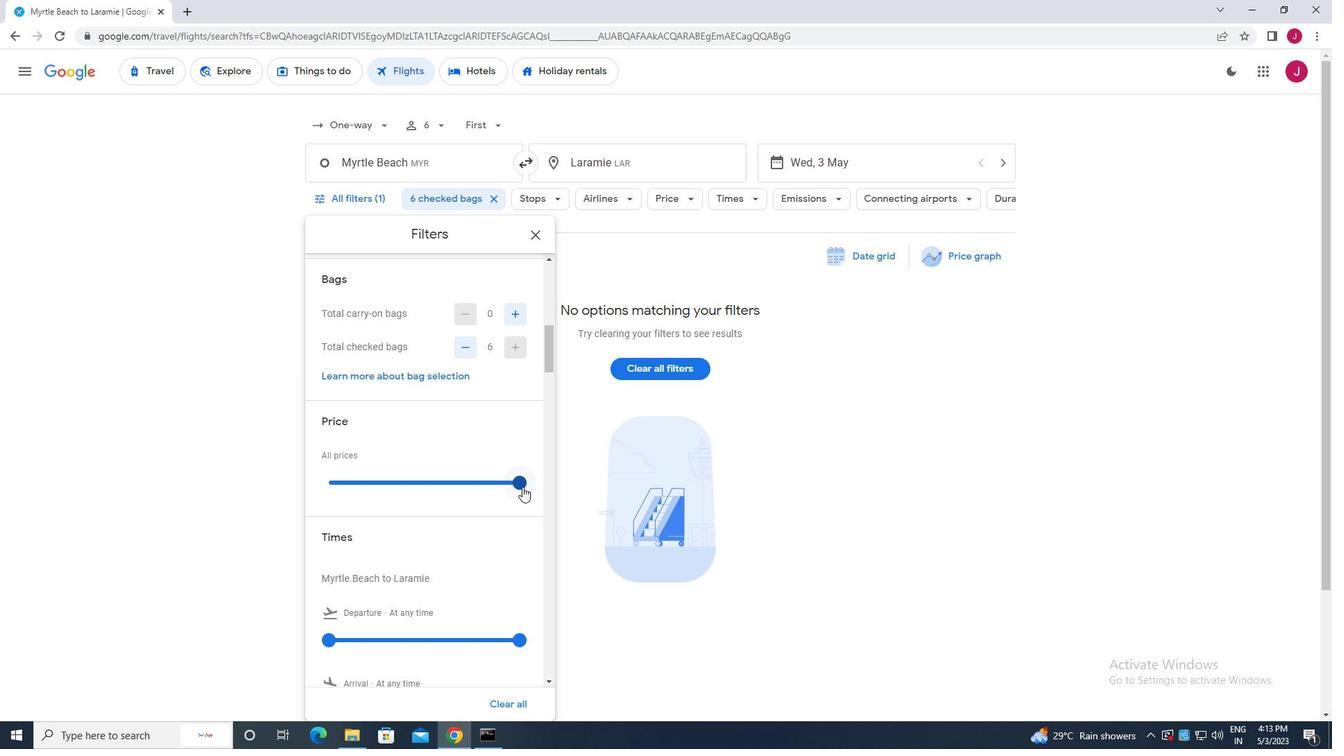
Action: Mouse moved to (517, 475)
Screenshot: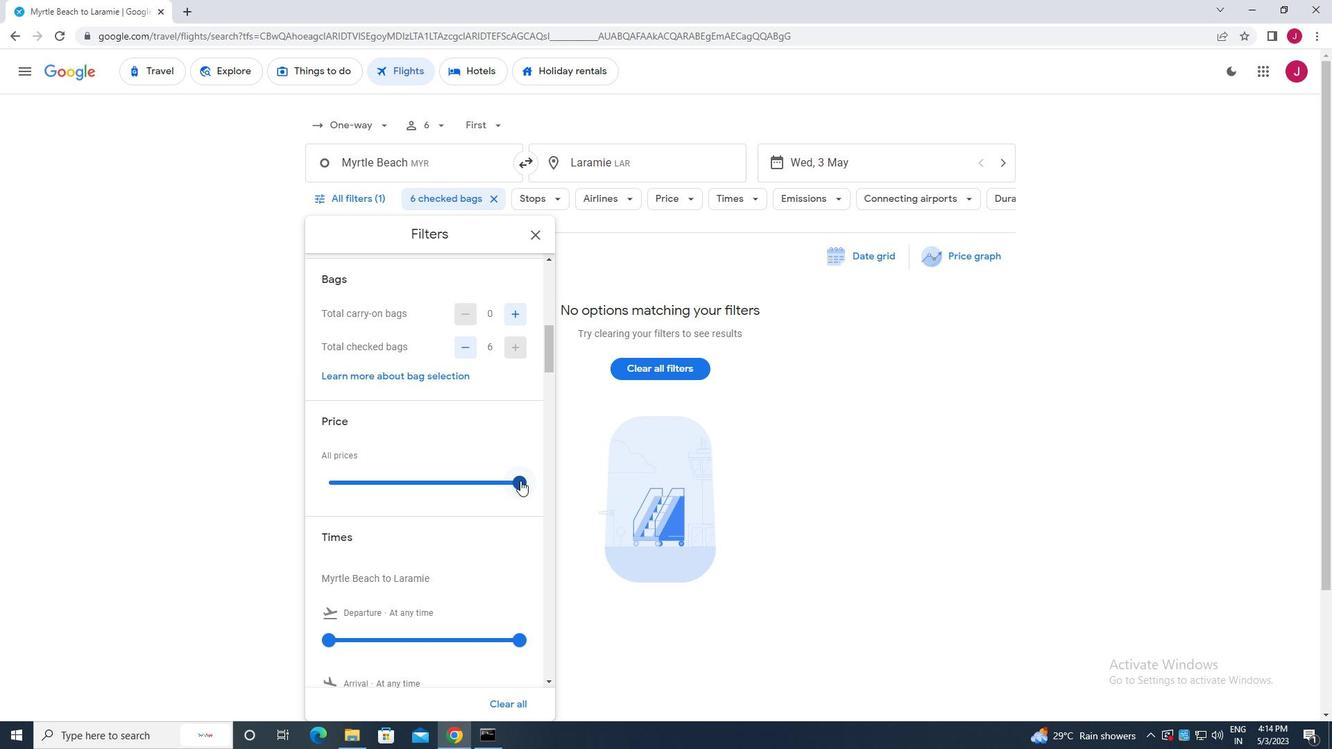 
Action: Mouse scrolled (517, 474) with delta (0, 0)
Screenshot: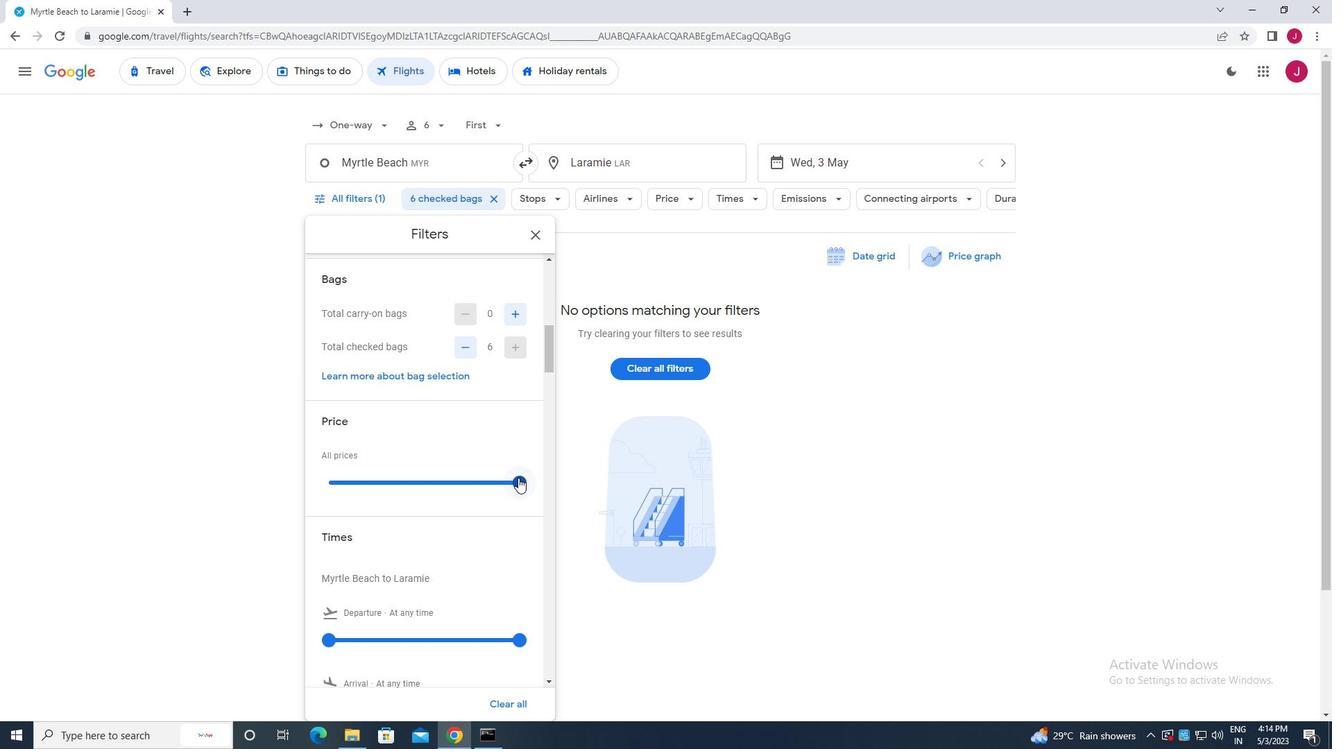 
Action: Mouse scrolled (517, 474) with delta (0, 0)
Screenshot: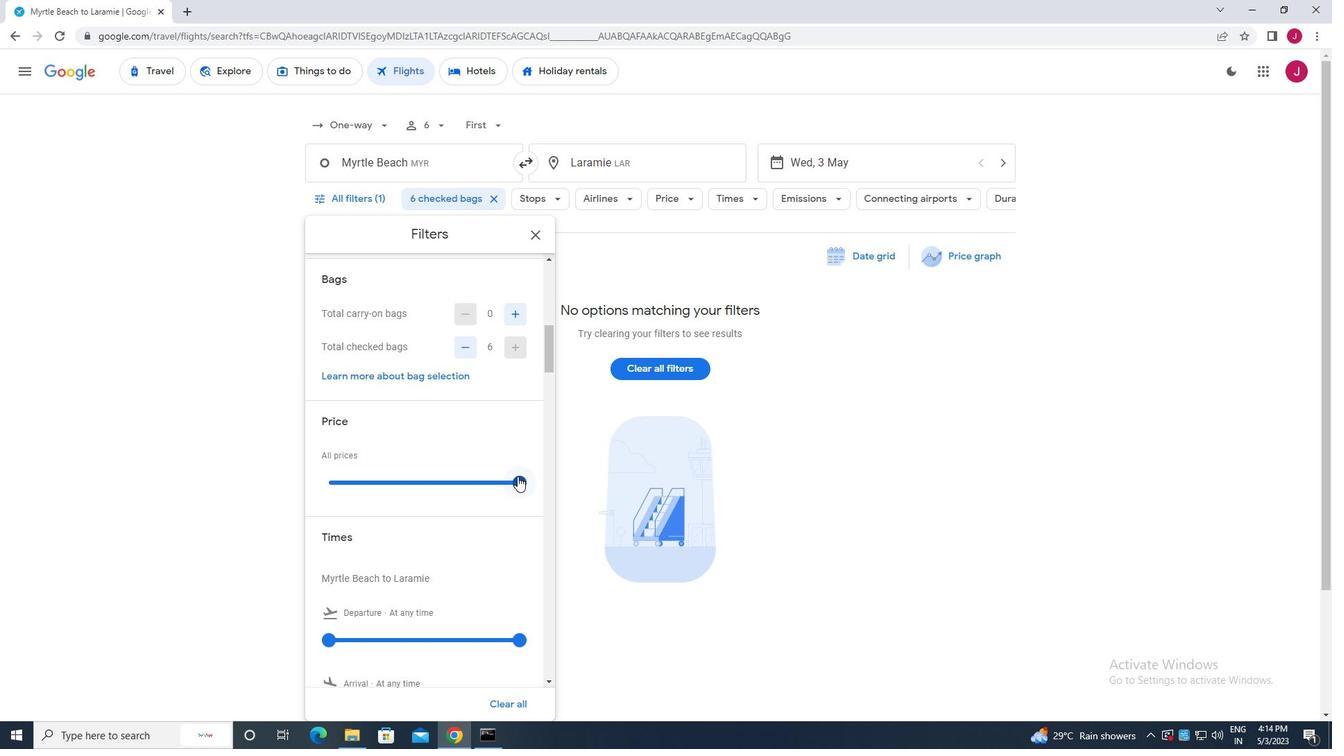 
Action: Mouse moved to (325, 502)
Screenshot: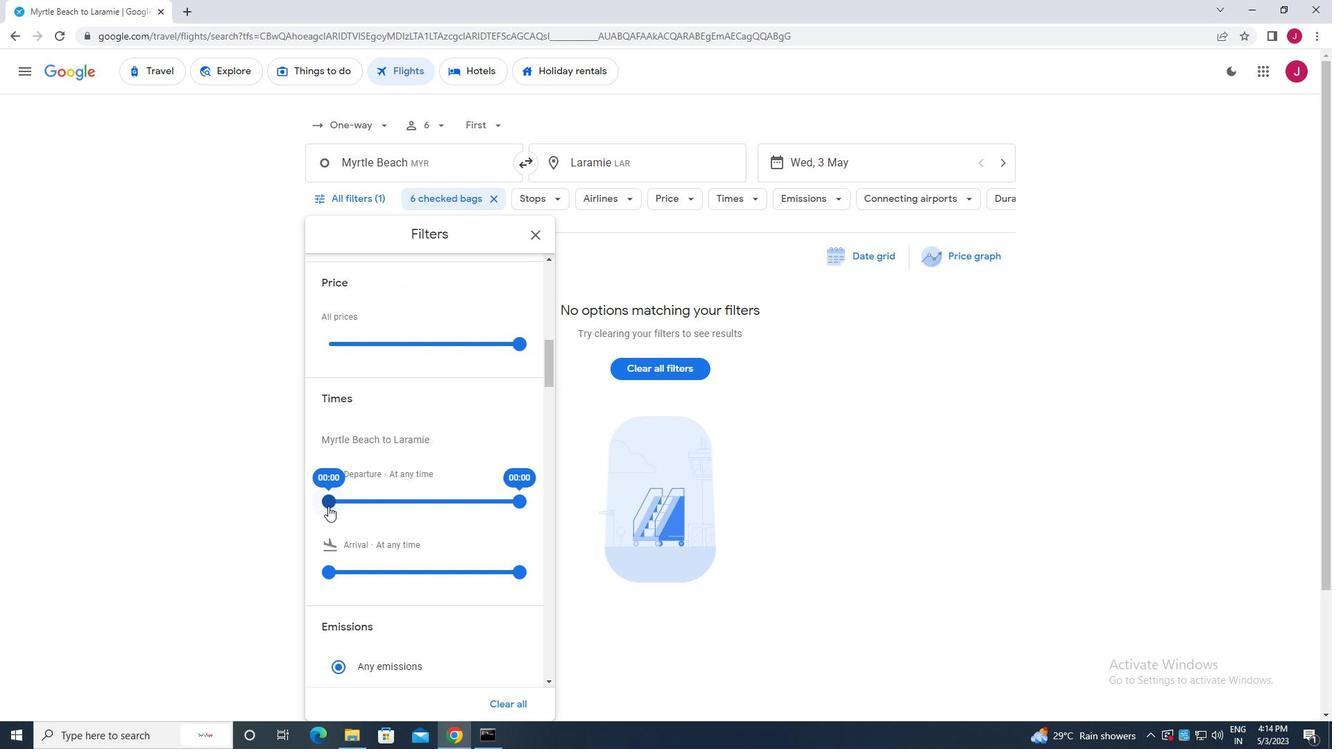 
Action: Mouse pressed left at (325, 502)
Screenshot: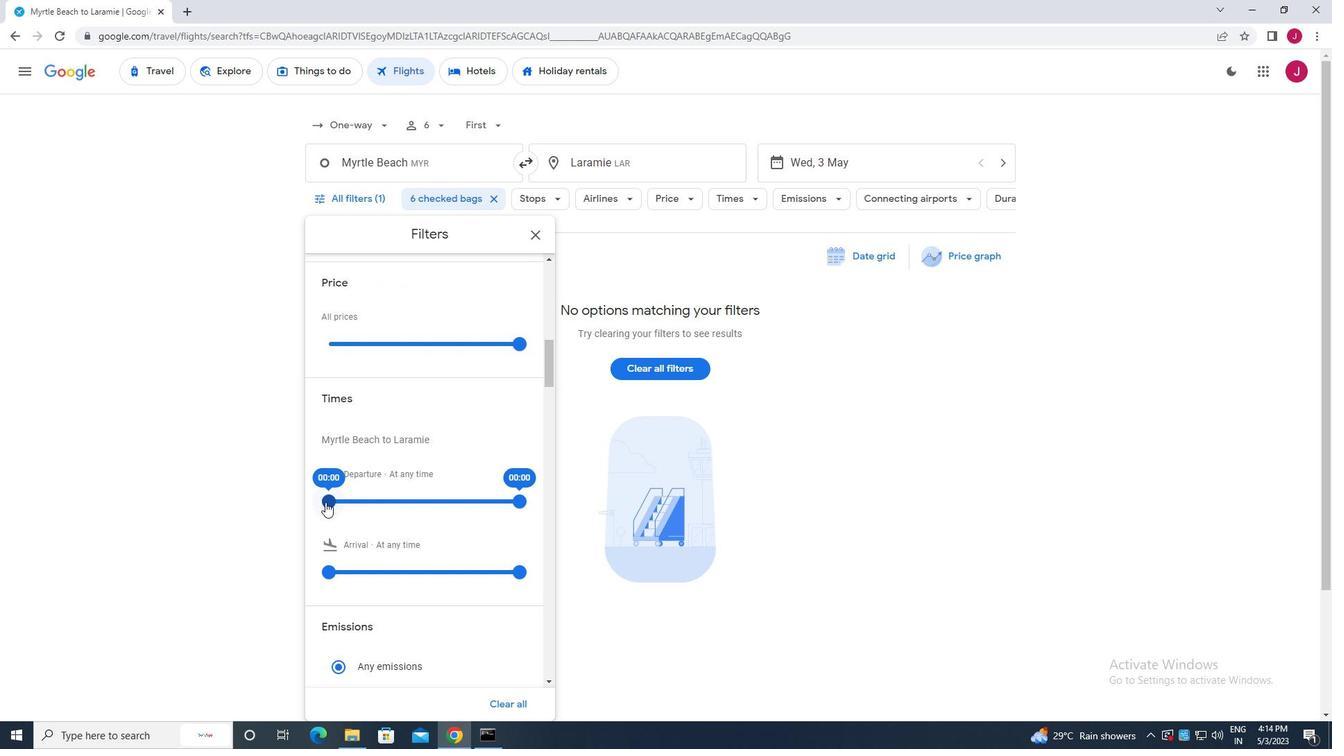 
Action: Mouse moved to (522, 504)
Screenshot: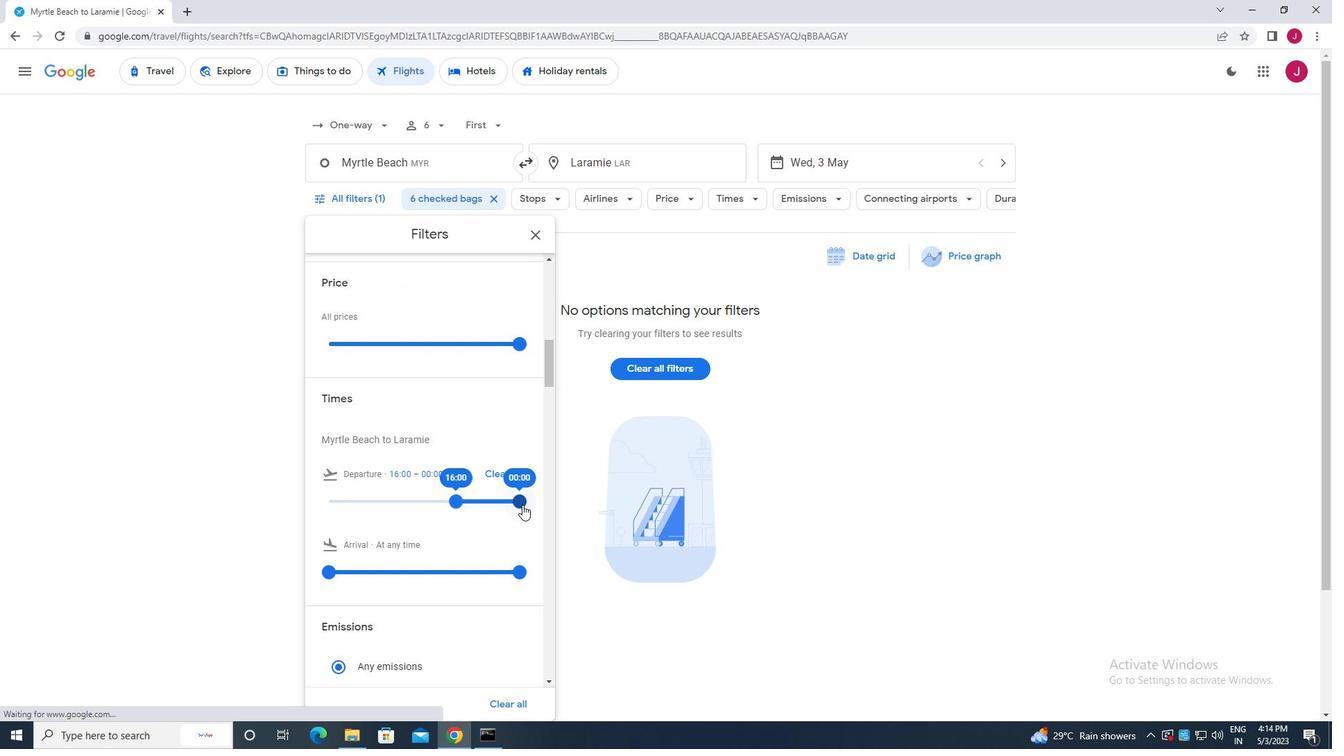
Action: Mouse pressed left at (522, 504)
Screenshot: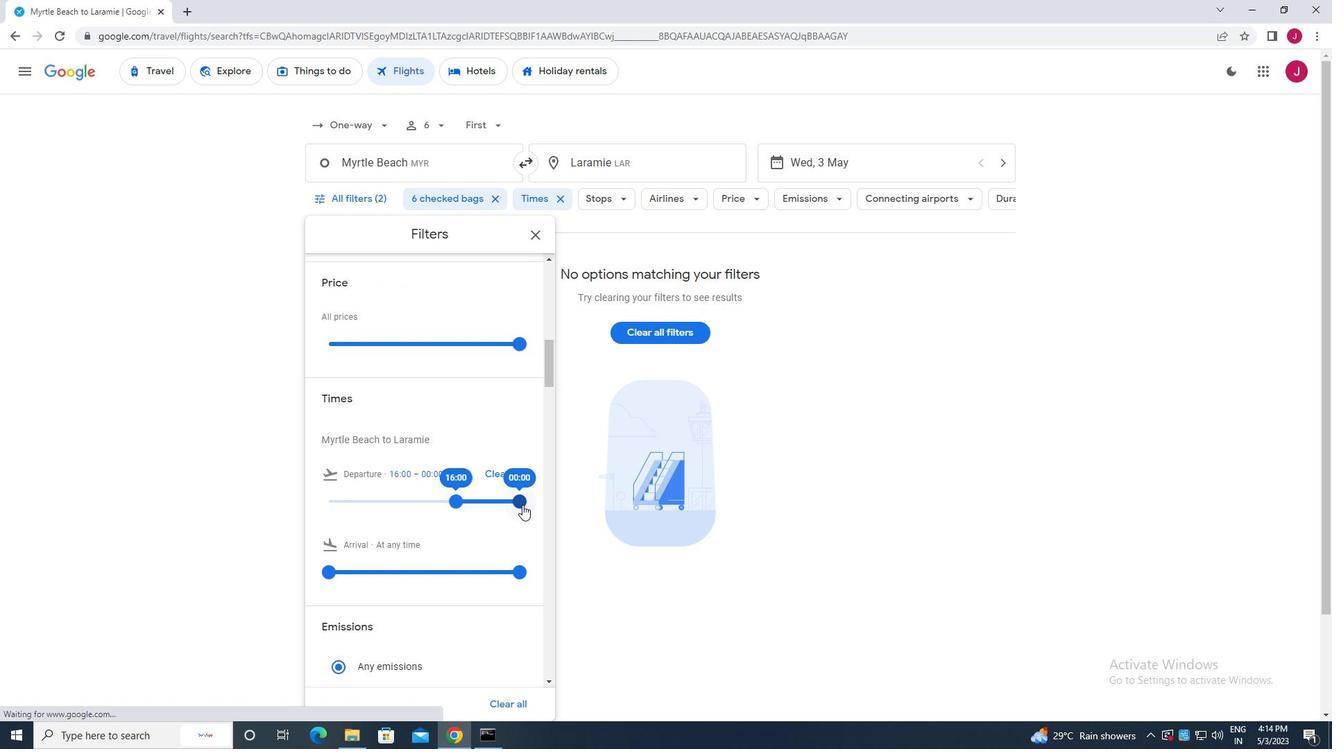 
Action: Mouse moved to (535, 236)
Screenshot: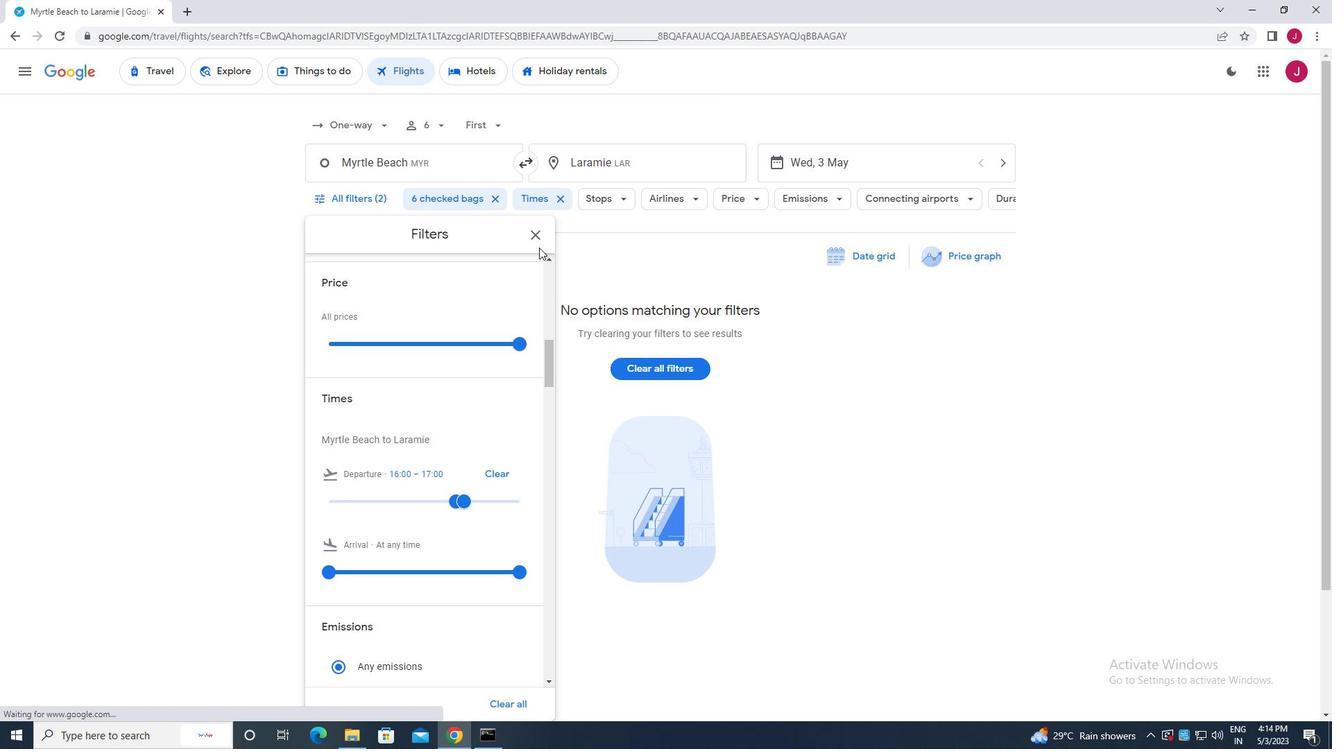 
Action: Mouse pressed left at (535, 236)
Screenshot: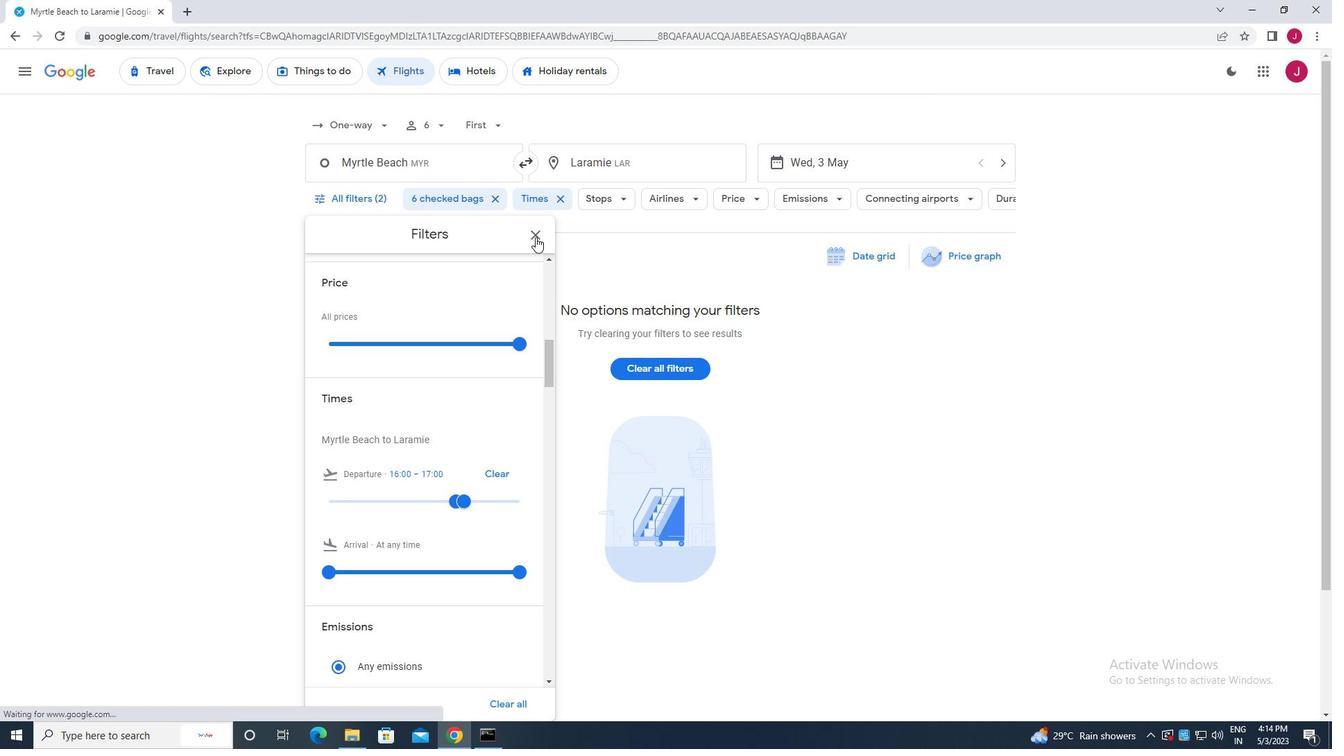 
